 Task: Find a house in Werkendam, Netherlands for 8 guests from 26 Aug to 10 Sep, with Wifi and TV, 6 bedrooms, 6 beds, 6 bathrooms, and a price range of ₹10,000 to ₹15,000.
Action: Mouse moved to (550, 144)
Screenshot: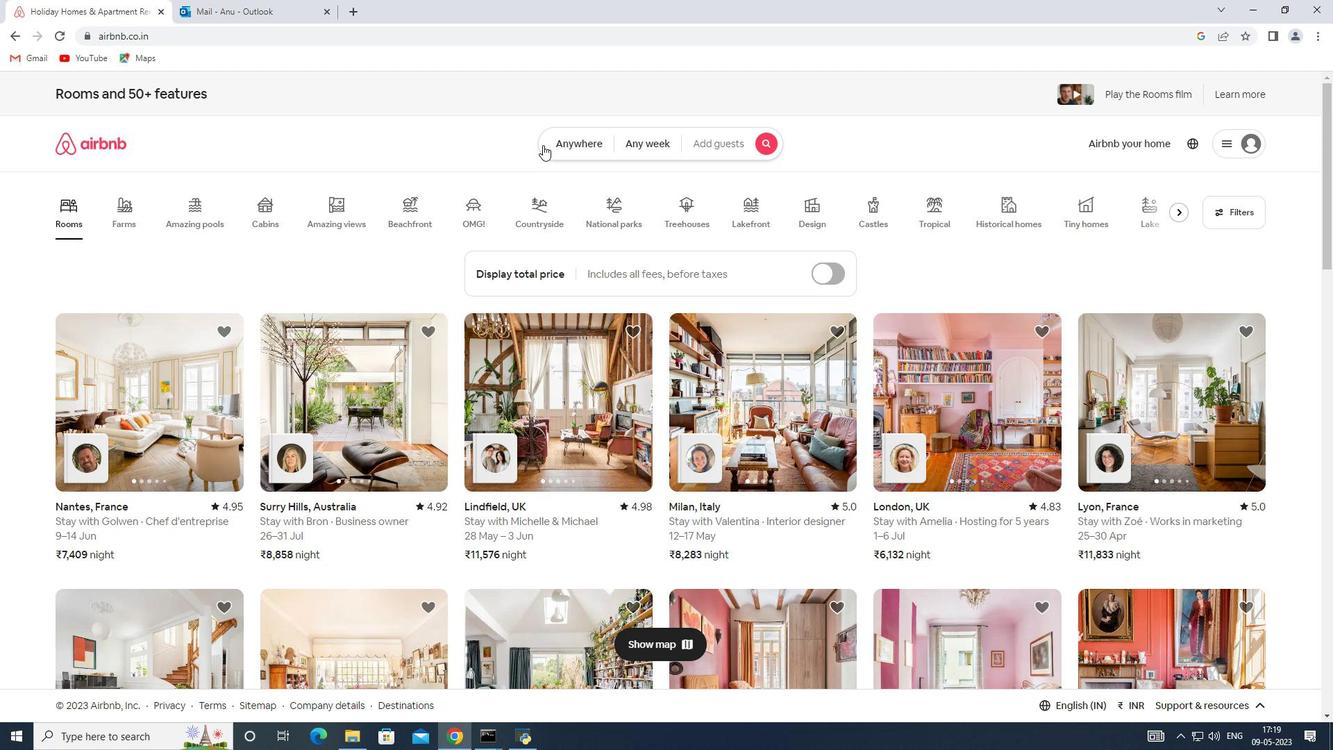 
Action: Mouse pressed left at (550, 144)
Screenshot: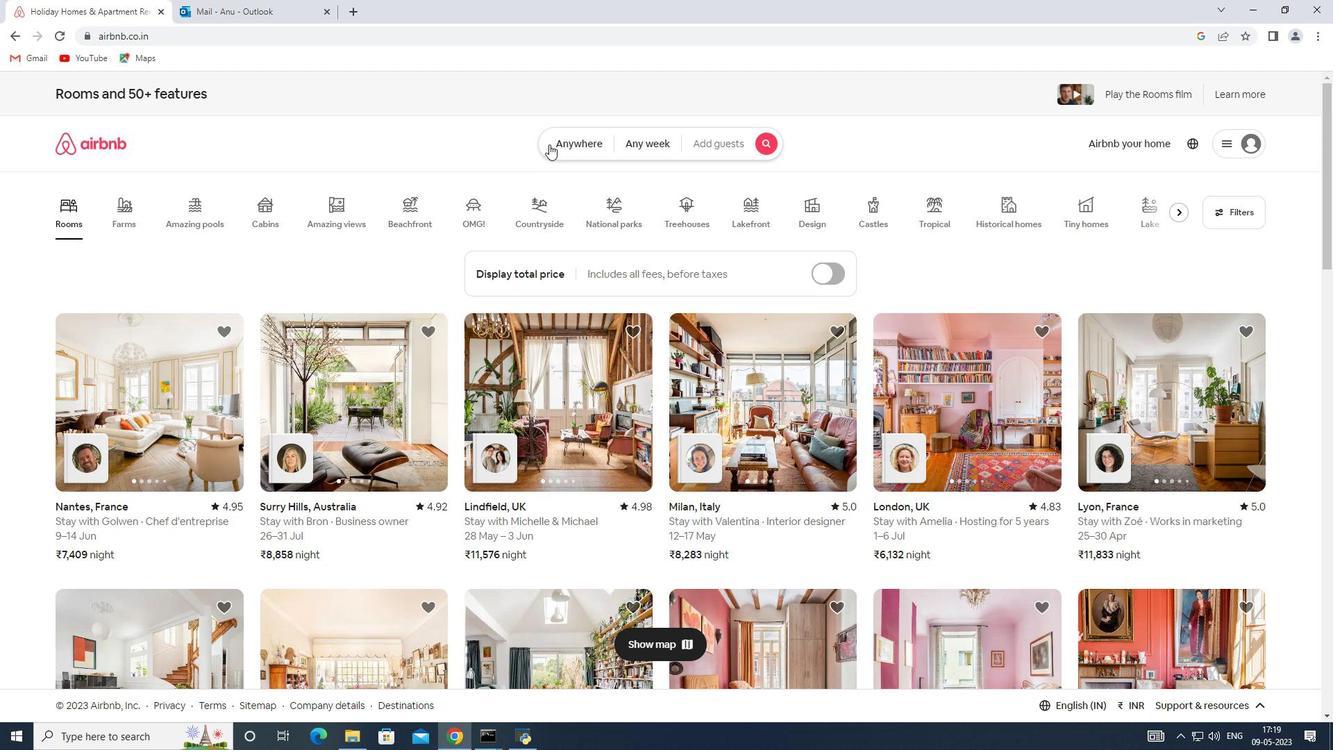 
Action: Mouse moved to (407, 197)
Screenshot: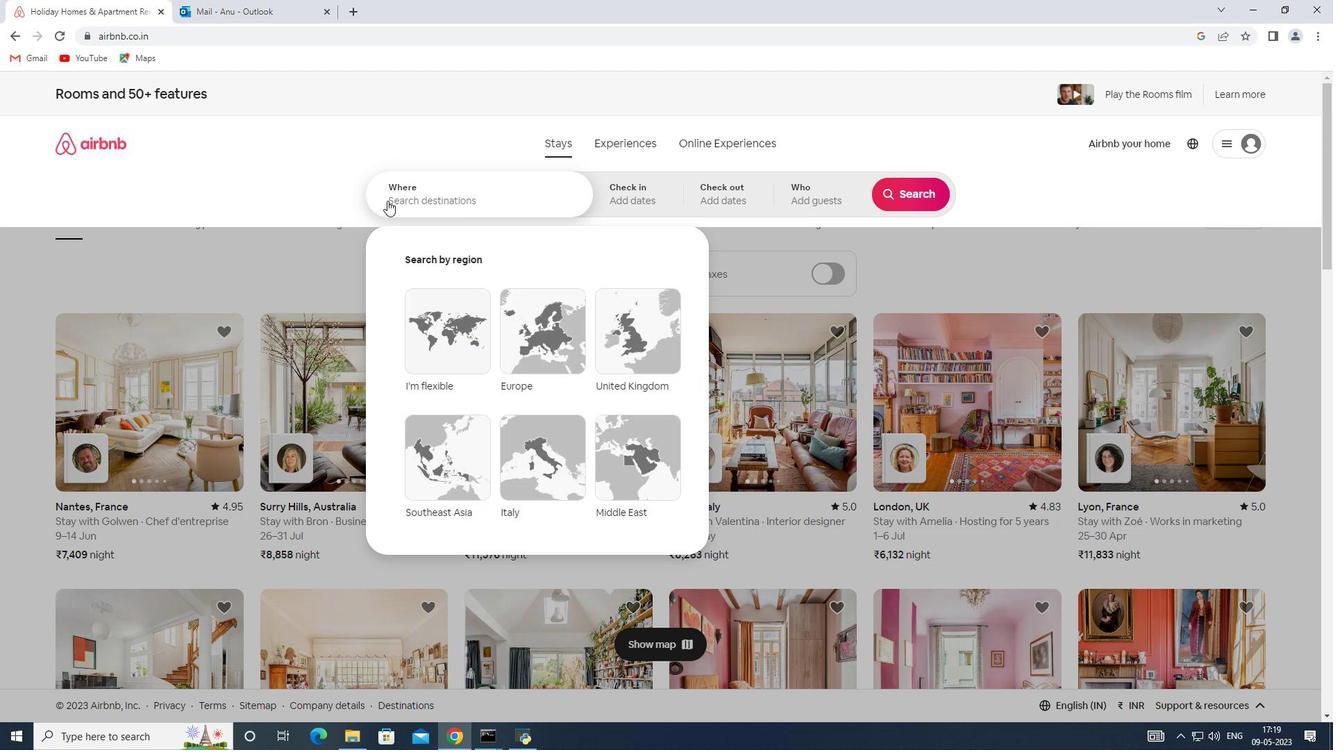 
Action: Mouse pressed left at (407, 197)
Screenshot: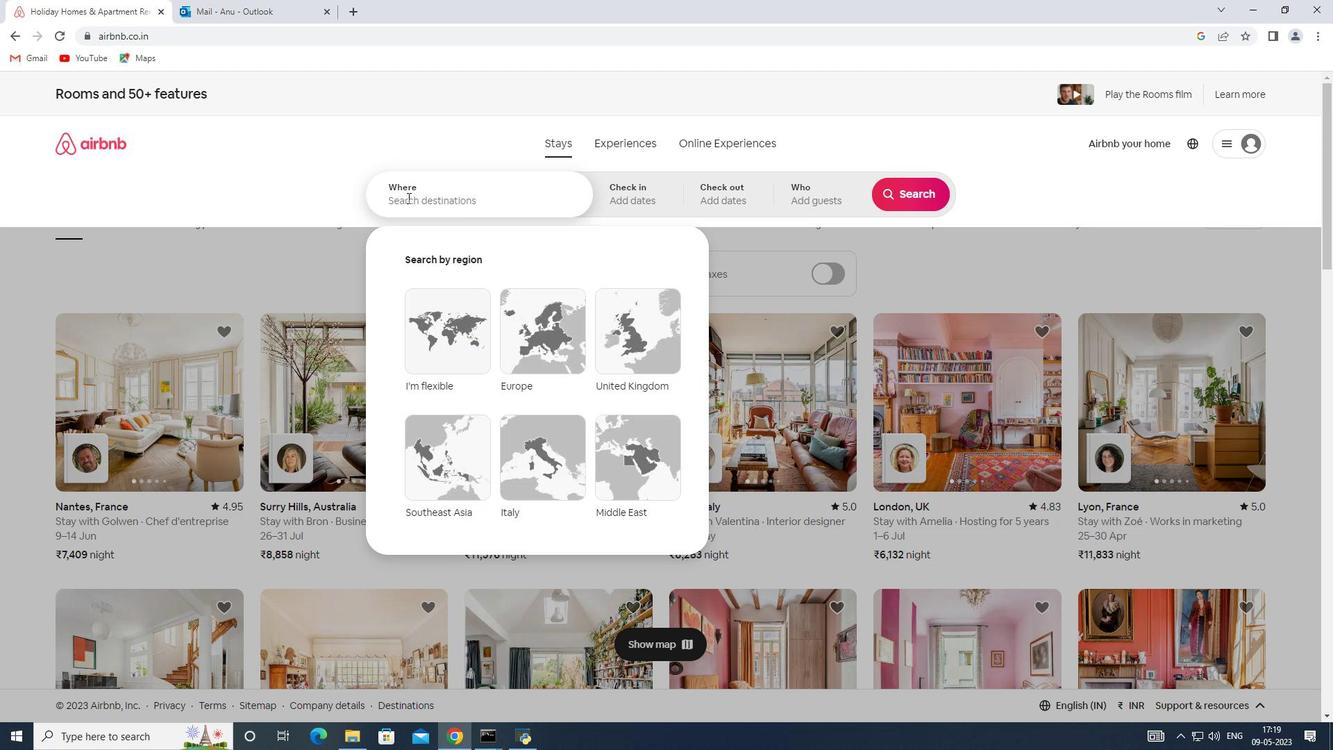 
Action: Key pressed <Key.shift>Werkendam,<Key.shift>No
Screenshot: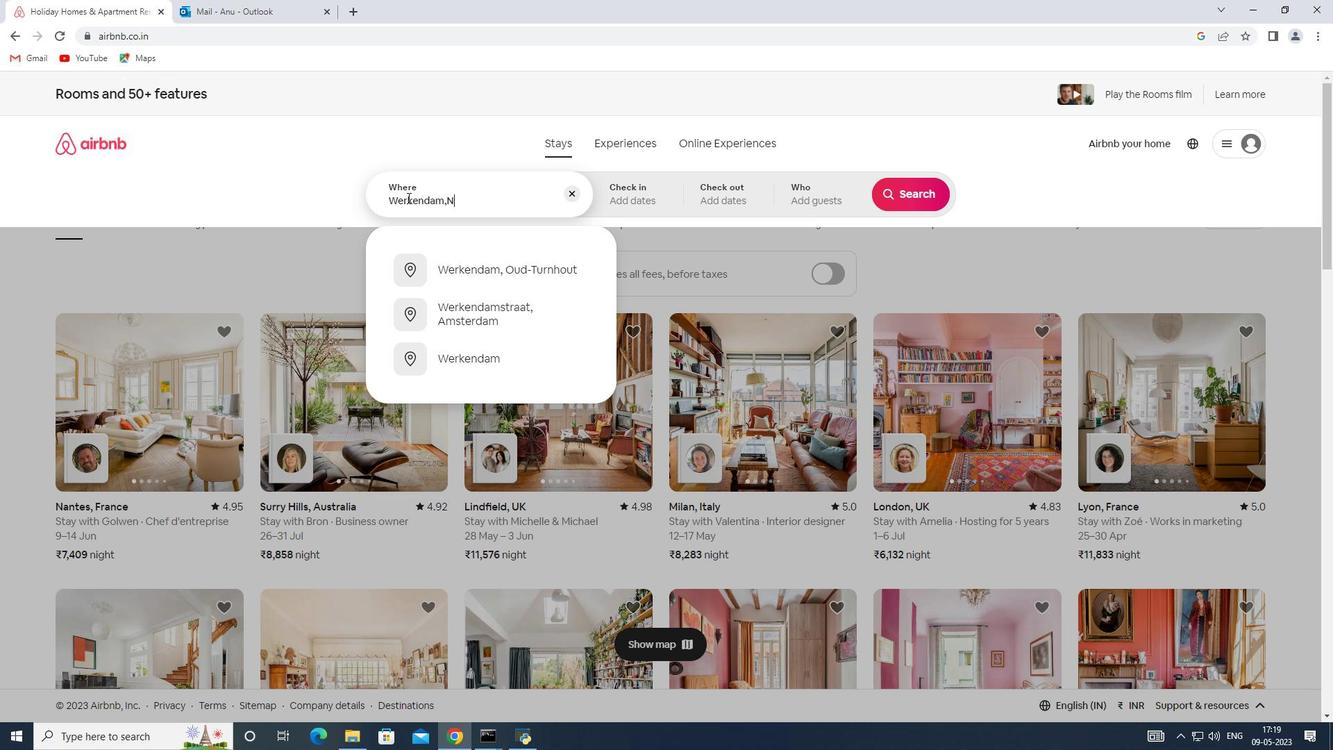 
Action: Mouse moved to (497, 266)
Screenshot: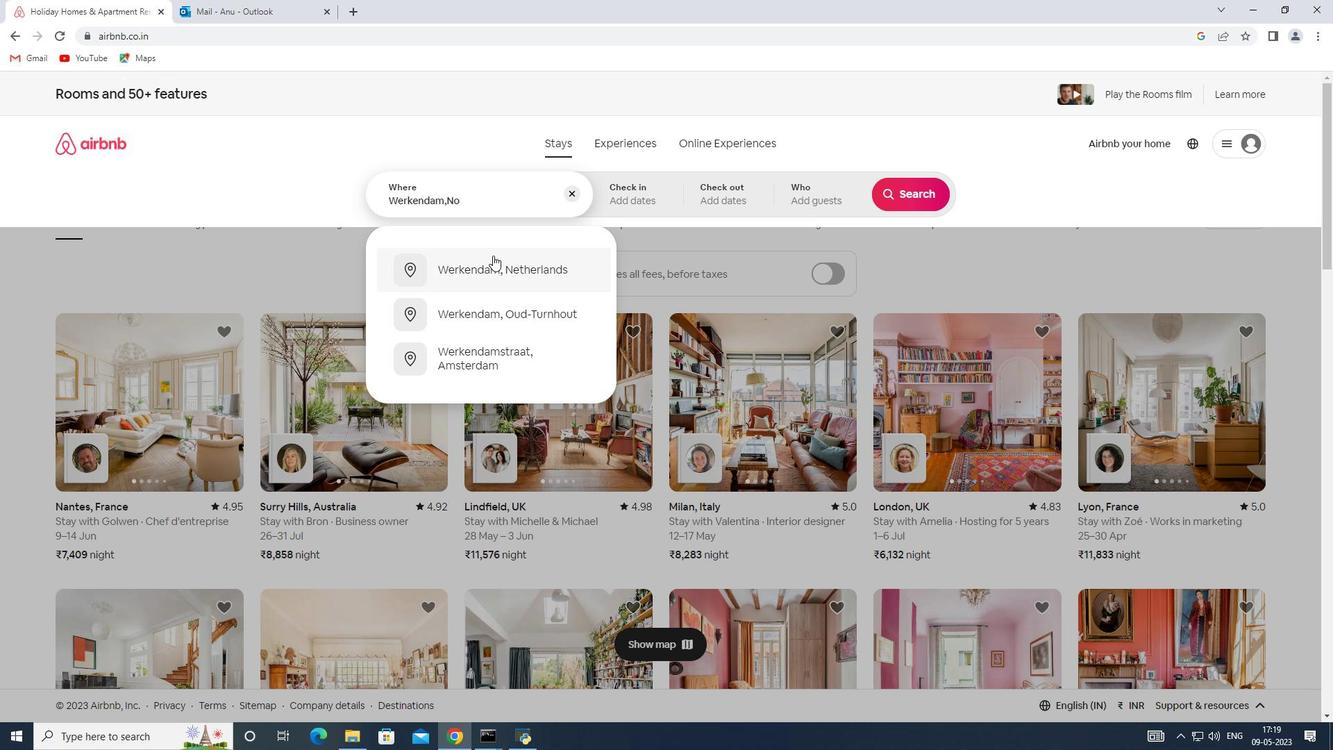 
Action: Mouse pressed left at (497, 266)
Screenshot: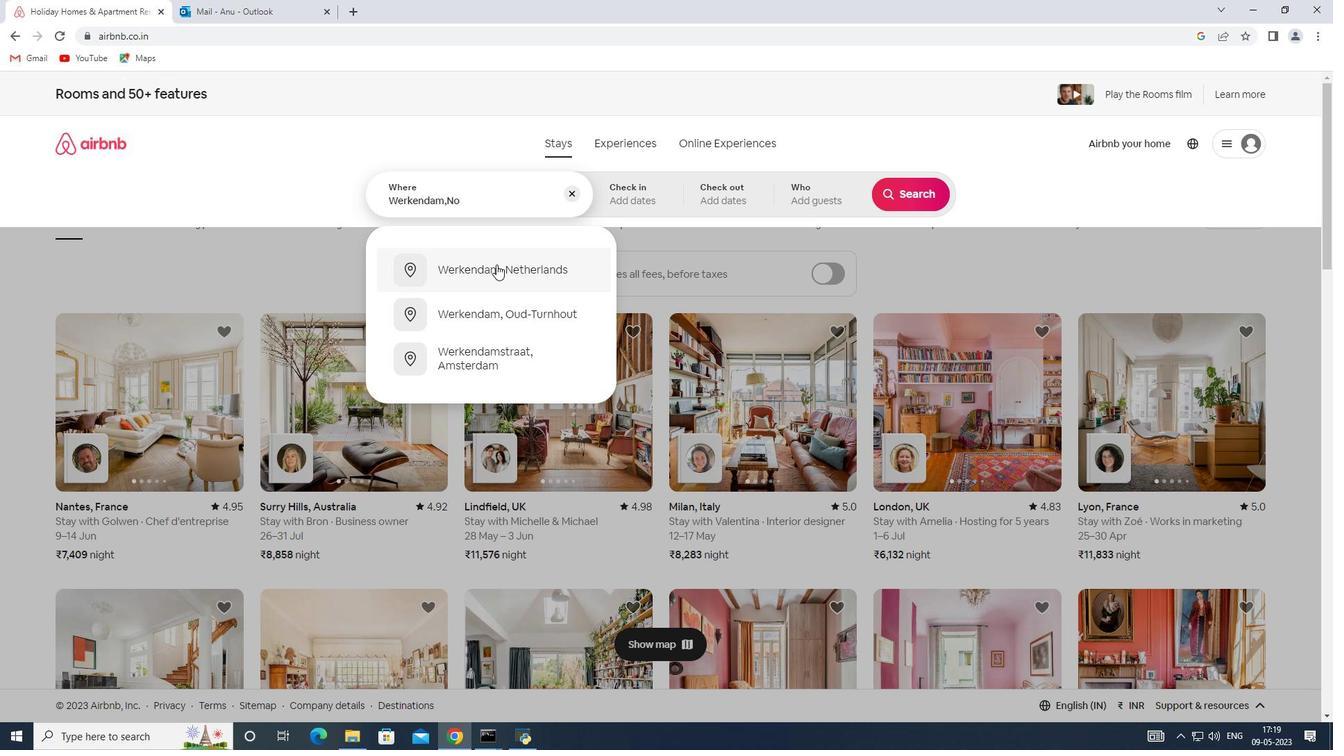
Action: Mouse moved to (902, 304)
Screenshot: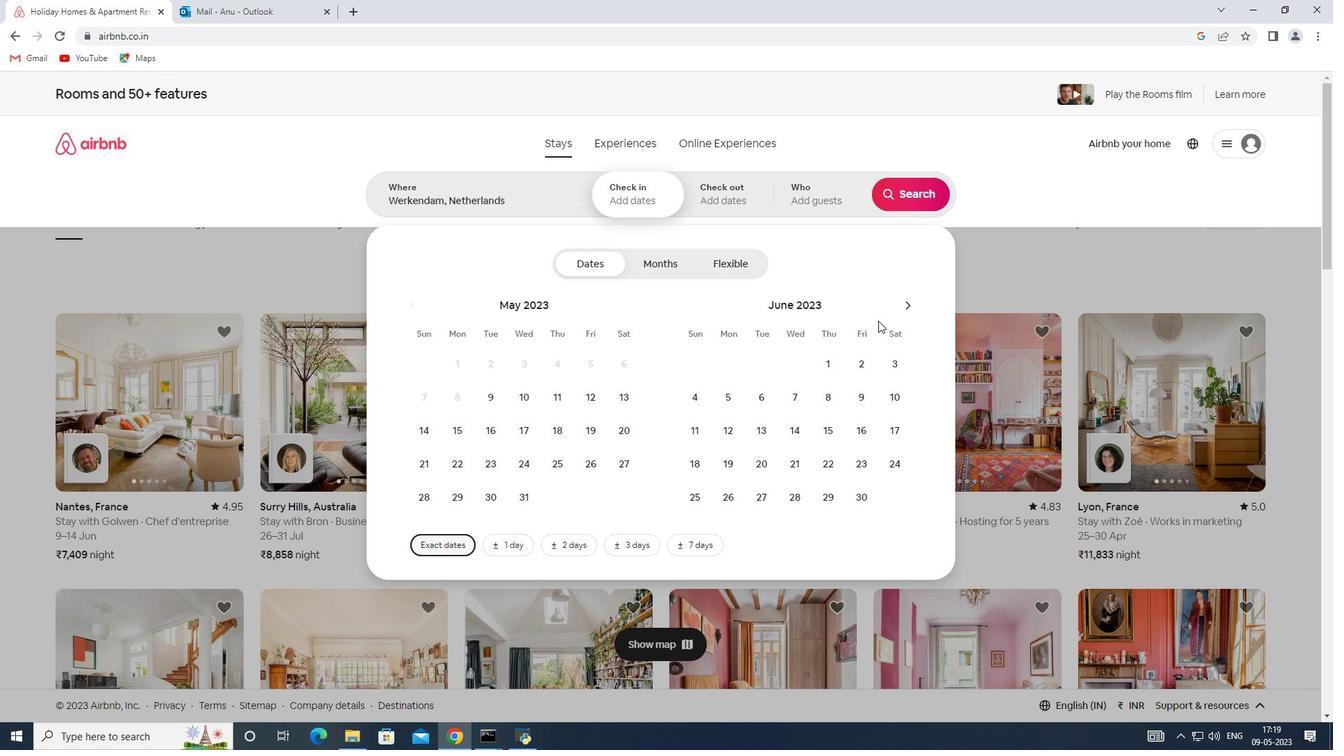 
Action: Mouse pressed left at (902, 304)
Screenshot: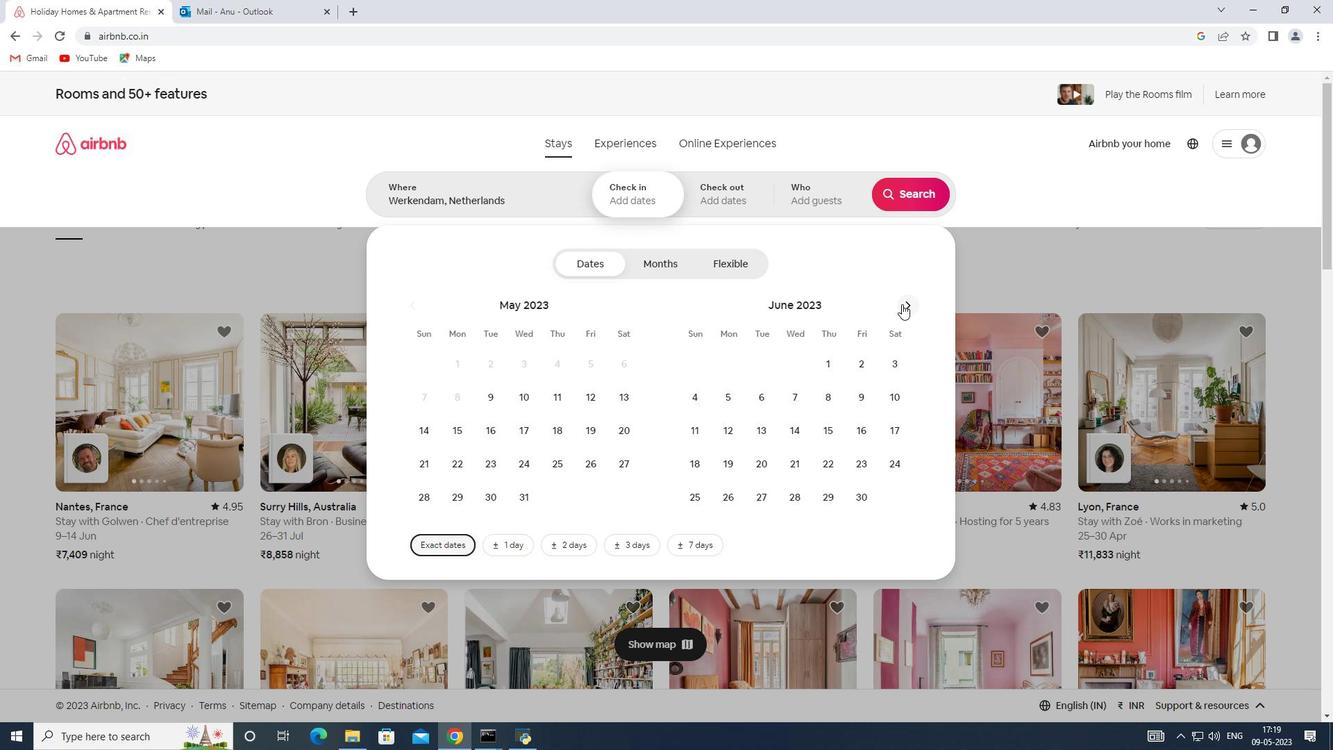 
Action: Mouse pressed left at (902, 304)
Screenshot: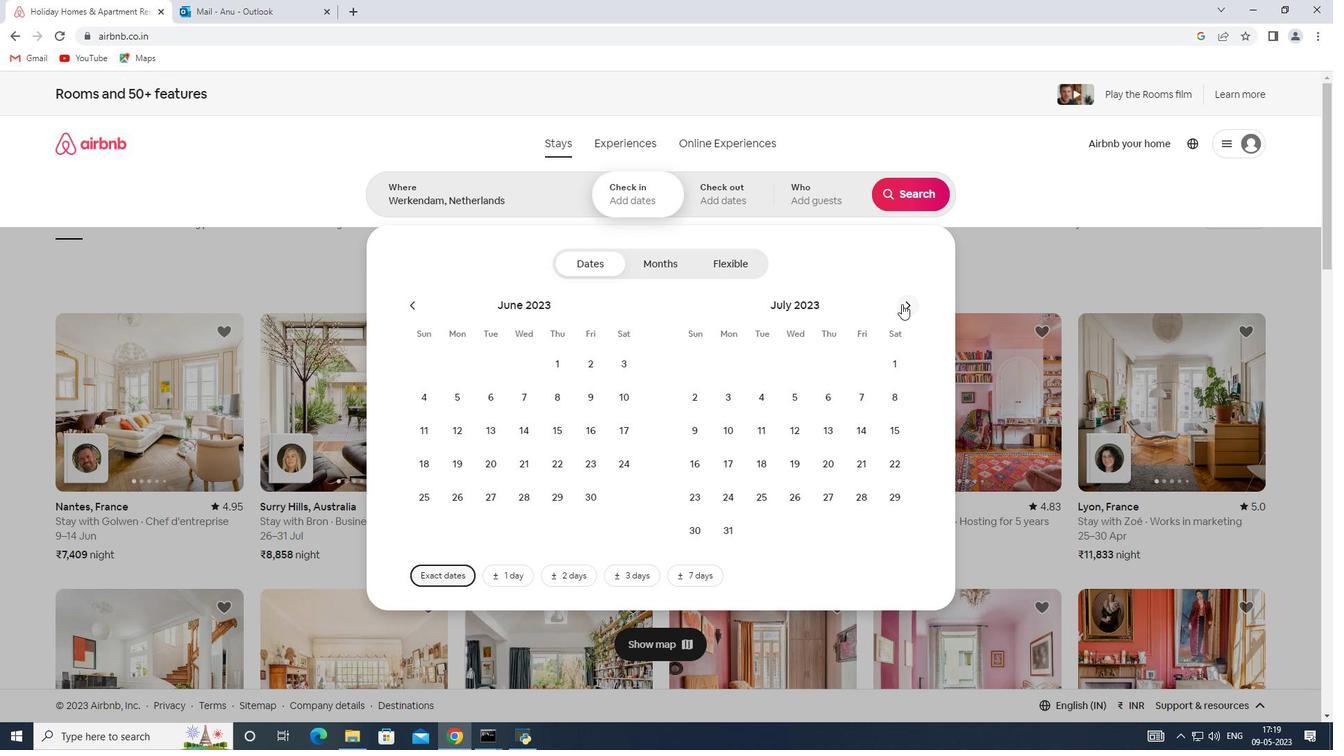 
Action: Mouse moved to (882, 457)
Screenshot: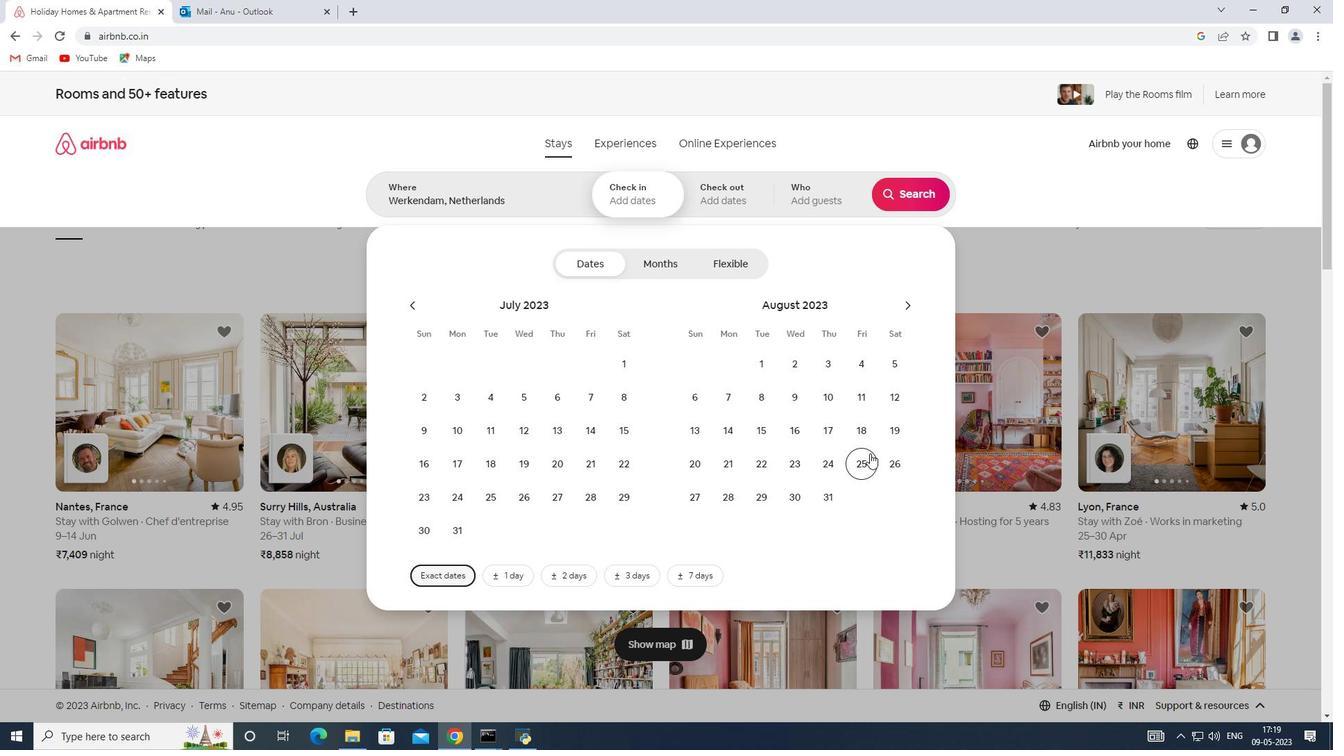 
Action: Mouse pressed left at (882, 457)
Screenshot: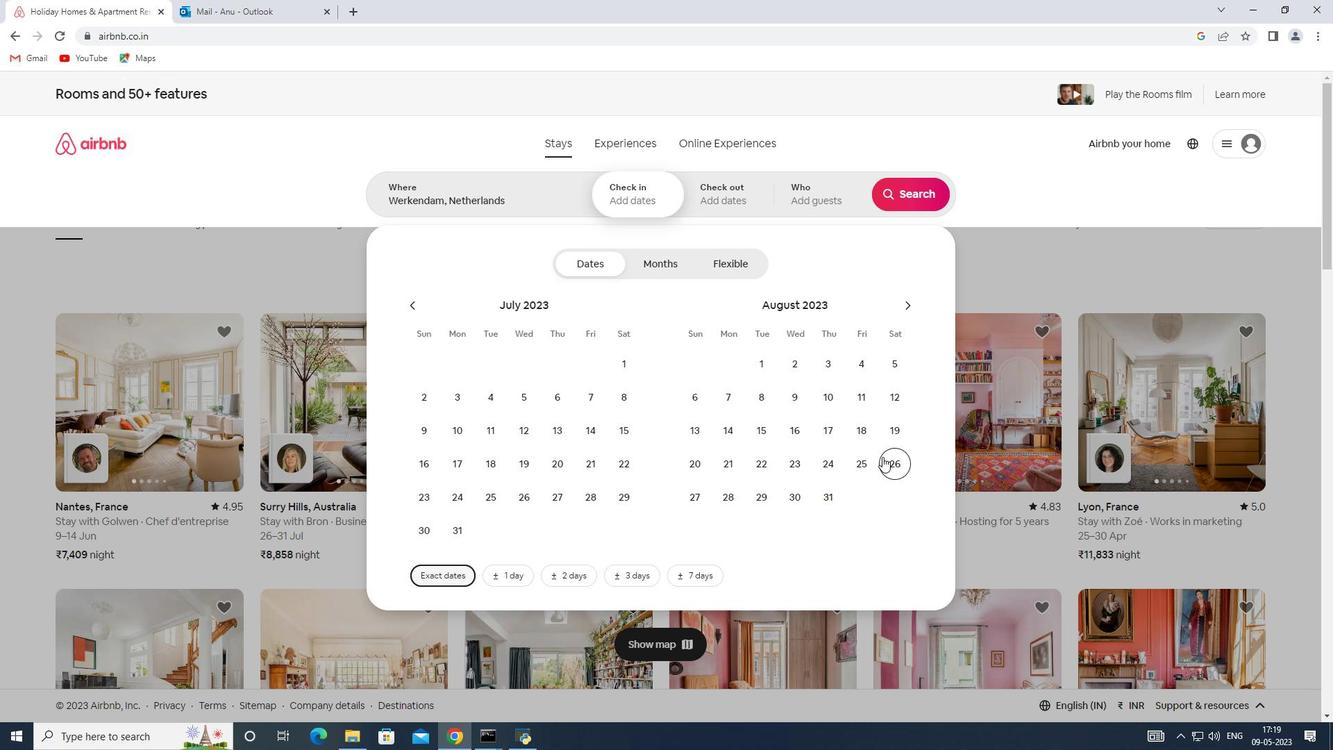 
Action: Mouse moved to (900, 308)
Screenshot: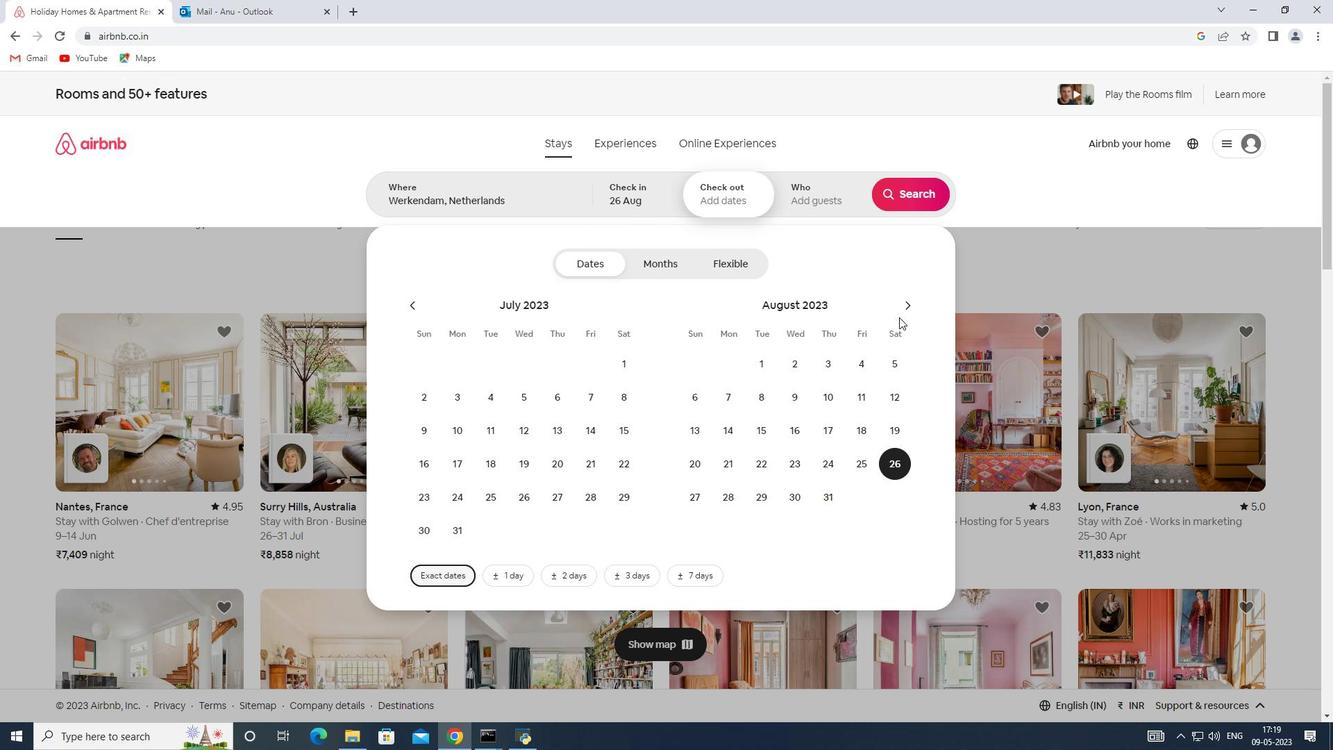 
Action: Mouse pressed left at (900, 308)
Screenshot: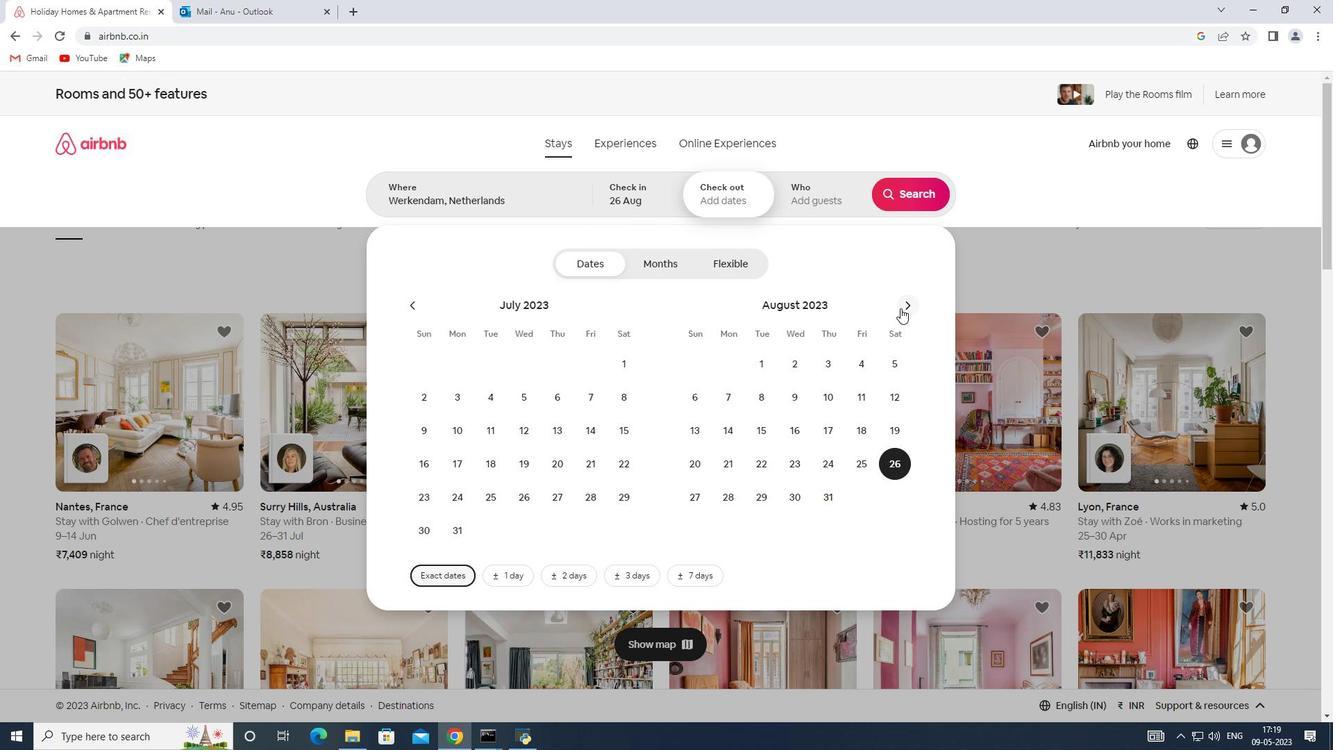 
Action: Mouse moved to (686, 432)
Screenshot: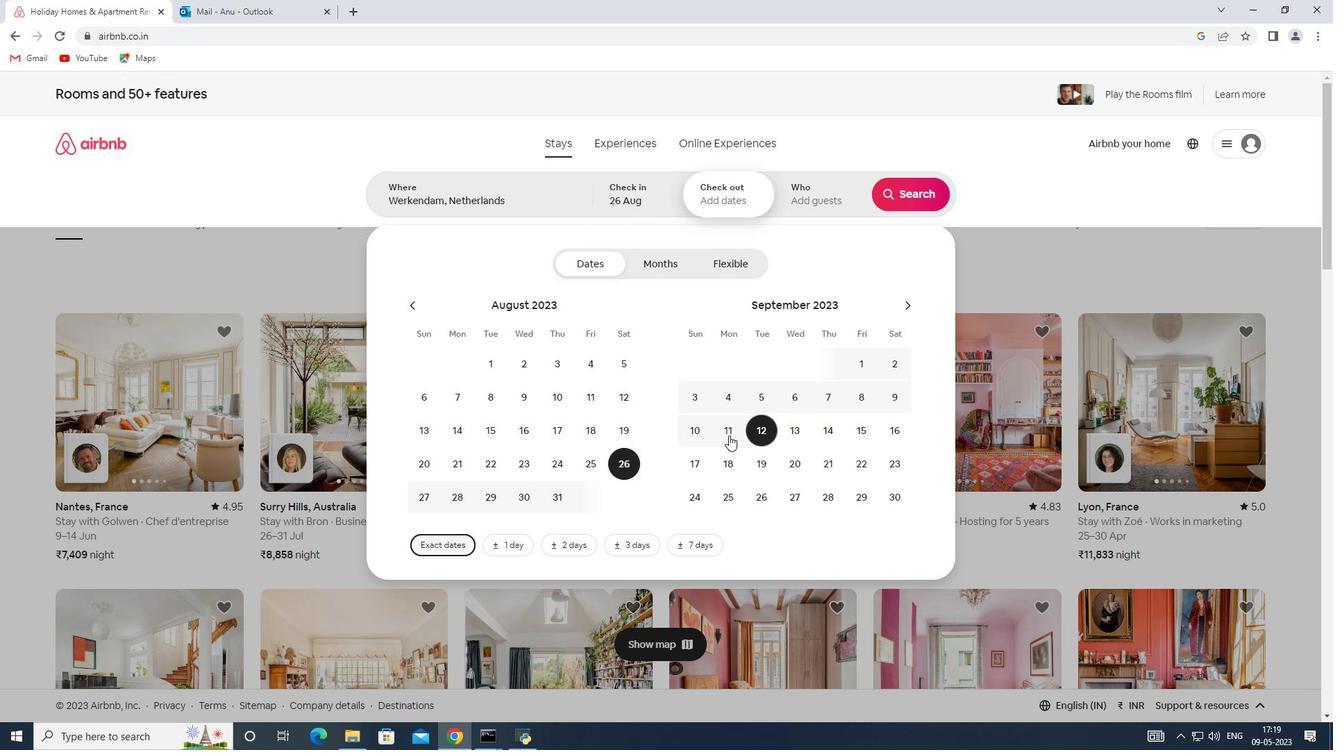 
Action: Mouse pressed left at (686, 432)
Screenshot: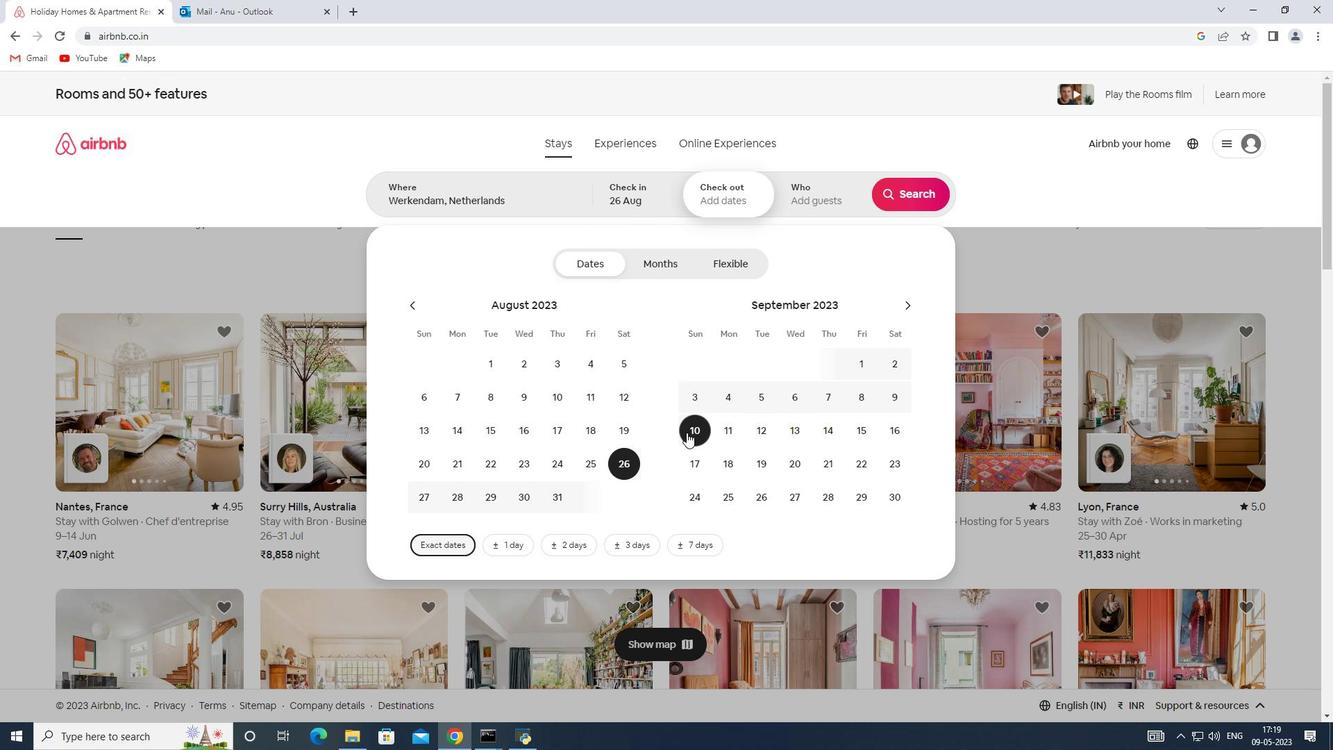
Action: Mouse moved to (796, 199)
Screenshot: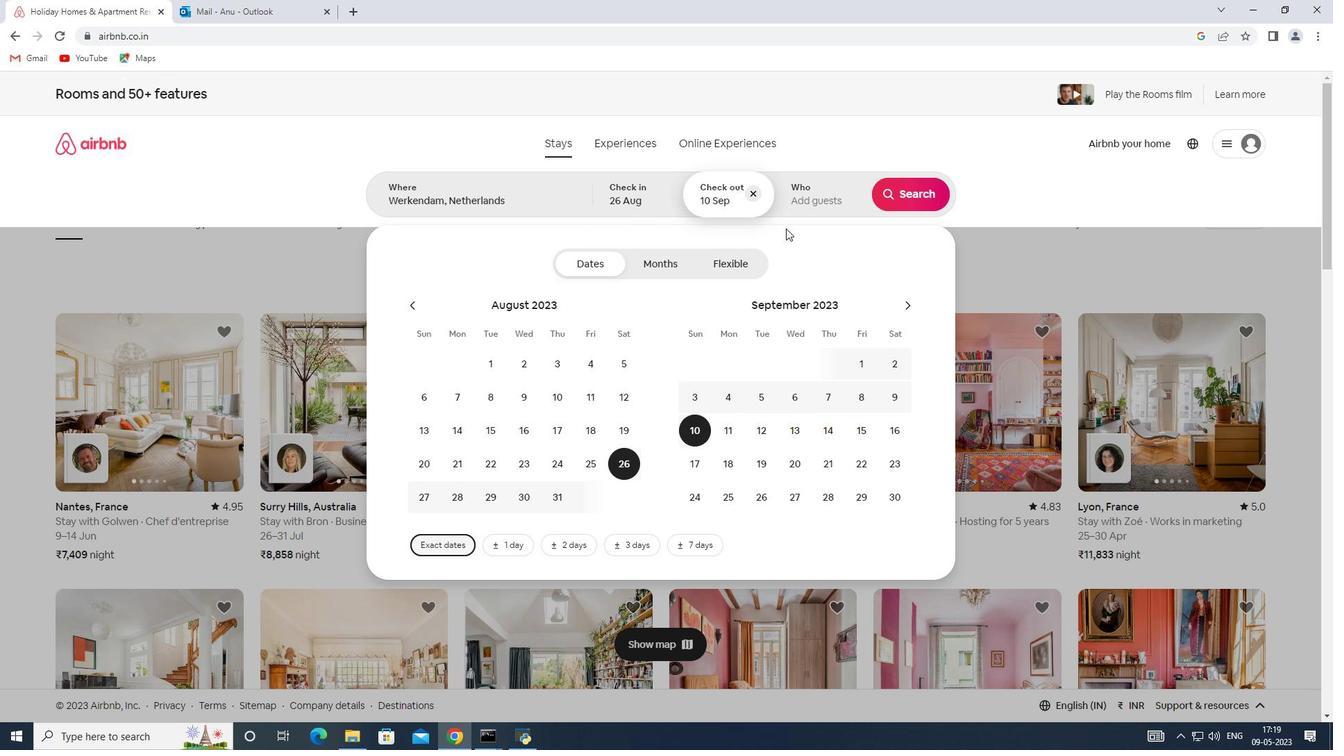 
Action: Mouse pressed left at (796, 199)
Screenshot: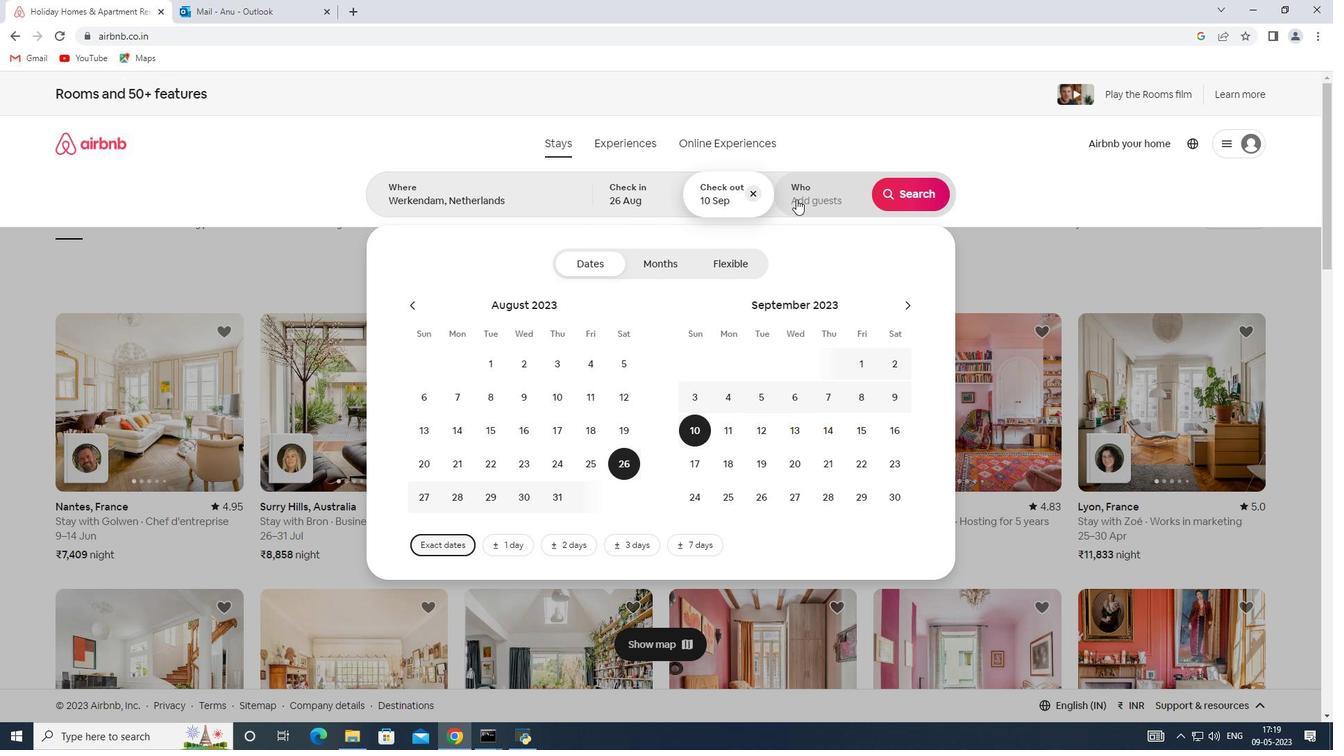 
Action: Mouse moved to (910, 266)
Screenshot: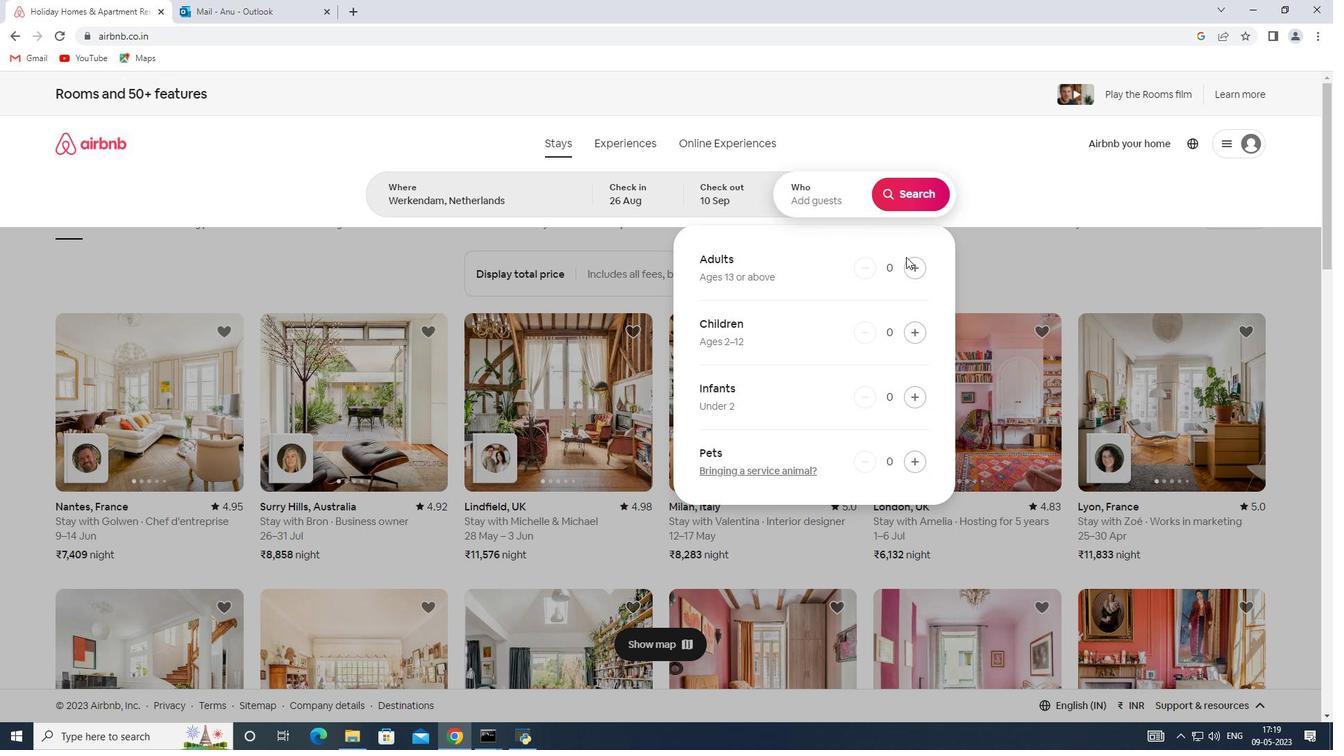 
Action: Mouse pressed left at (910, 266)
Screenshot: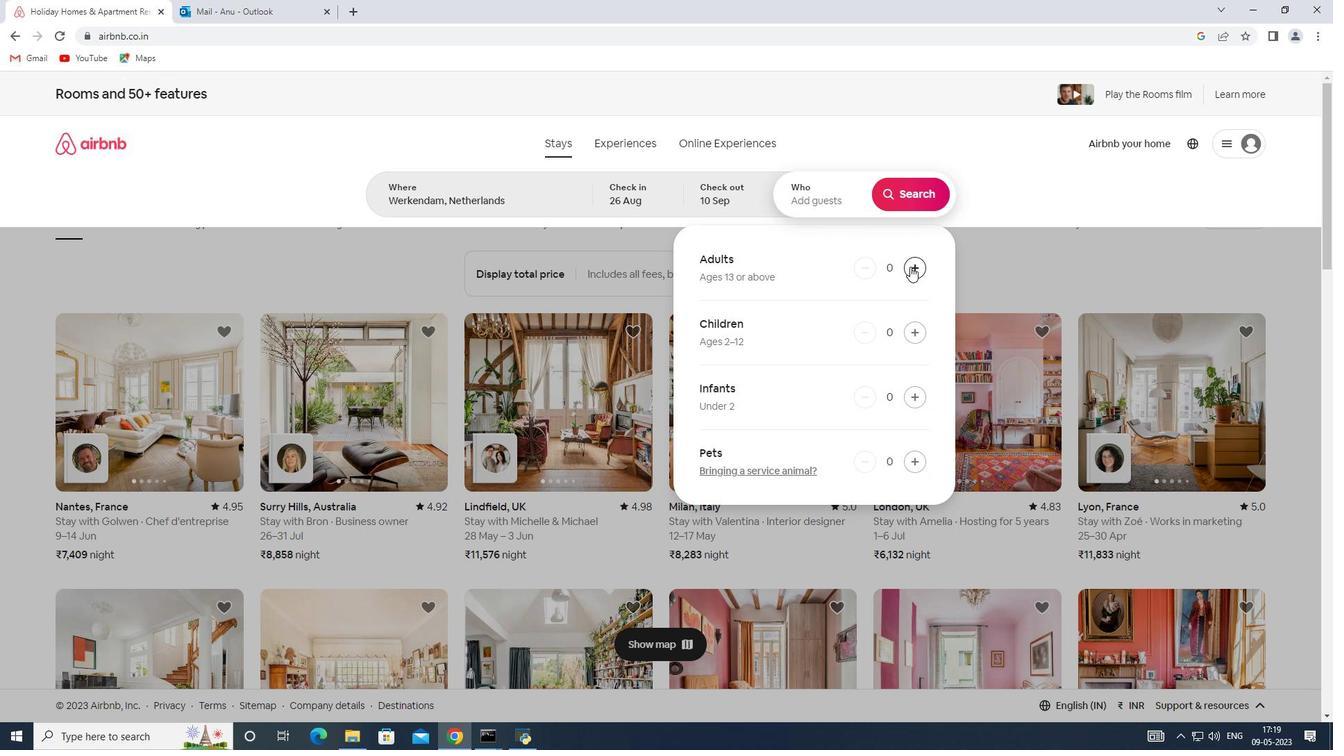 
Action: Mouse pressed left at (910, 266)
Screenshot: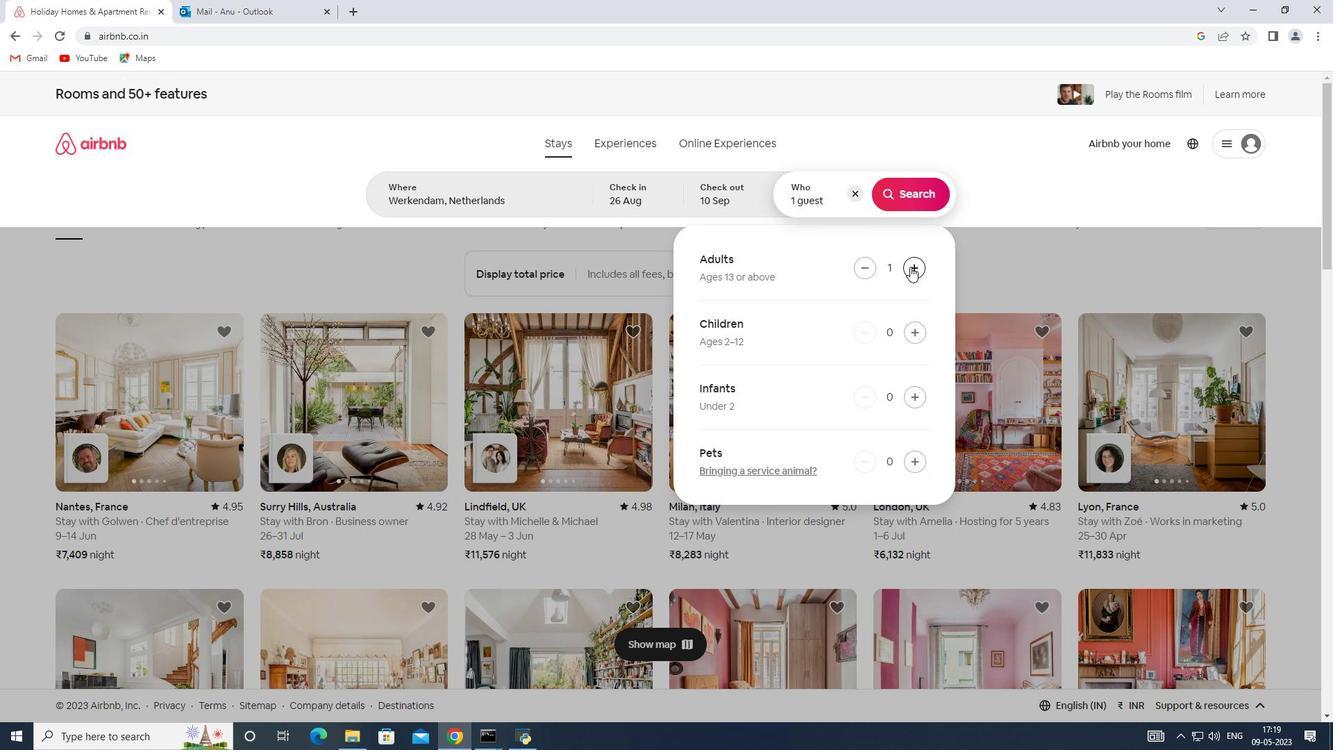 
Action: Mouse pressed left at (910, 266)
Screenshot: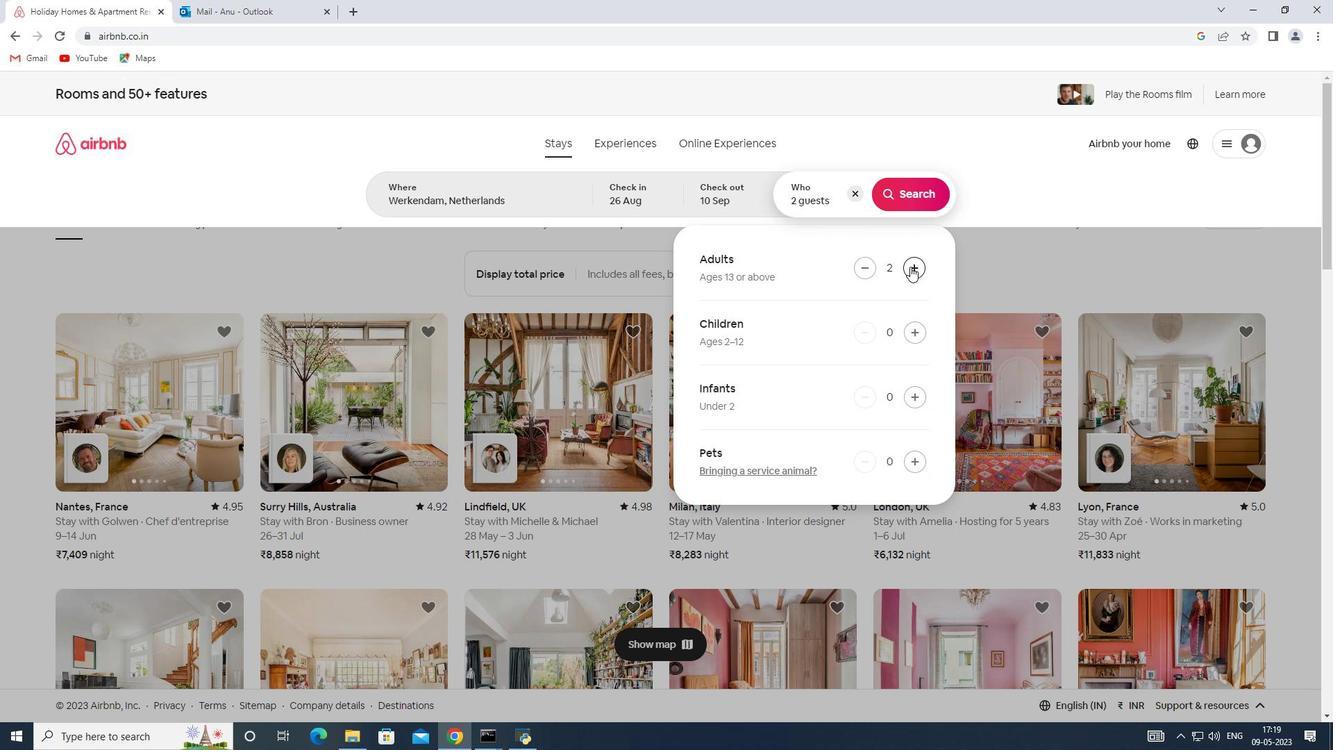 
Action: Mouse pressed left at (910, 266)
Screenshot: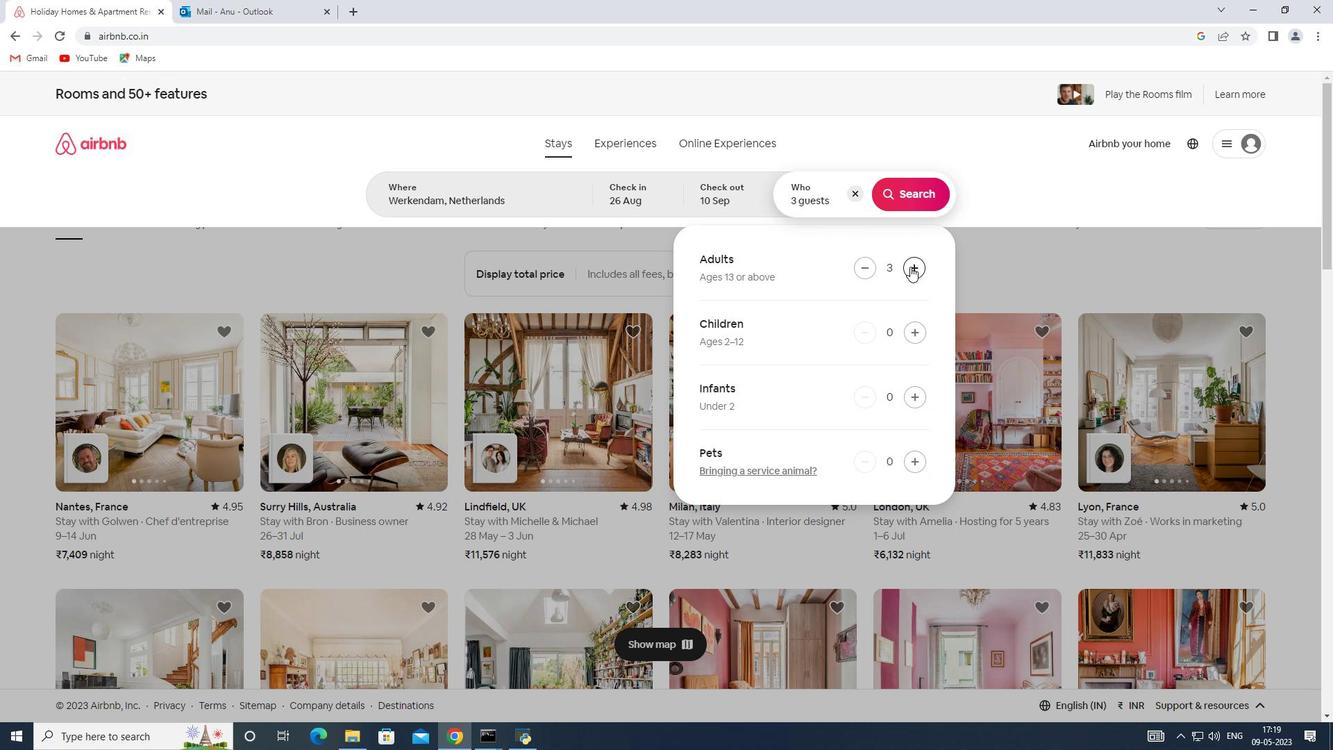 
Action: Mouse pressed left at (910, 266)
Screenshot: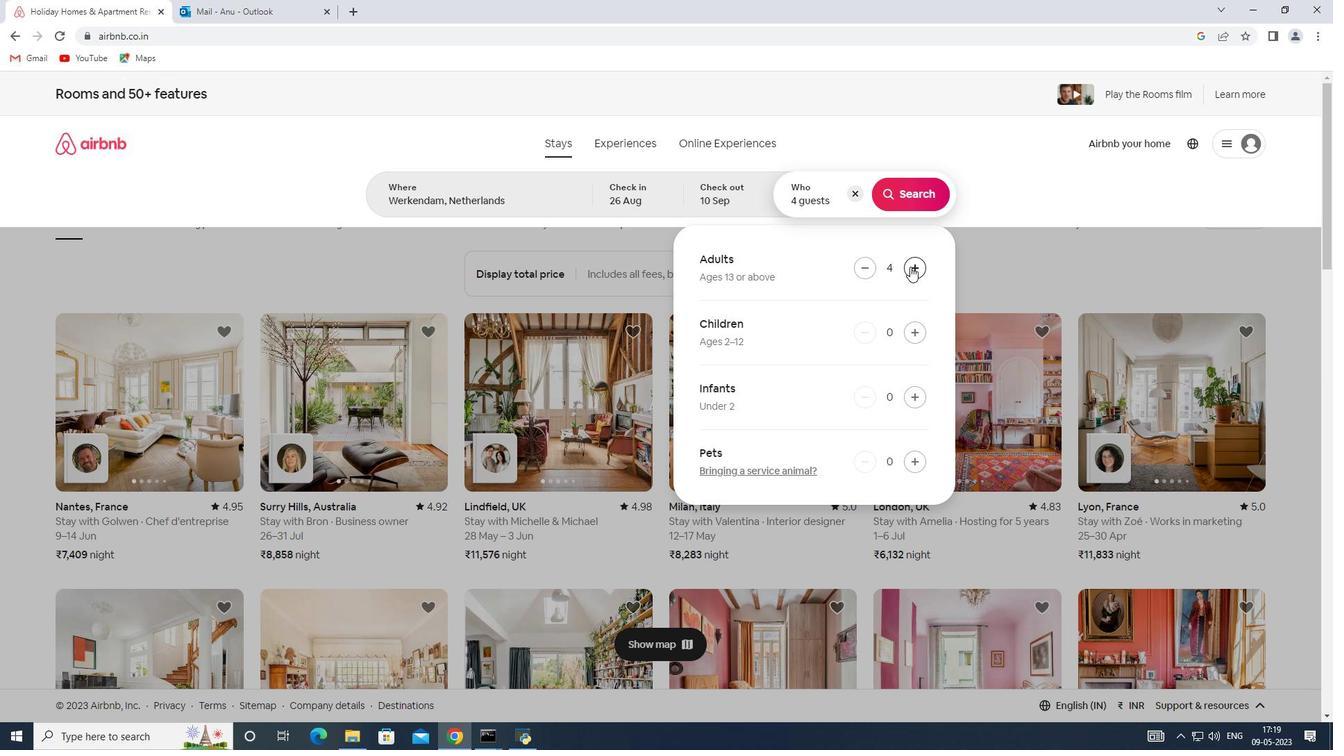 
Action: Mouse pressed left at (910, 266)
Screenshot: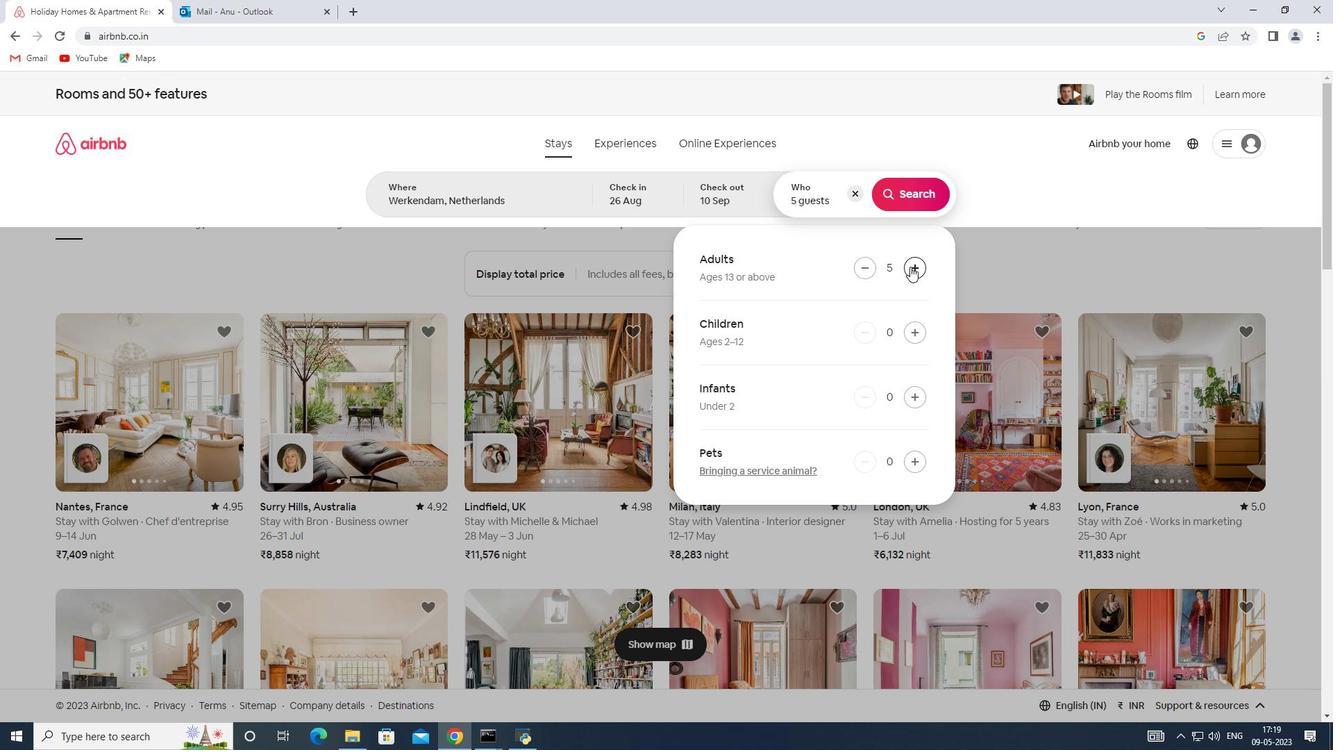 
Action: Mouse moved to (916, 330)
Screenshot: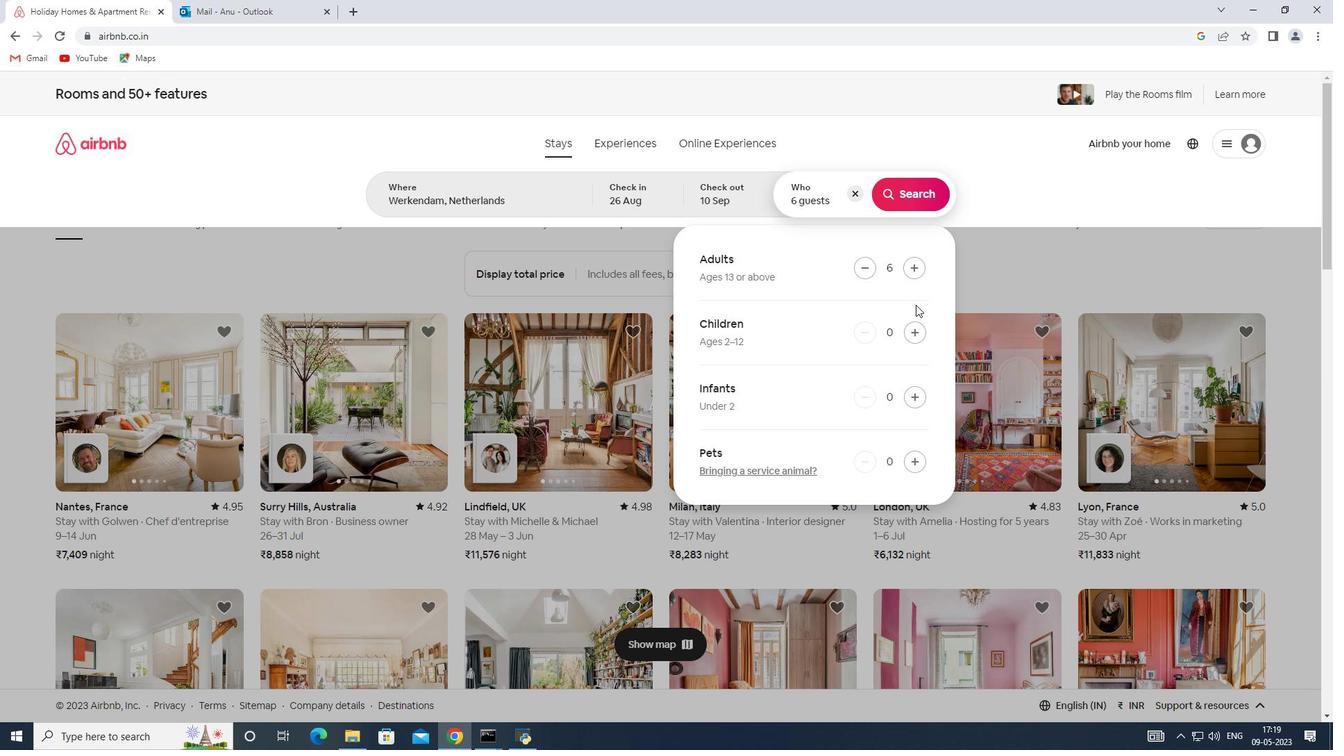 
Action: Mouse pressed left at (916, 330)
Screenshot: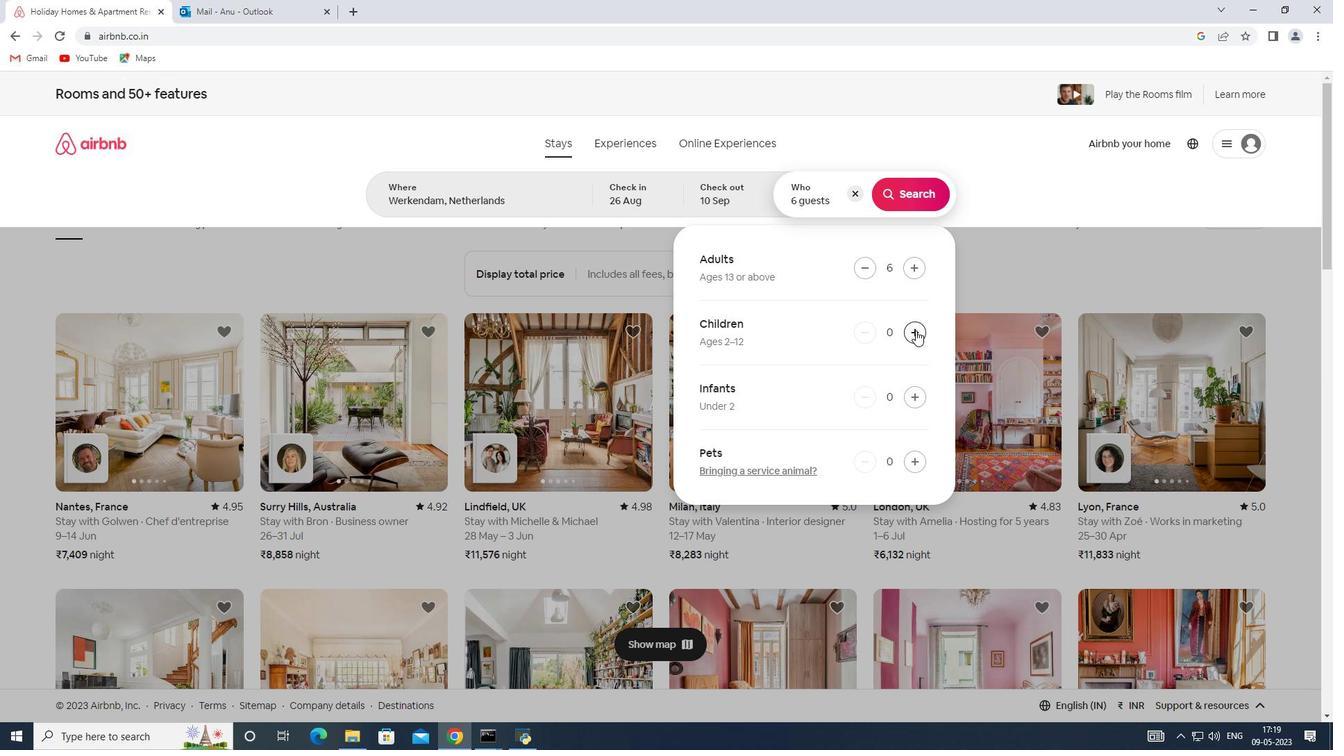 
Action: Mouse pressed left at (916, 330)
Screenshot: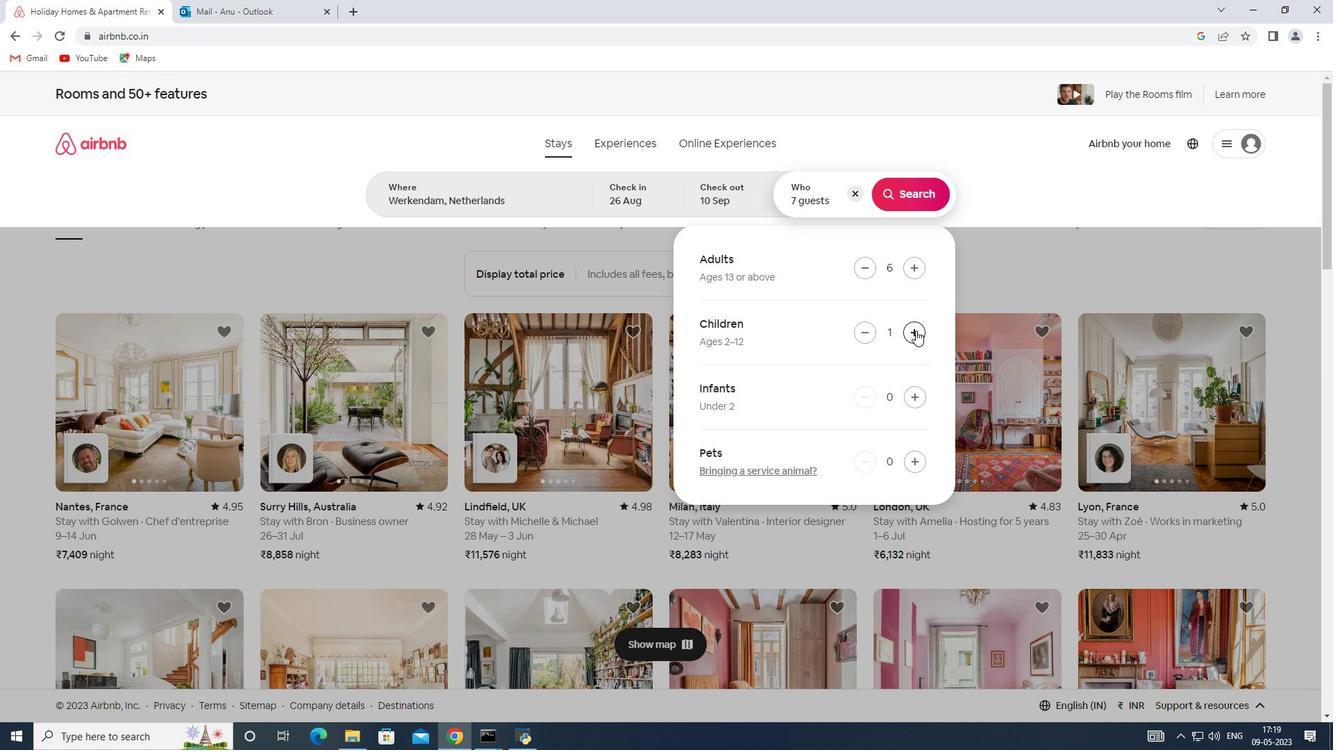 
Action: Mouse moved to (912, 202)
Screenshot: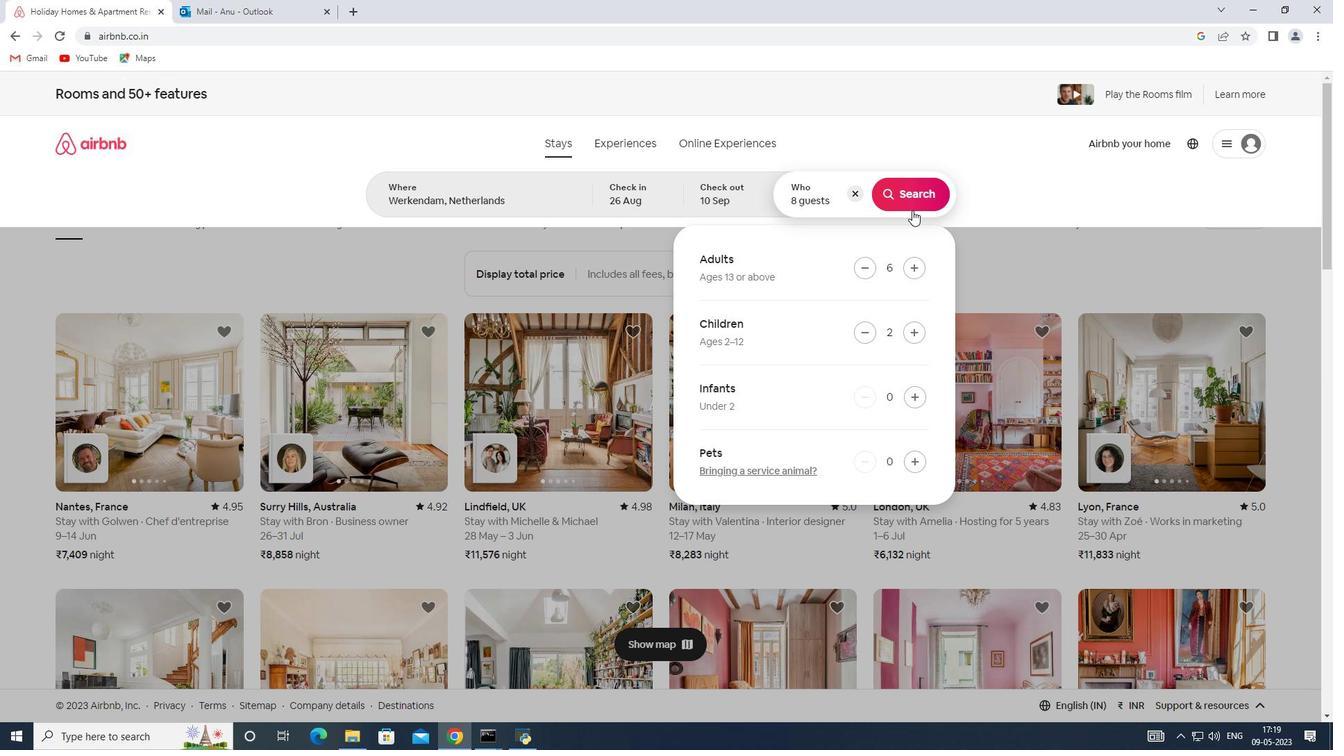 
Action: Mouse pressed left at (912, 202)
Screenshot: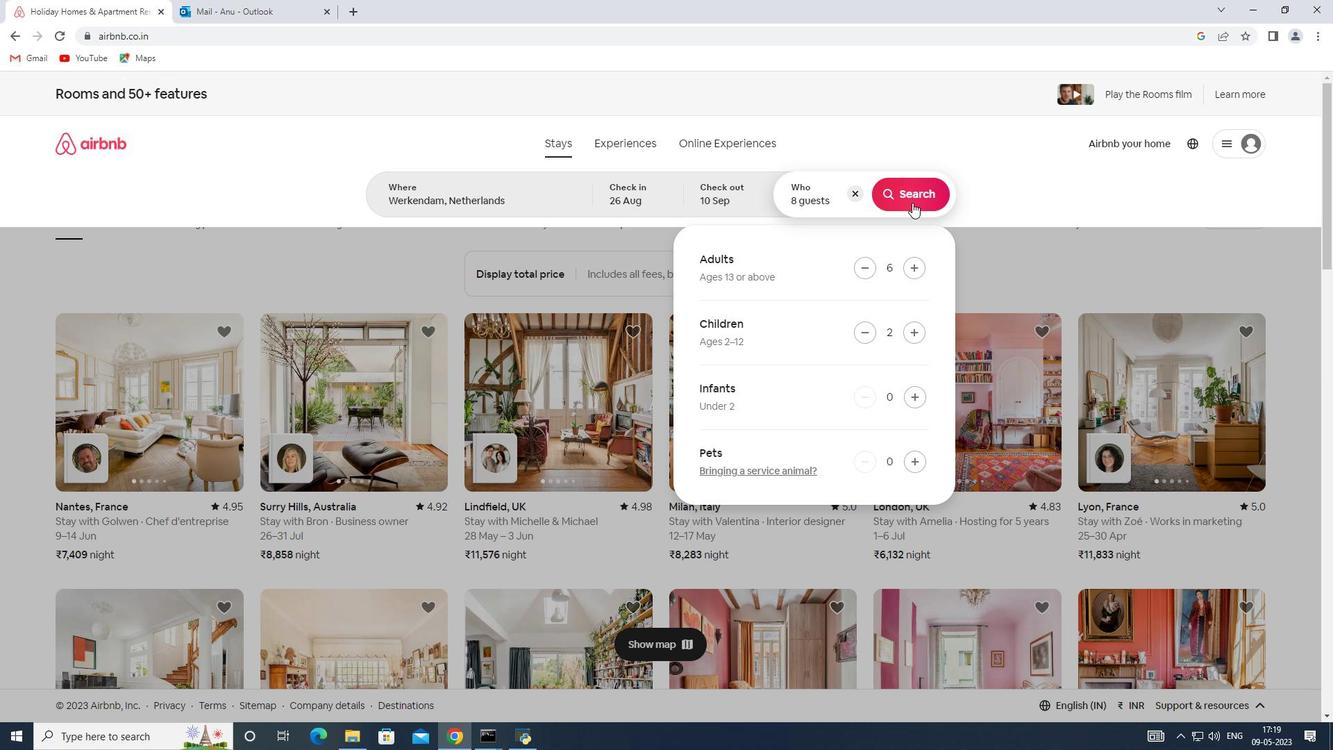 
Action: Mouse moved to (1276, 146)
Screenshot: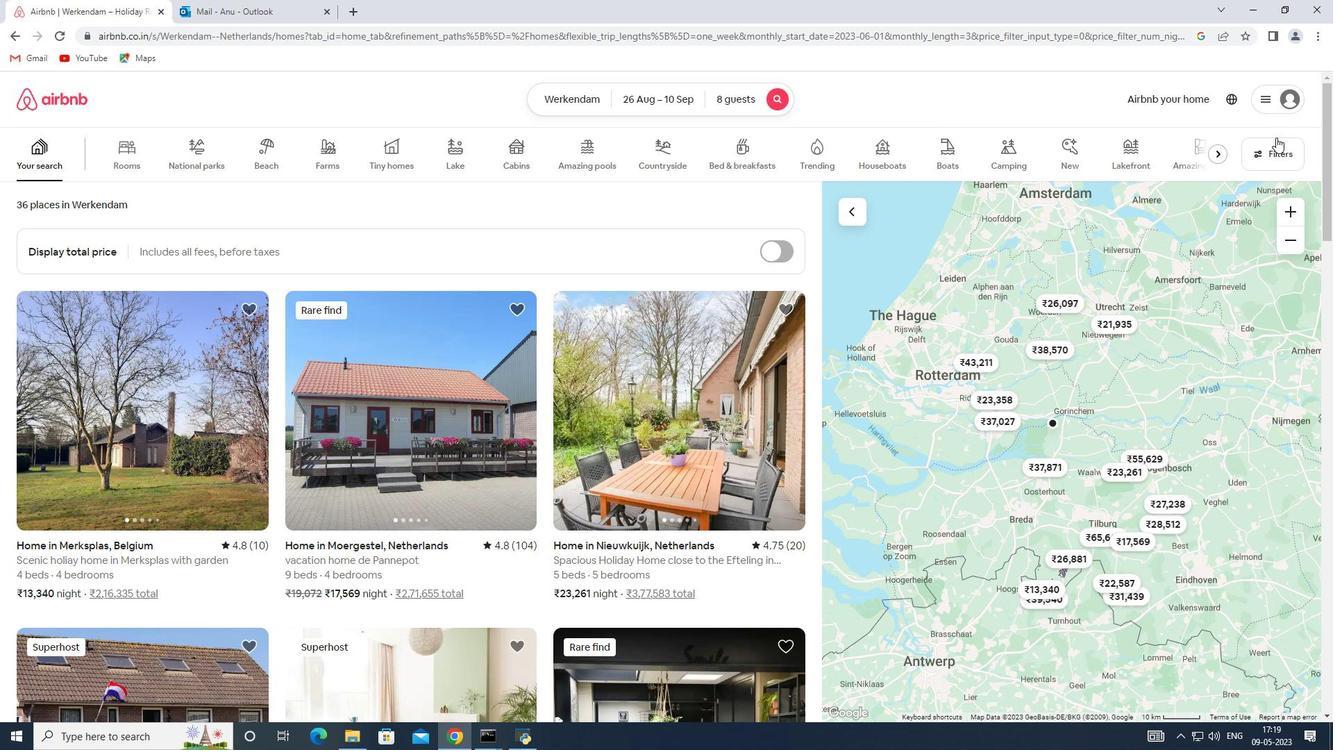 
Action: Mouse pressed left at (1276, 146)
Screenshot: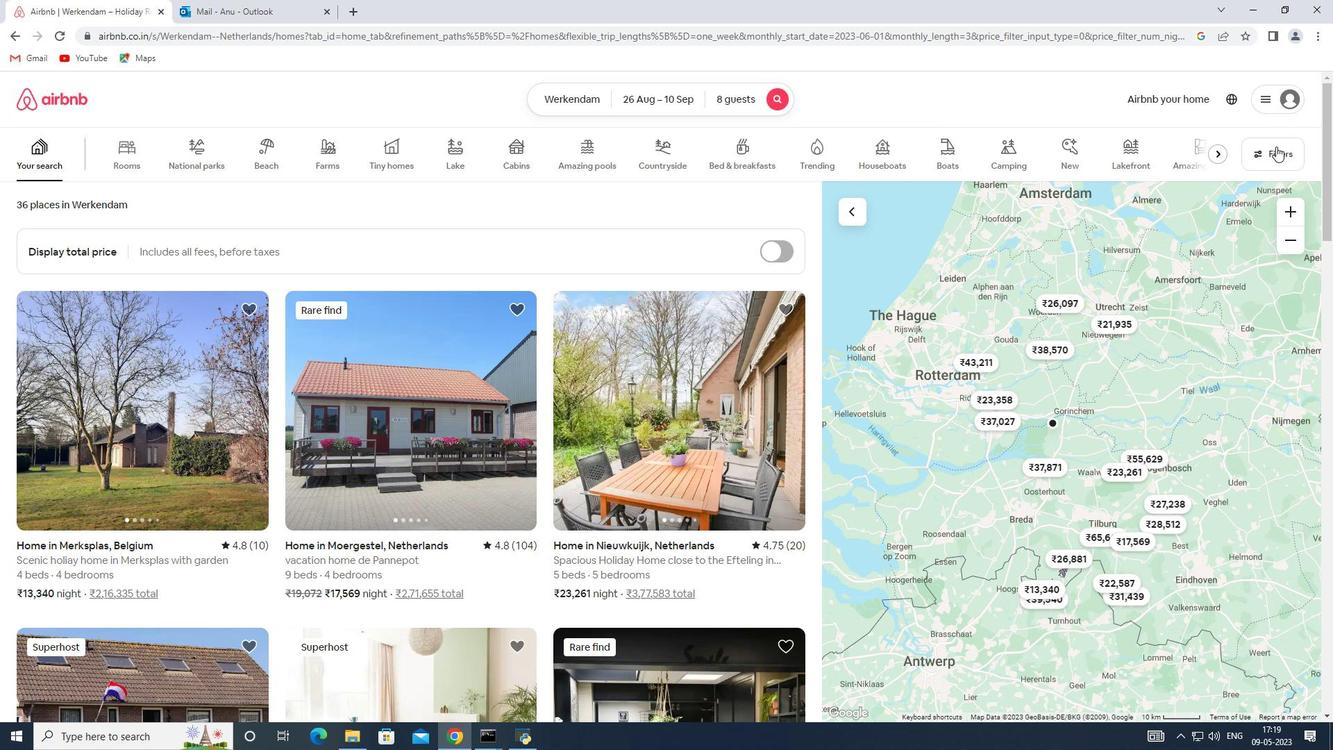 
Action: Mouse moved to (492, 497)
Screenshot: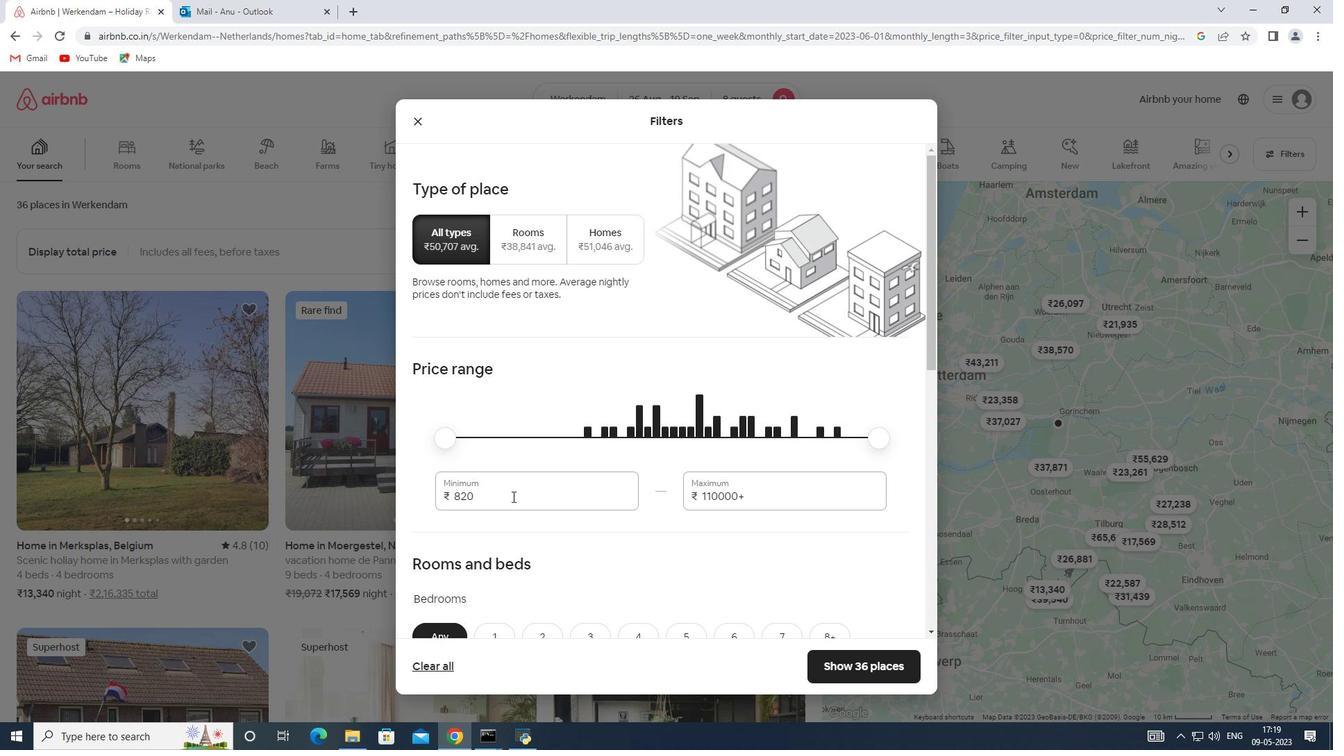 
Action: Mouse pressed left at (492, 497)
Screenshot: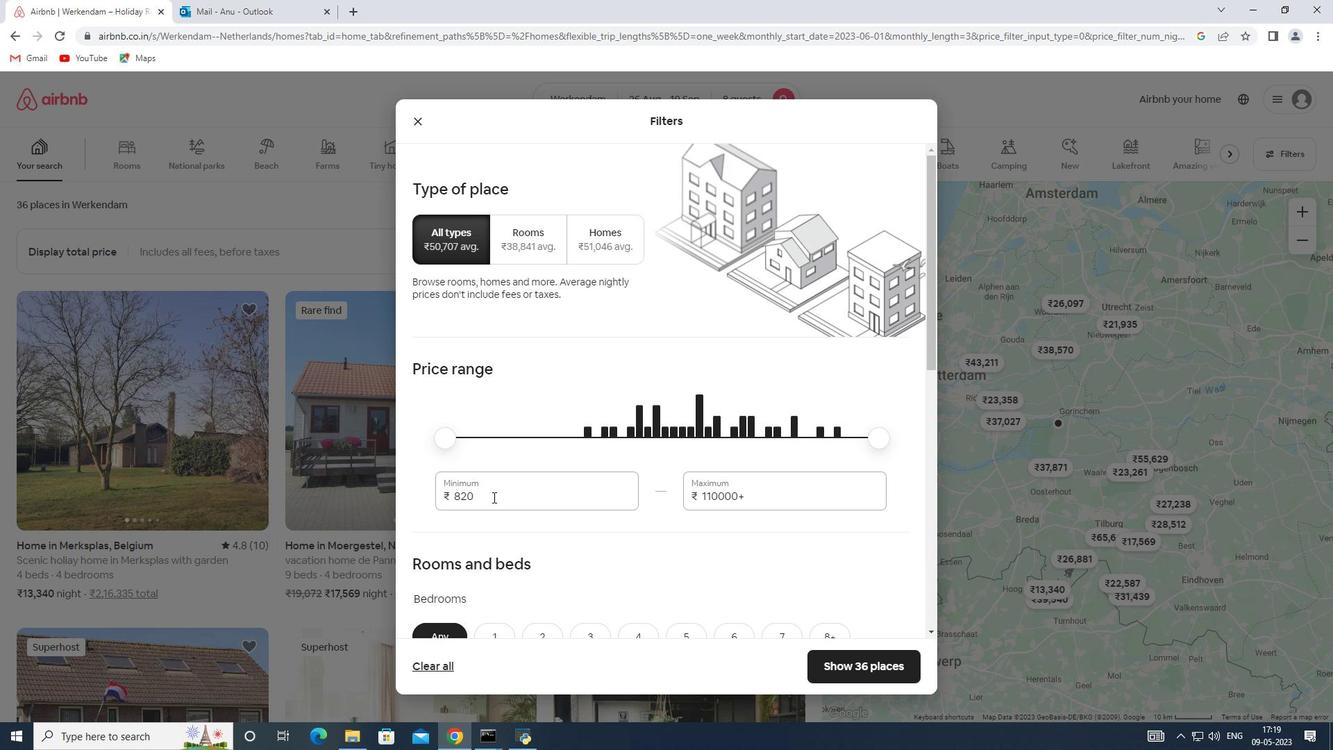 
Action: Mouse moved to (434, 504)
Screenshot: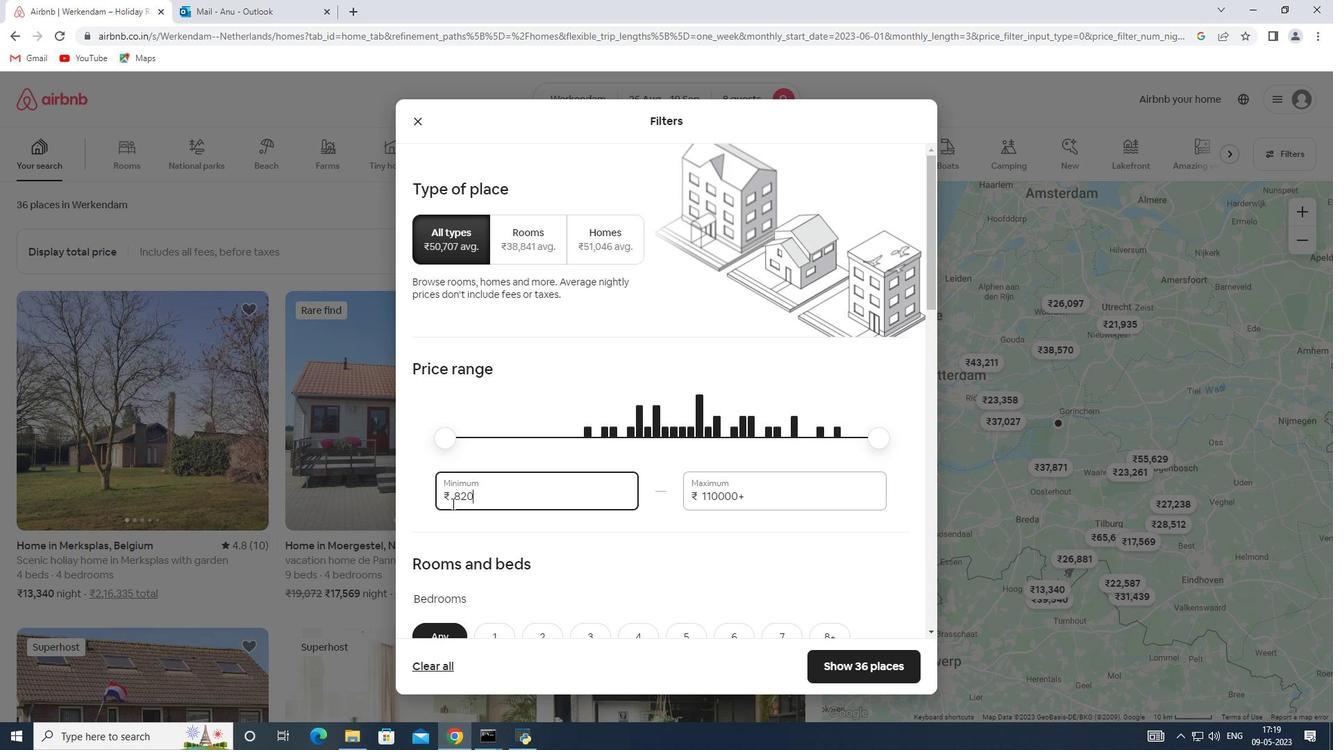 
Action: Key pressed 10000
Screenshot: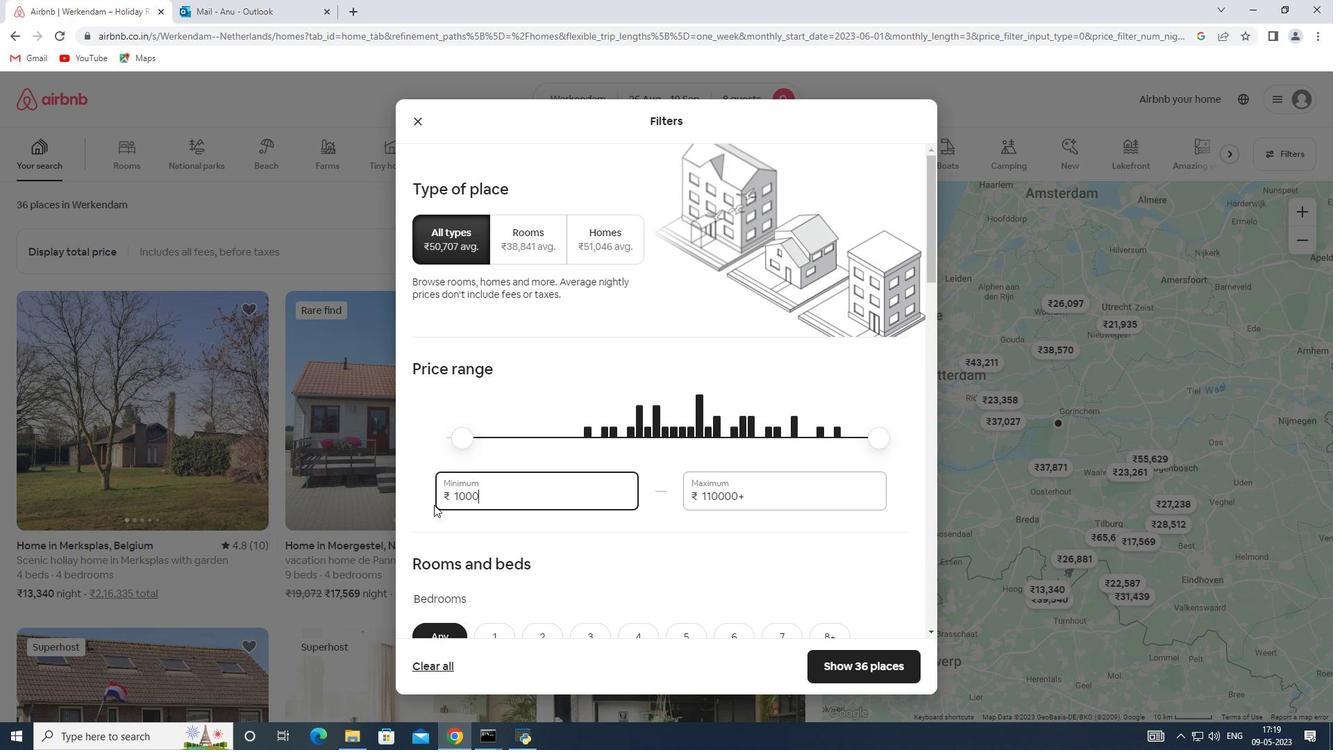 
Action: Mouse moved to (748, 498)
Screenshot: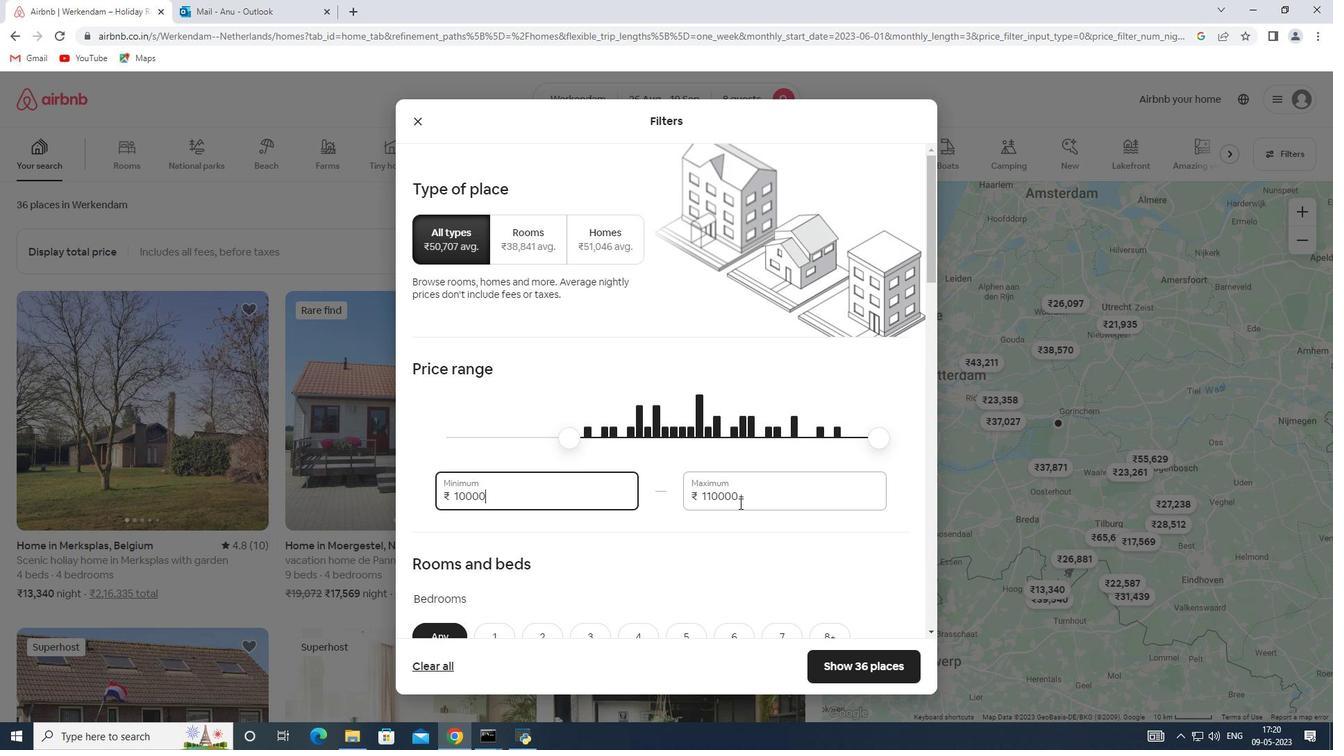 
Action: Mouse pressed left at (748, 498)
Screenshot: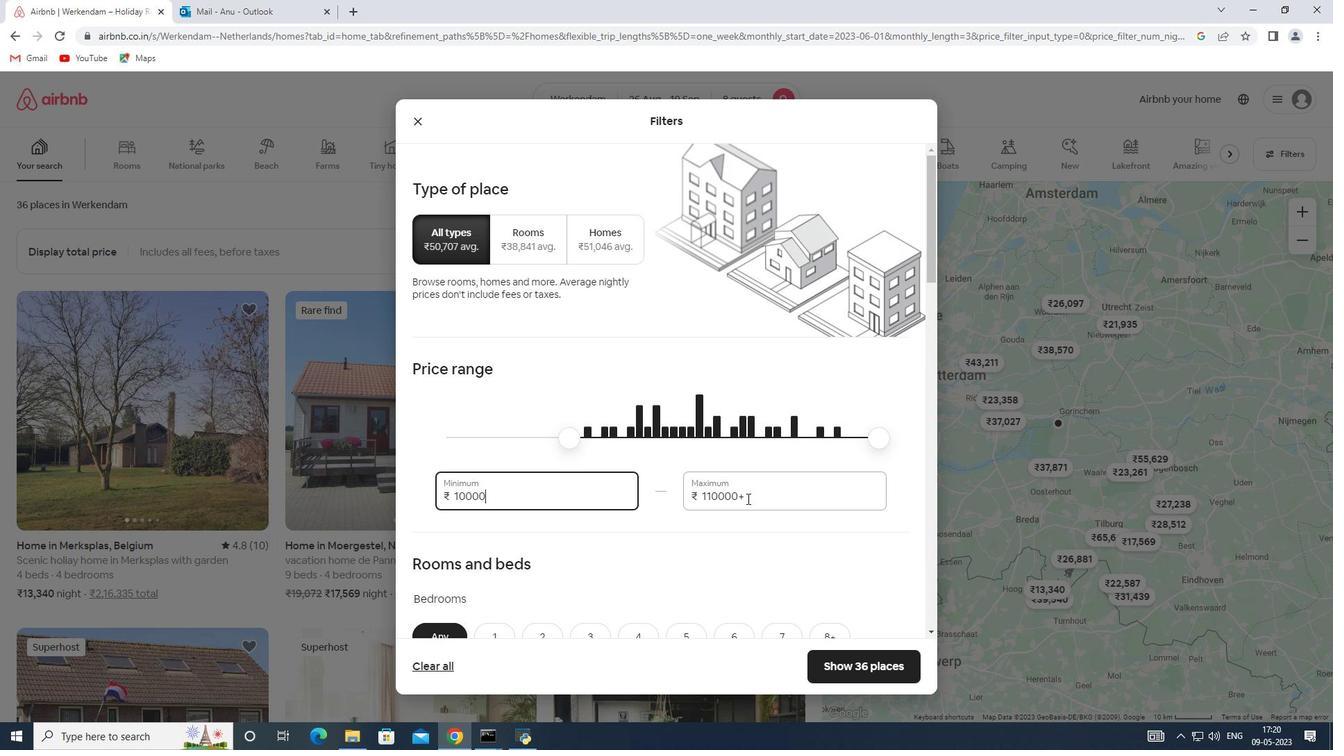 
Action: Mouse moved to (669, 498)
Screenshot: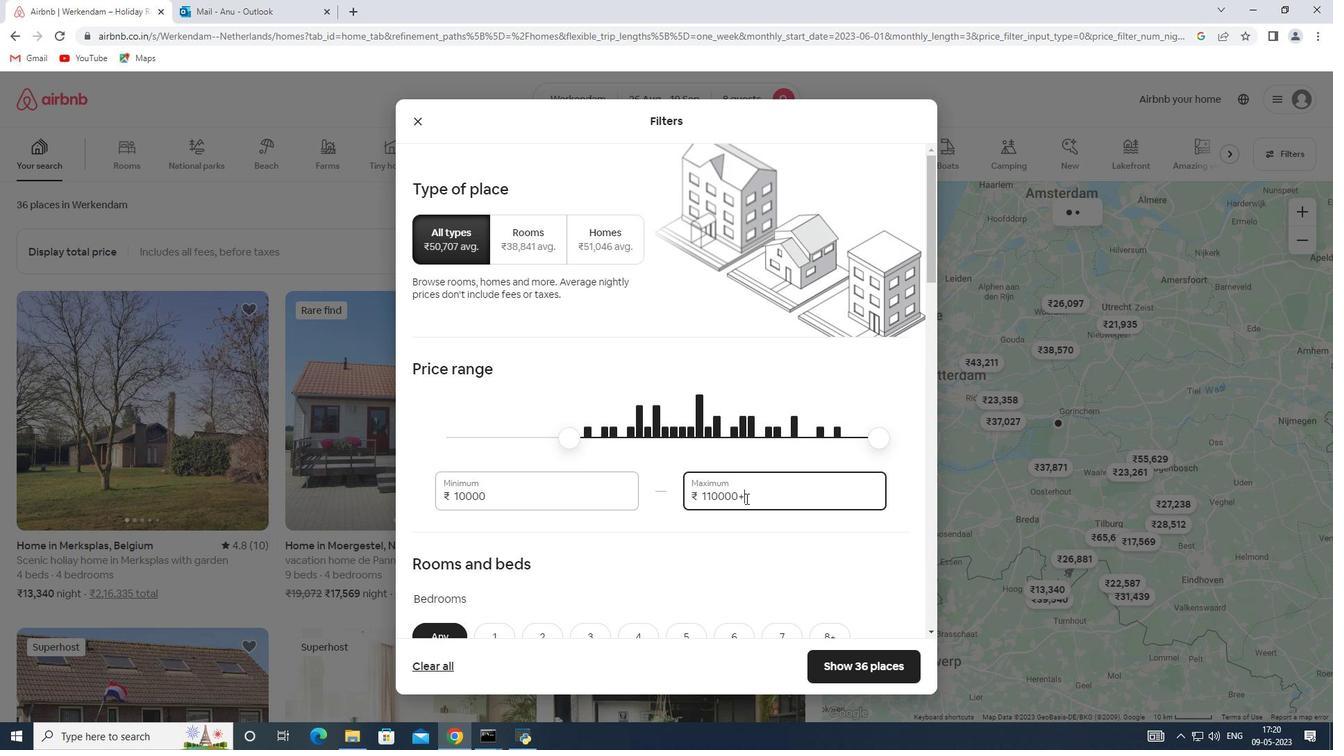 
Action: Key pressed 15000
Screenshot: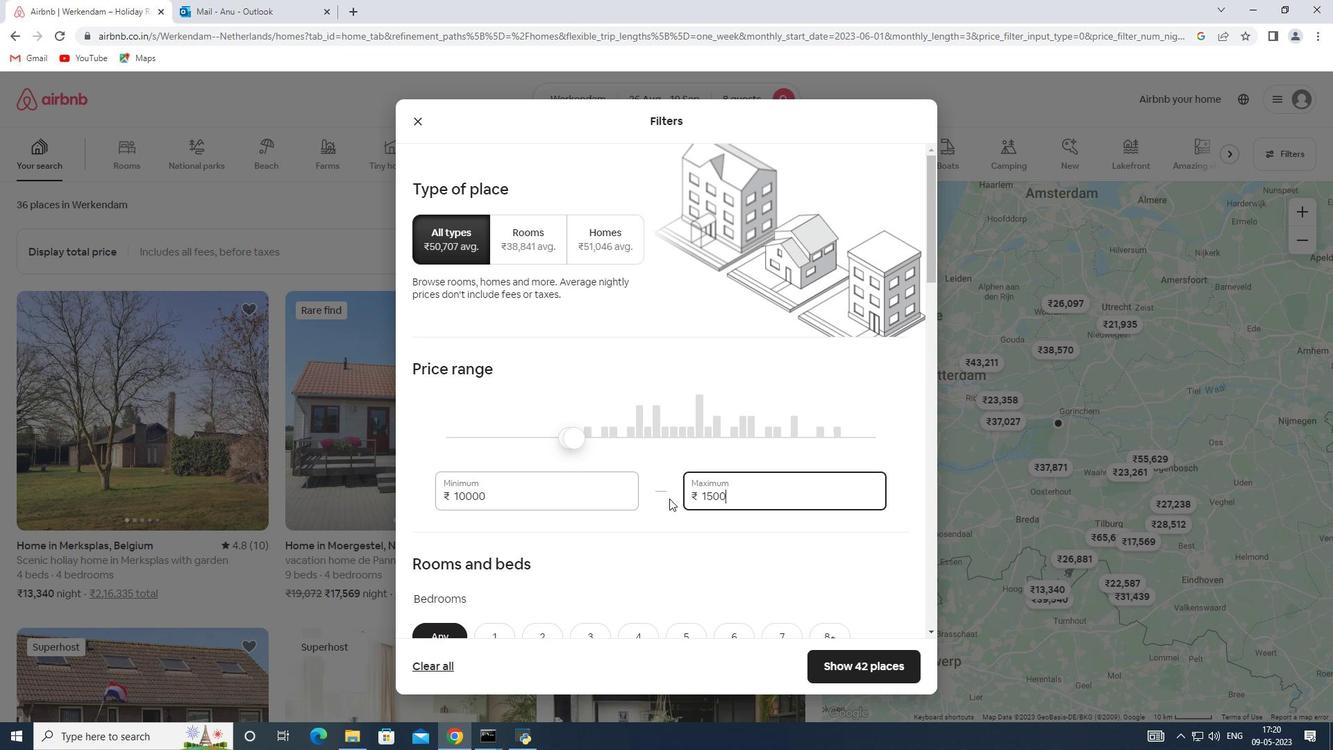 
Action: Mouse scrolled (669, 497) with delta (0, 0)
Screenshot: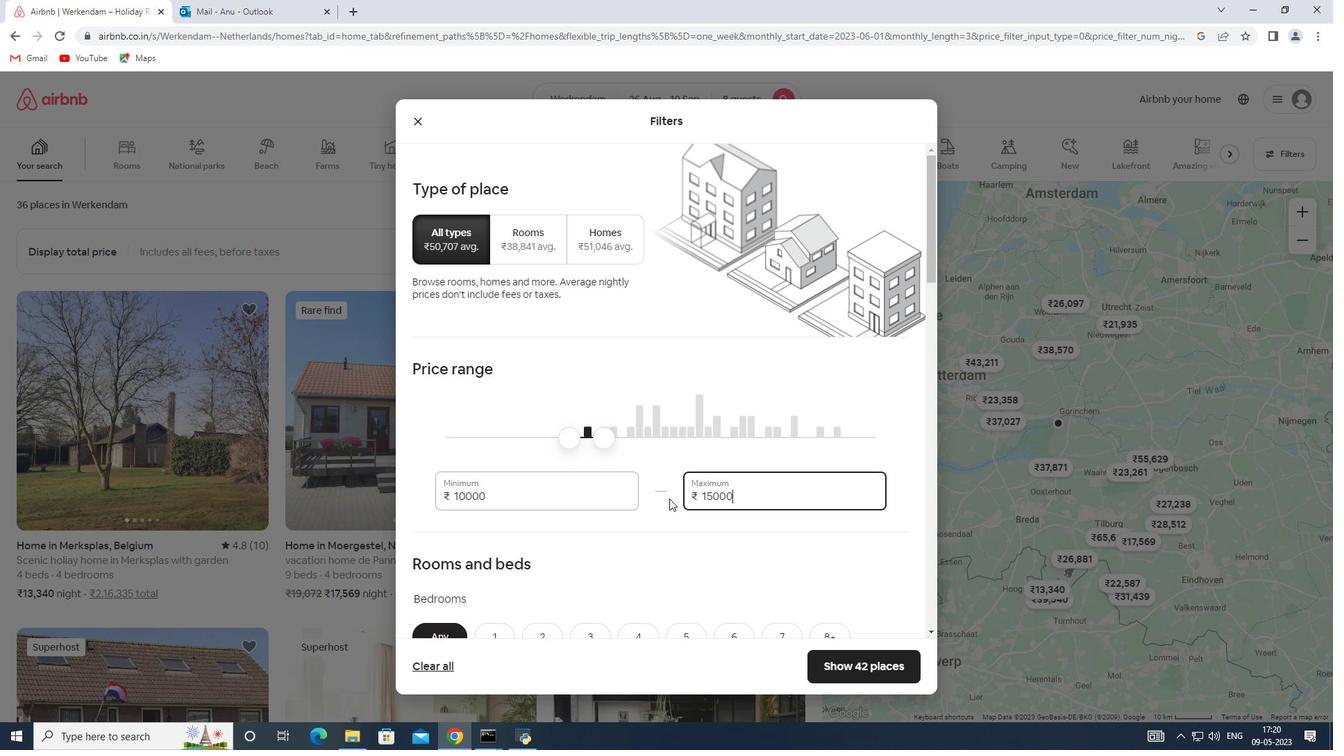 
Action: Mouse scrolled (669, 497) with delta (0, 0)
Screenshot: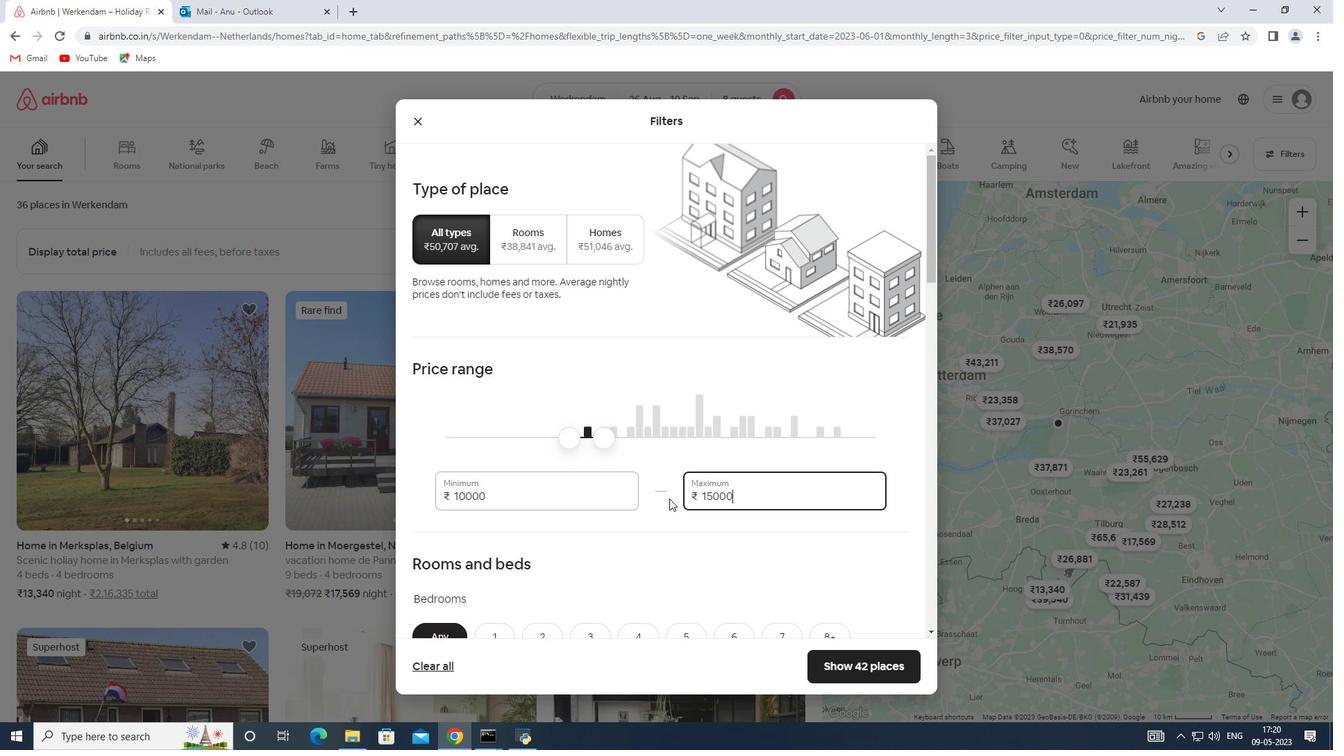 
Action: Mouse scrolled (669, 497) with delta (0, 0)
Screenshot: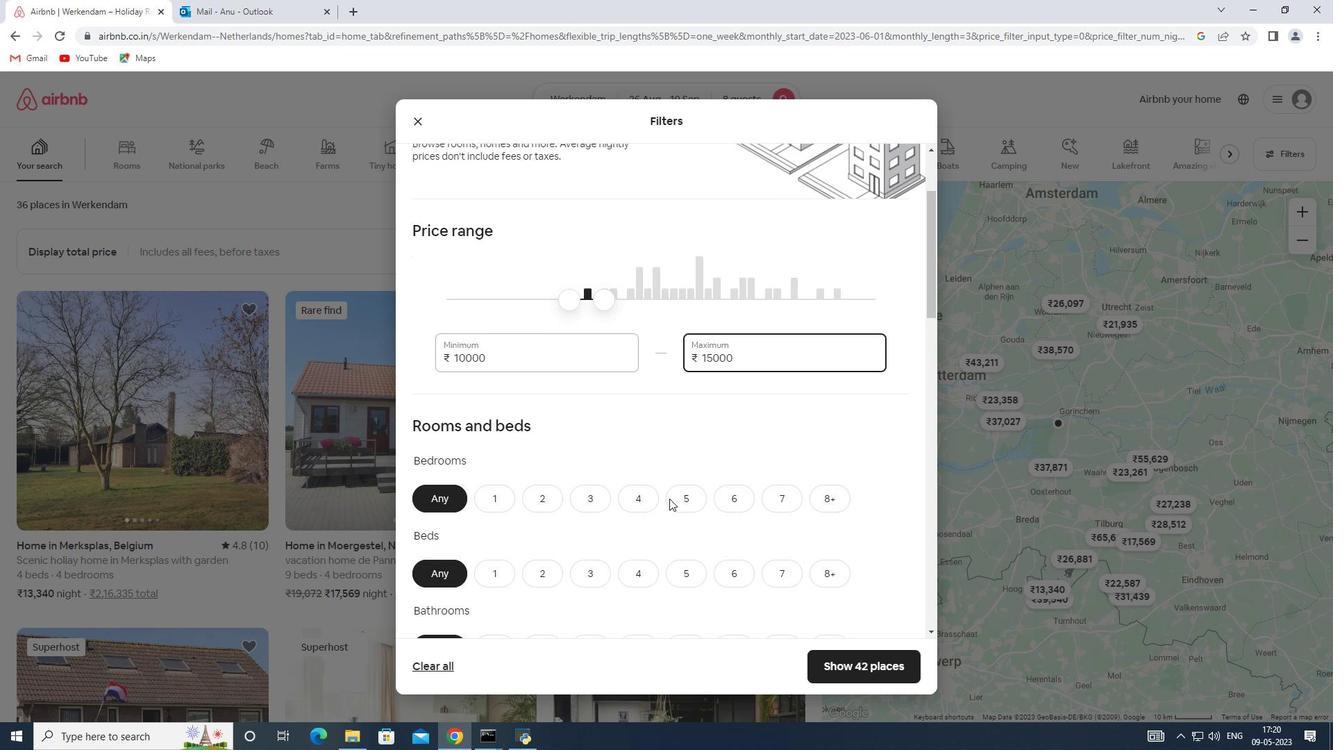 
Action: Mouse scrolled (669, 497) with delta (0, 0)
Screenshot: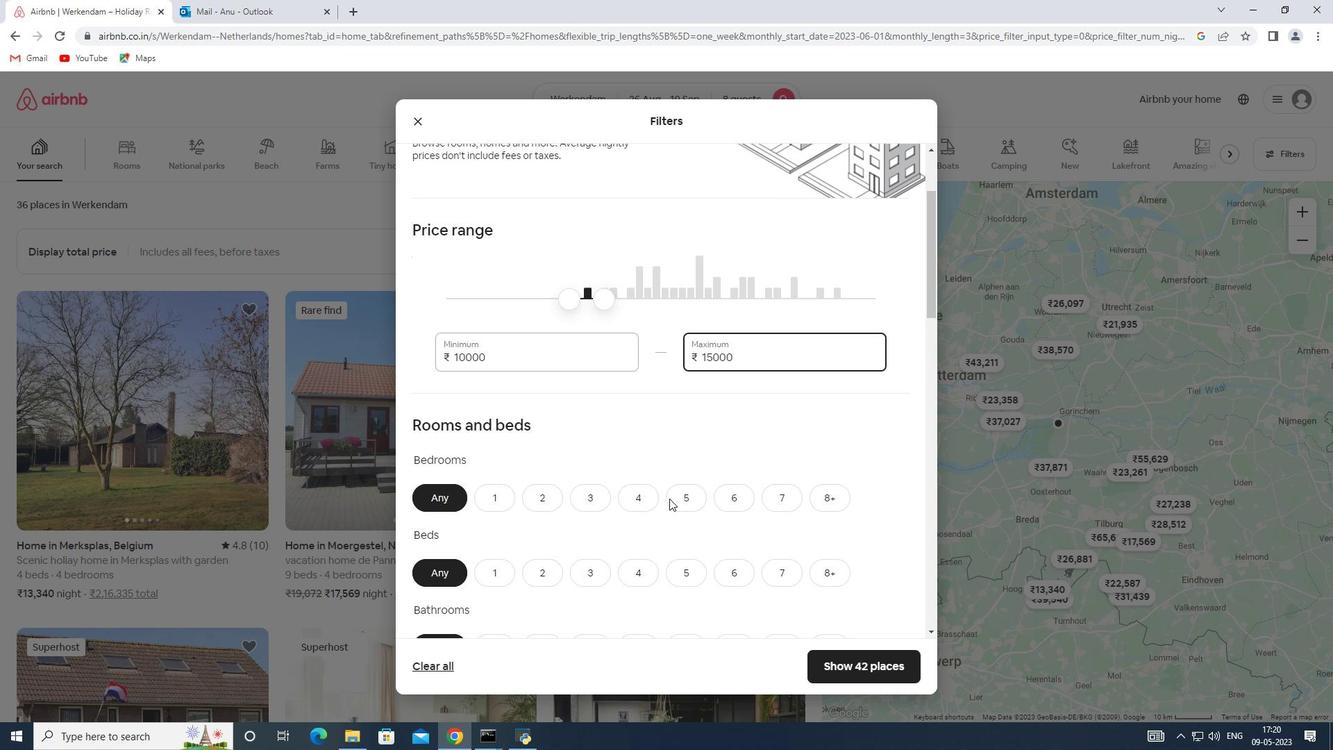 
Action: Mouse moved to (725, 362)
Screenshot: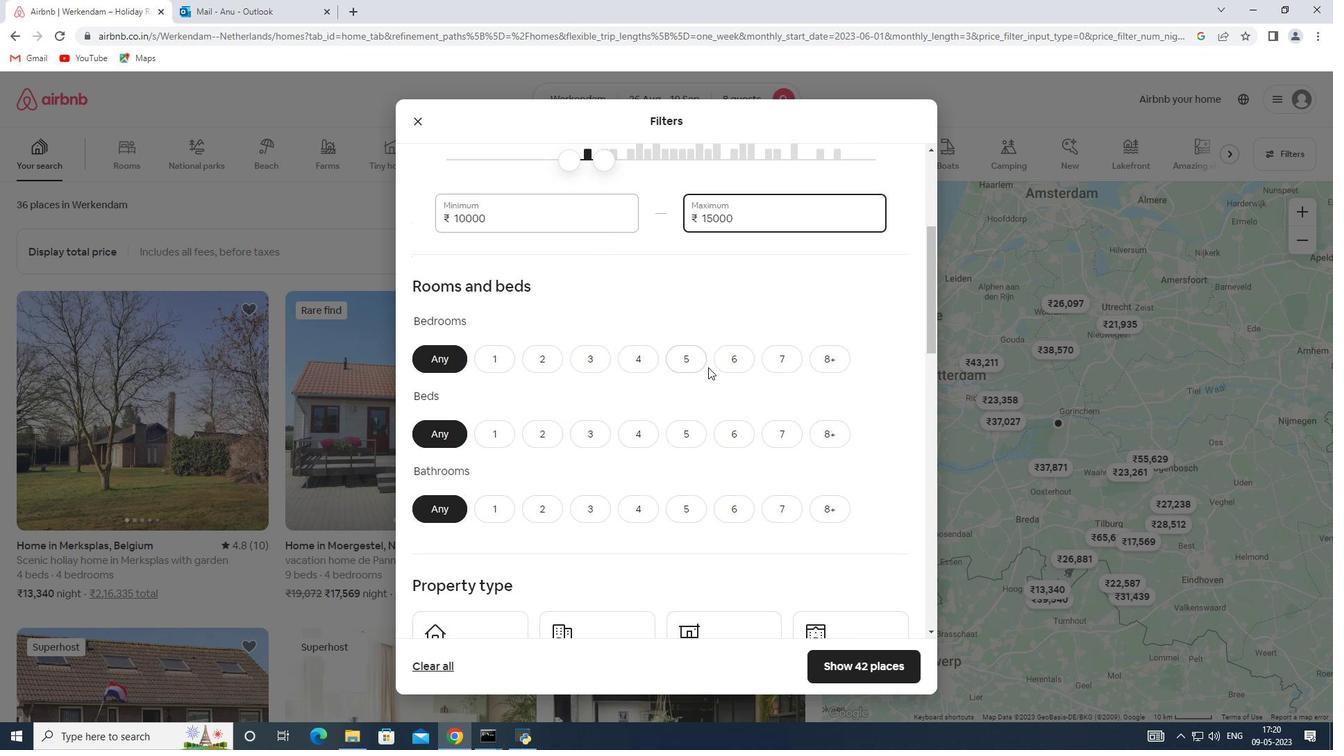 
Action: Mouse pressed left at (725, 362)
Screenshot: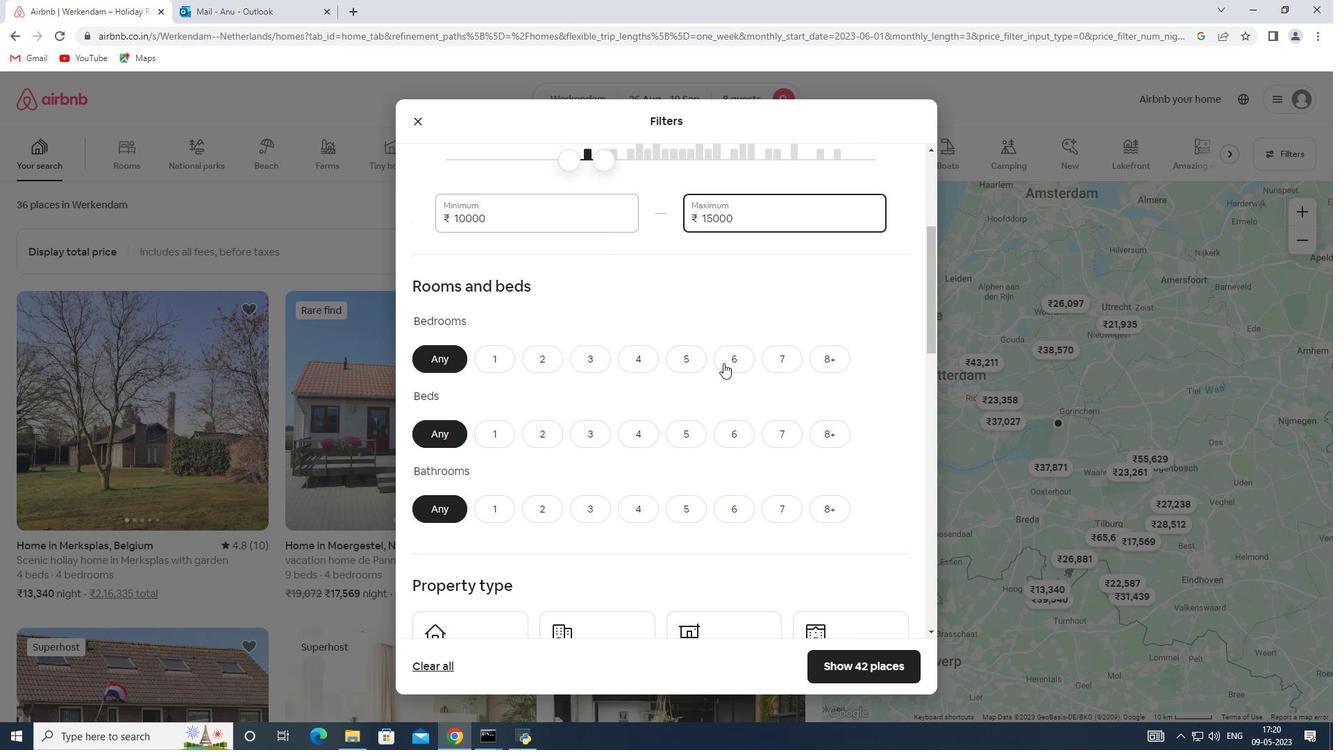 
Action: Mouse moved to (734, 426)
Screenshot: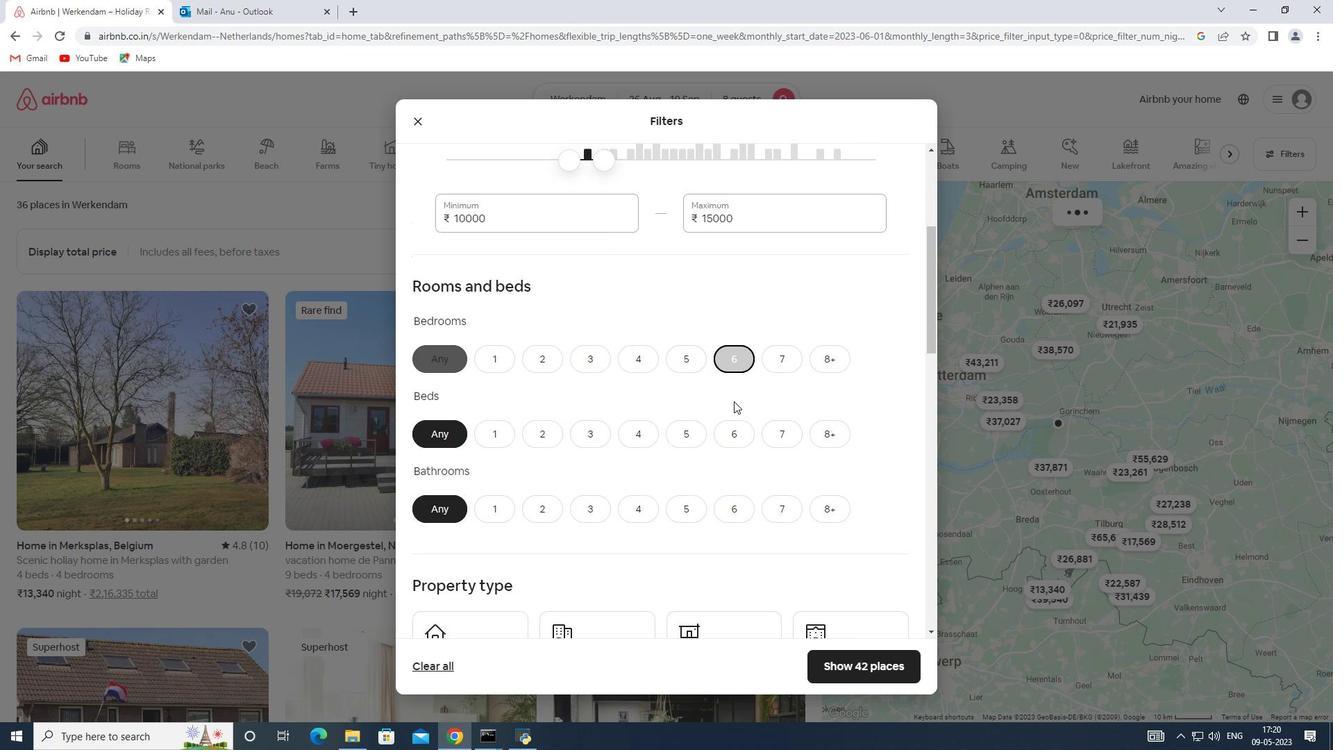 
Action: Mouse pressed left at (734, 426)
Screenshot: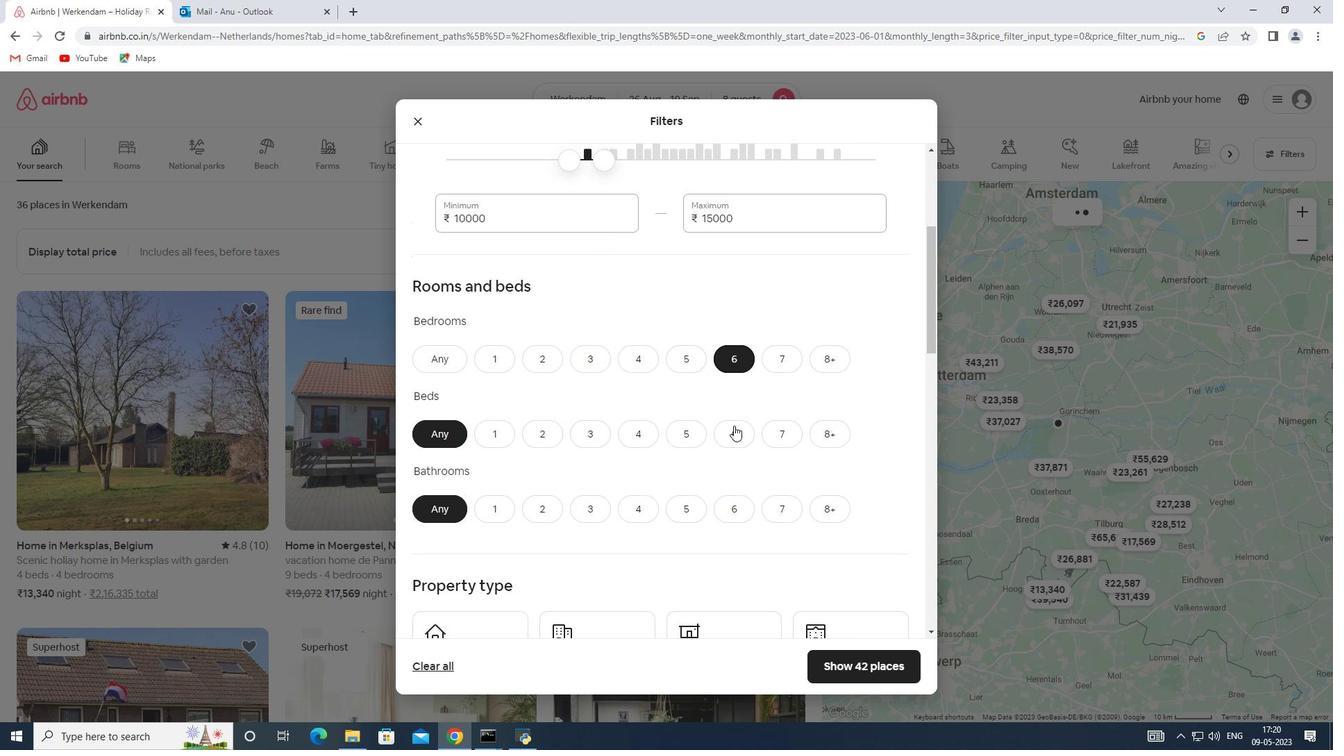 
Action: Mouse moved to (735, 507)
Screenshot: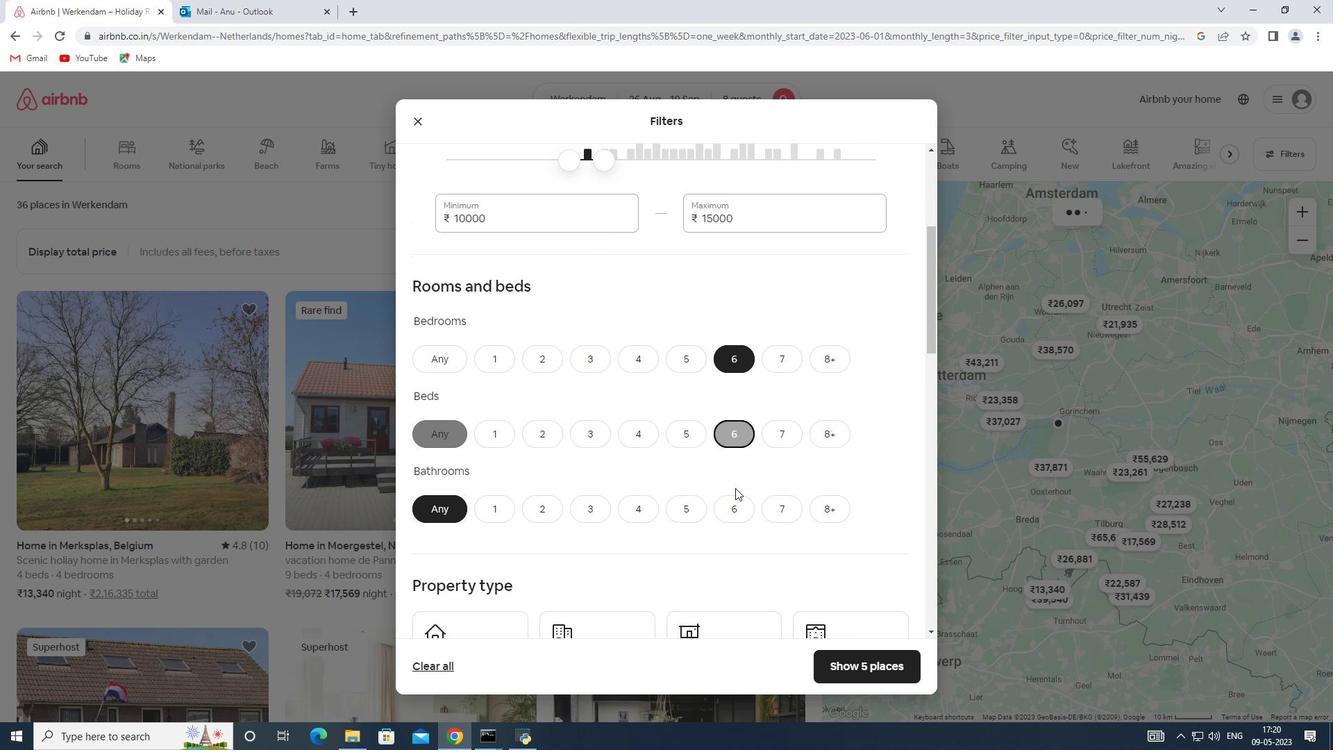 
Action: Mouse pressed left at (735, 507)
Screenshot: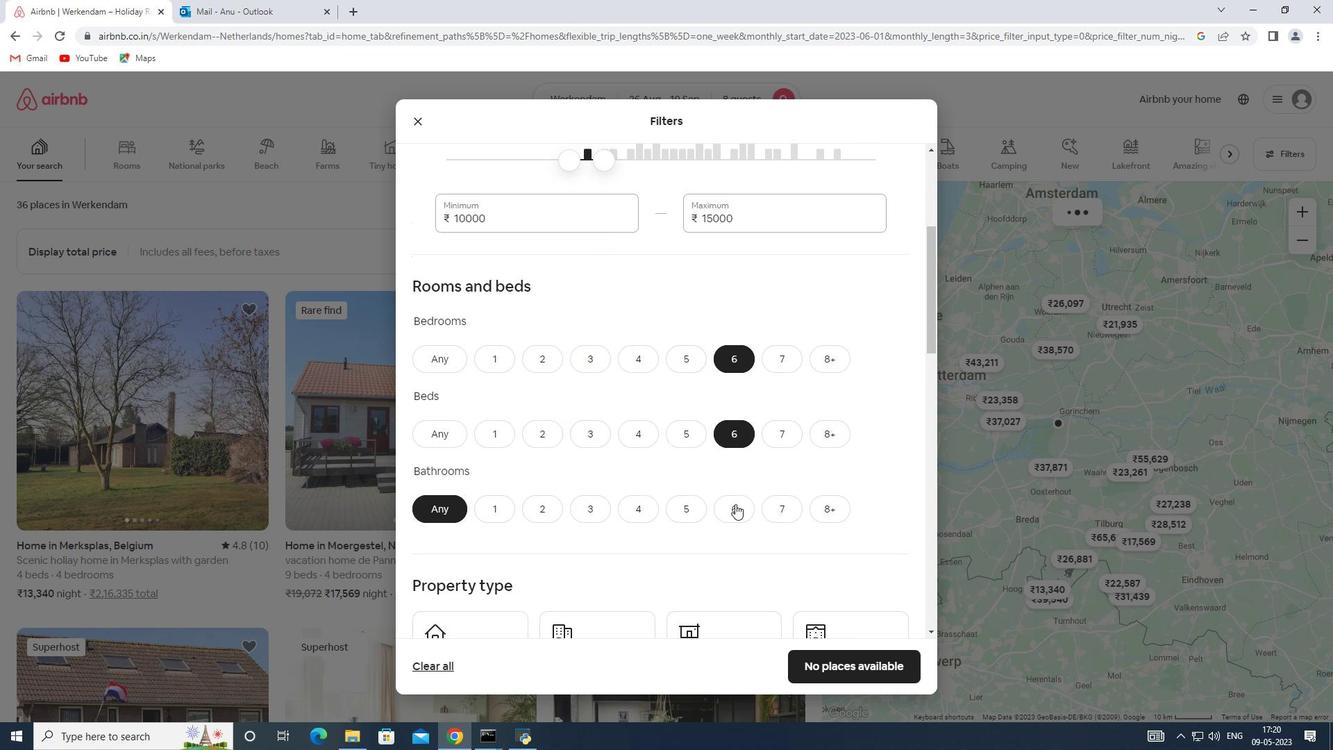 
Action: Mouse moved to (630, 460)
Screenshot: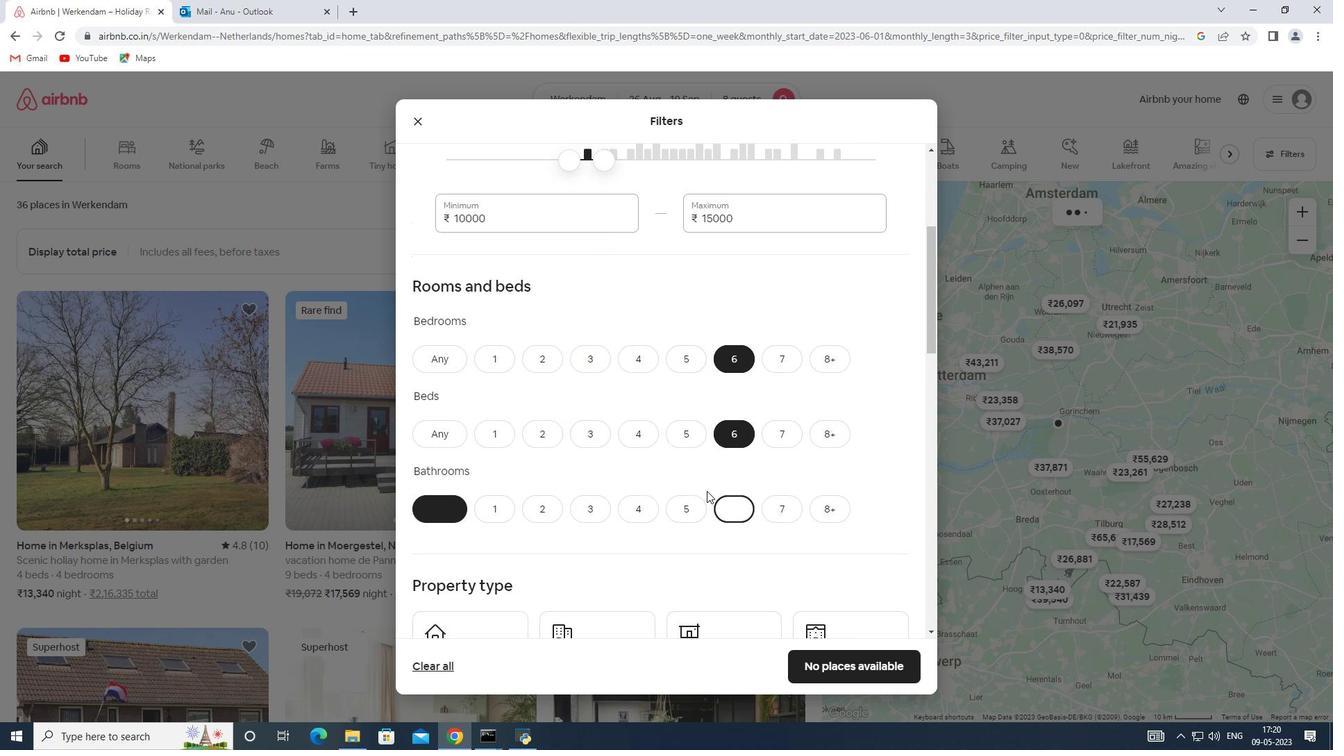 
Action: Mouse scrolled (630, 459) with delta (0, 0)
Screenshot: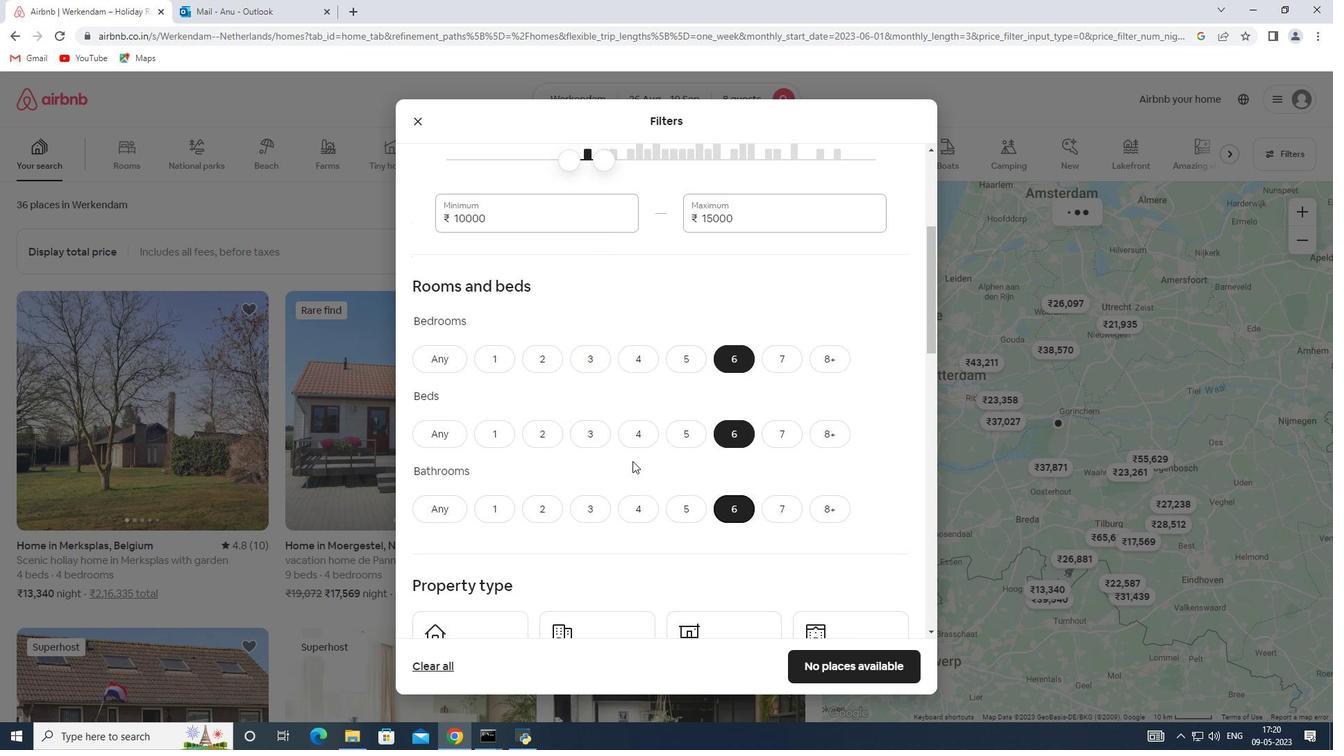 
Action: Mouse scrolled (630, 459) with delta (0, 0)
Screenshot: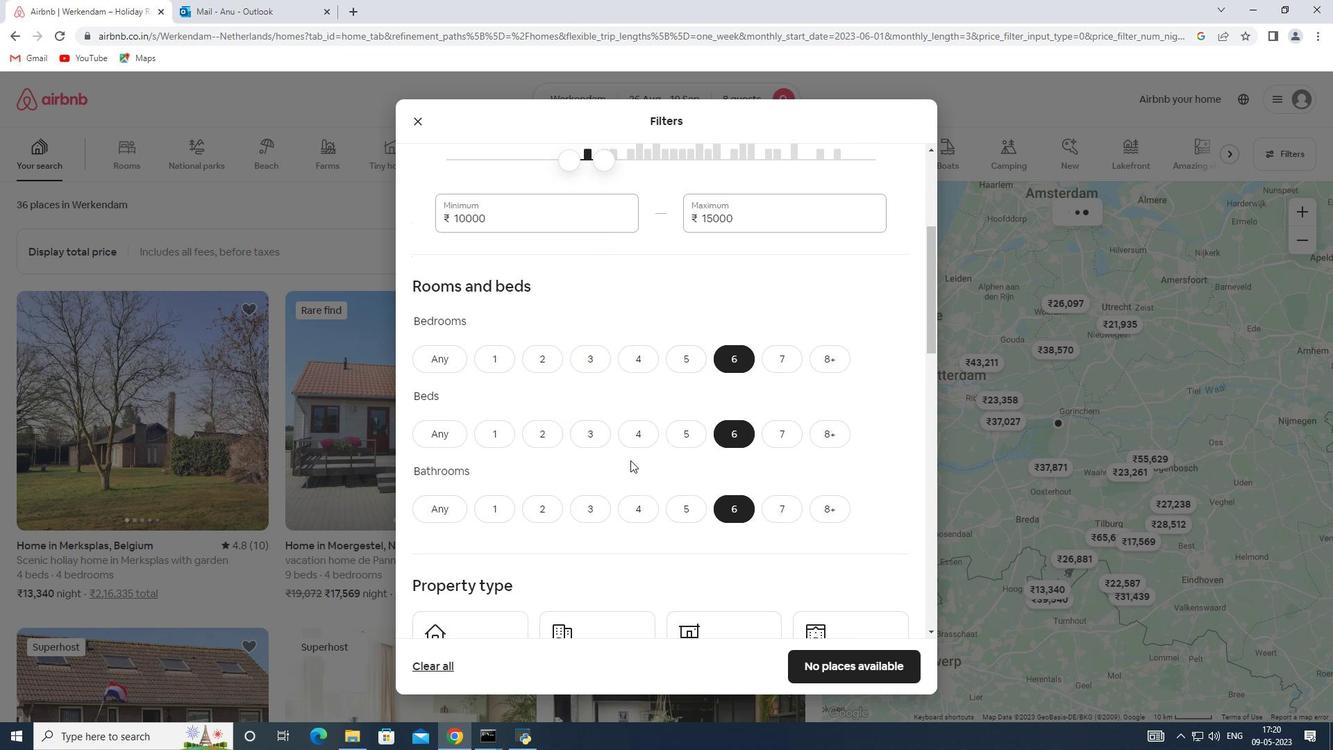 
Action: Mouse scrolled (630, 459) with delta (0, 0)
Screenshot: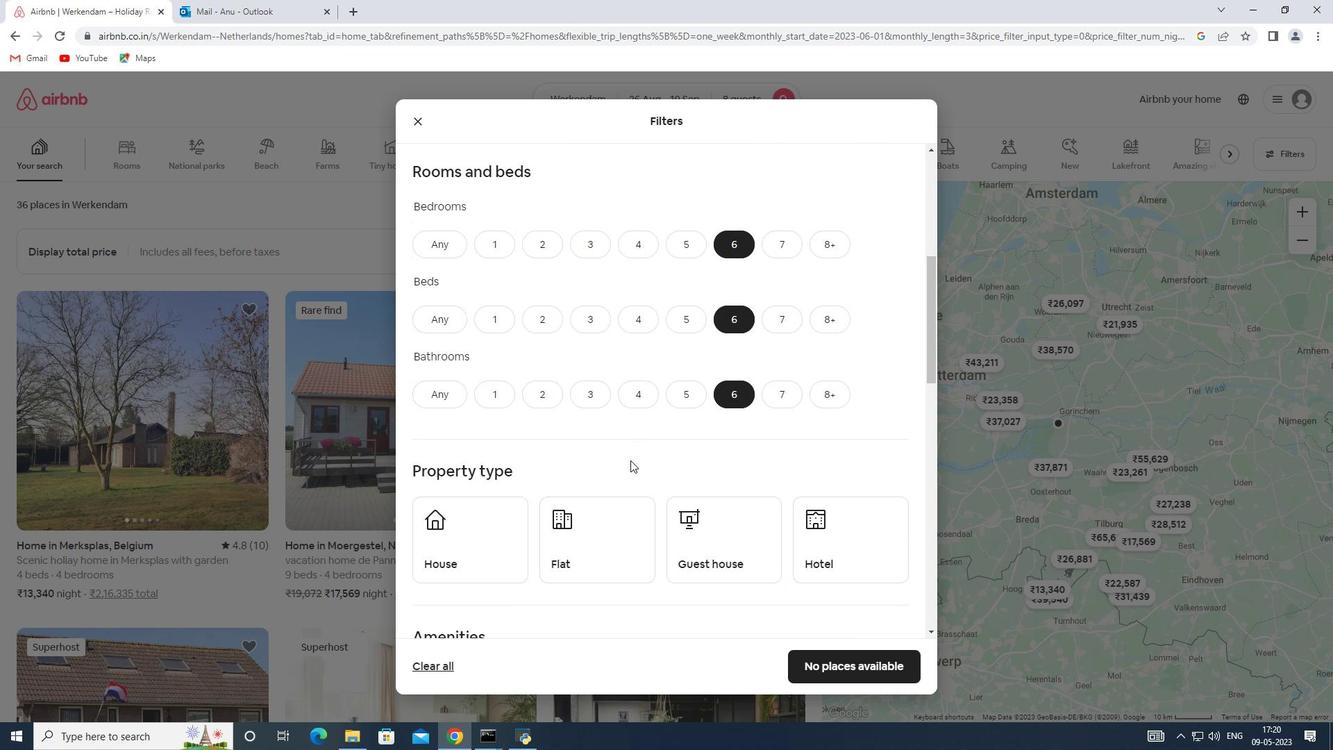 
Action: Mouse moved to (491, 438)
Screenshot: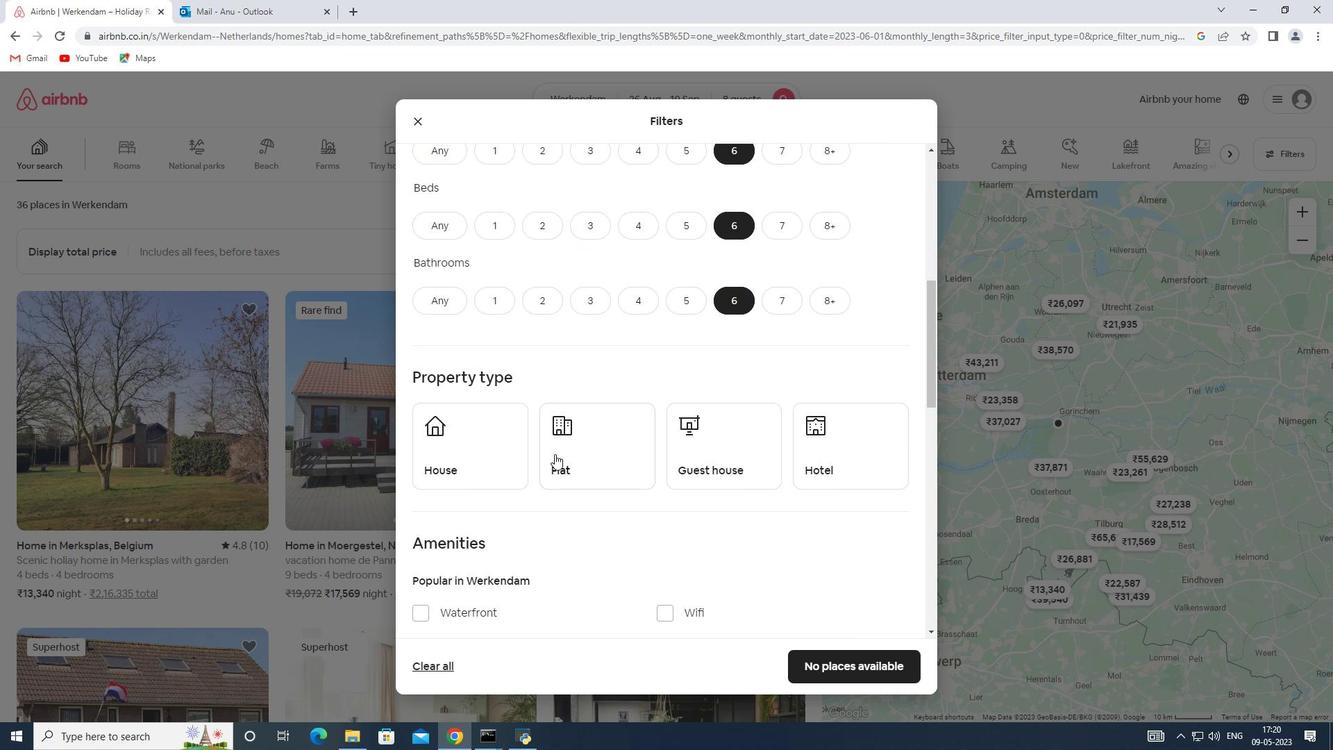 
Action: Mouse pressed left at (491, 438)
Screenshot: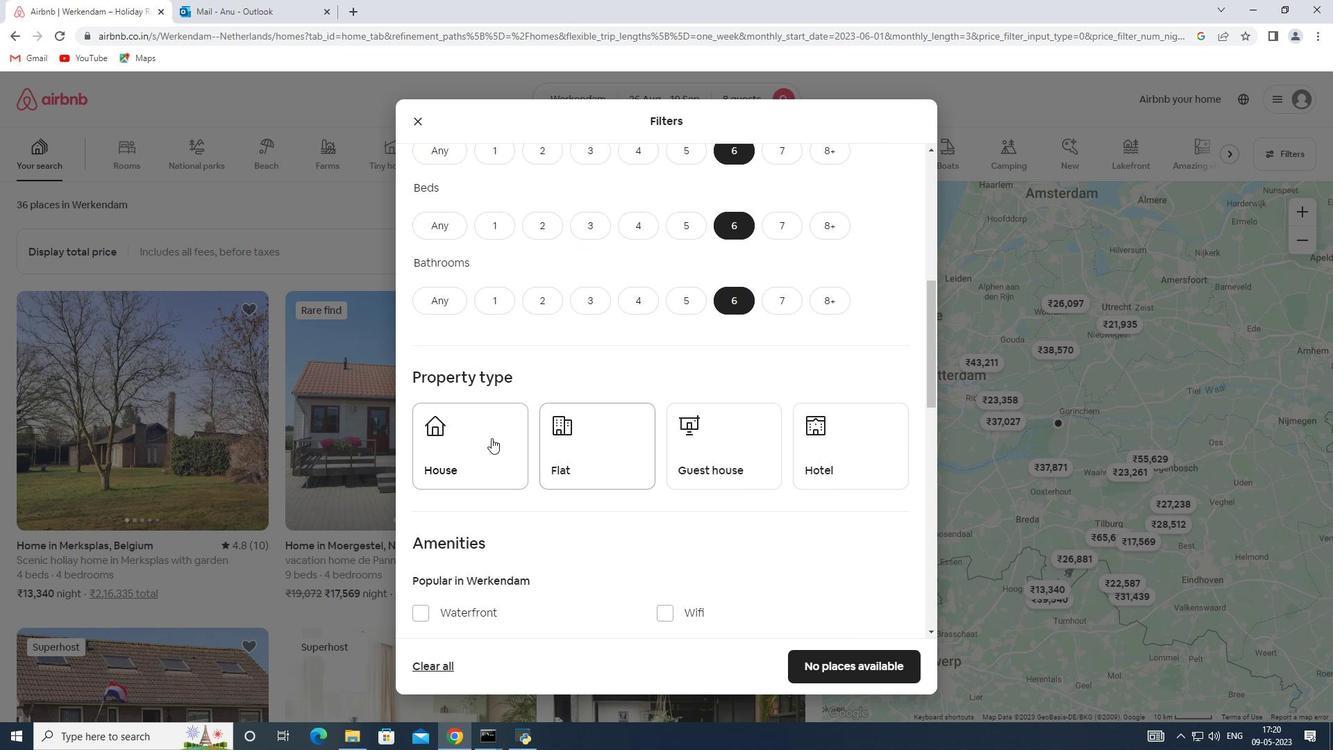 
Action: Mouse moved to (607, 445)
Screenshot: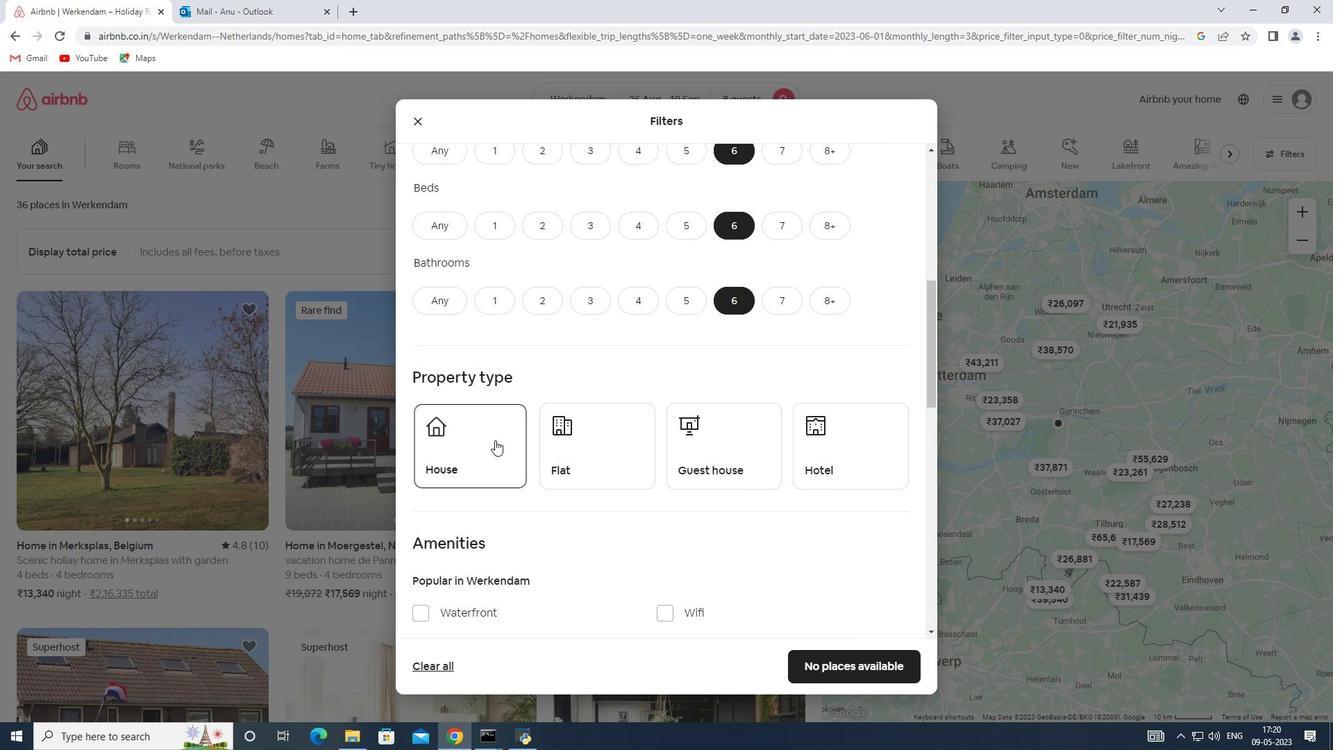 
Action: Mouse pressed left at (607, 445)
Screenshot: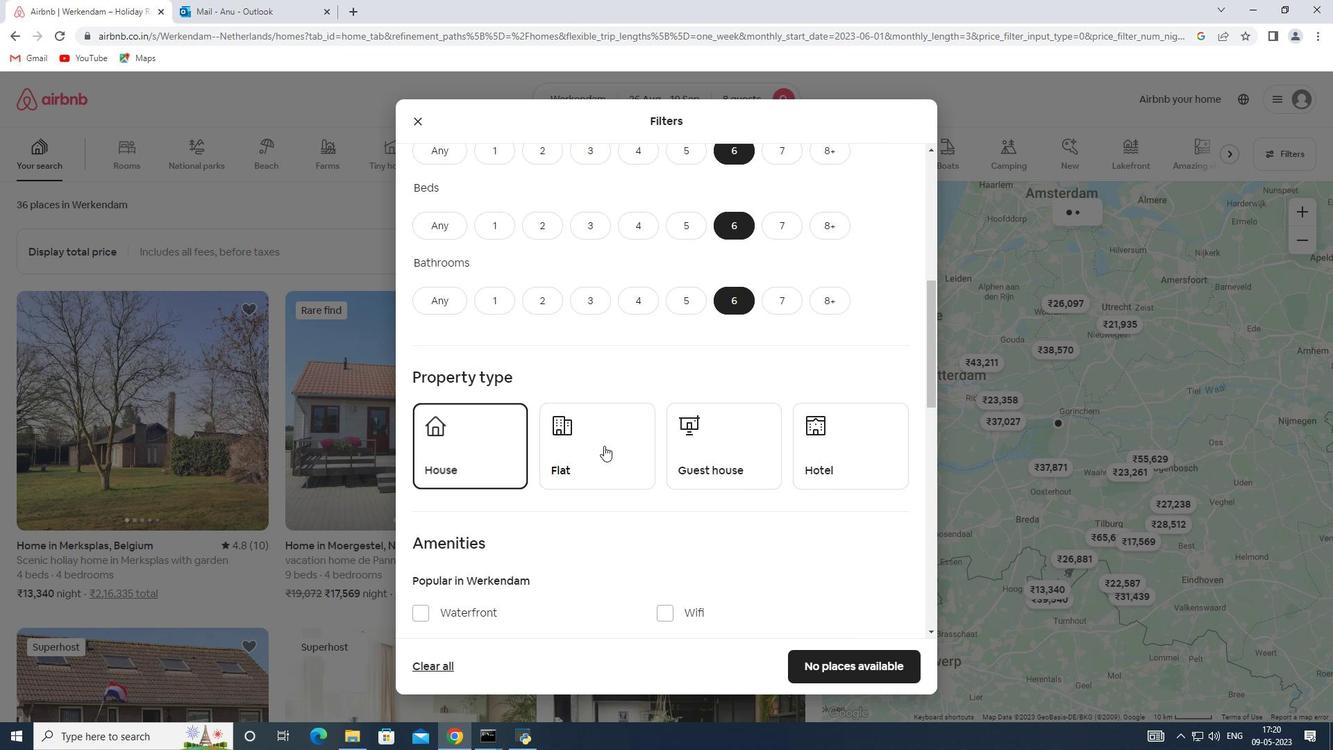 
Action: Mouse moved to (697, 445)
Screenshot: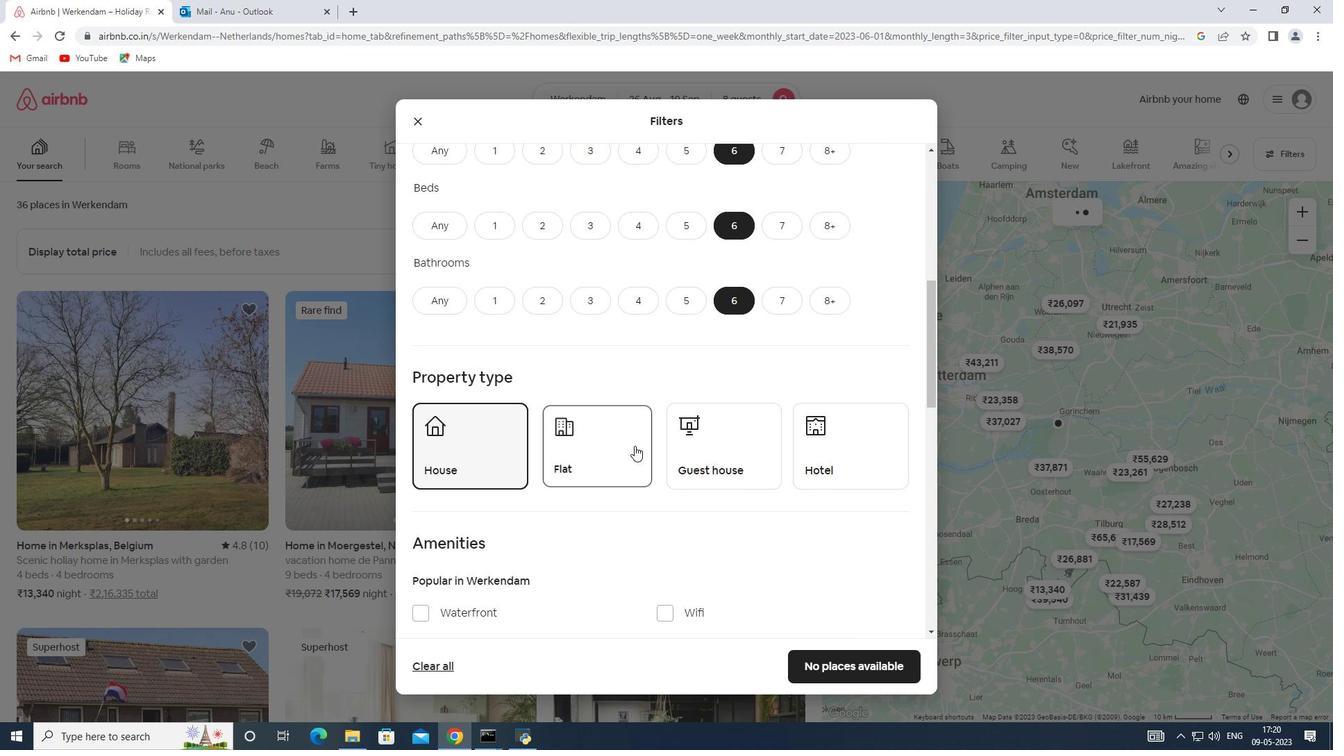 
Action: Mouse pressed left at (697, 445)
Screenshot: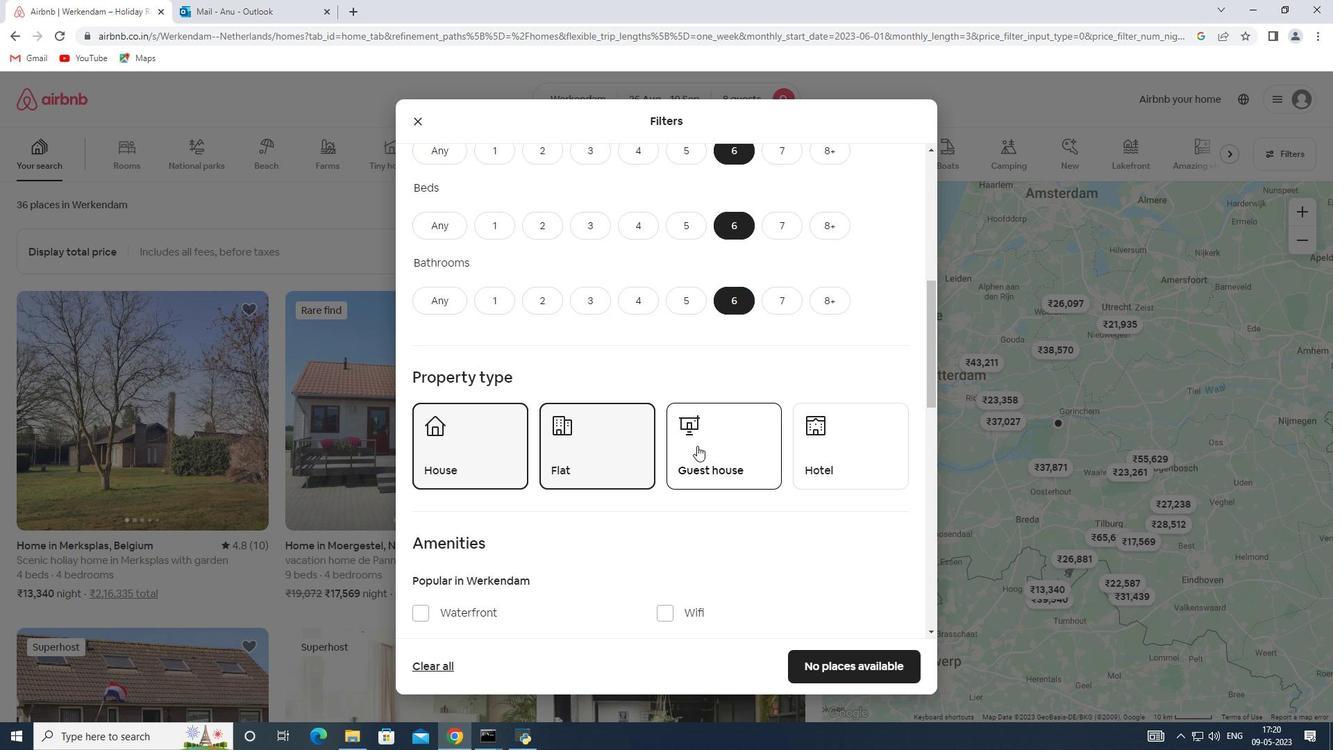 
Action: Mouse moved to (556, 475)
Screenshot: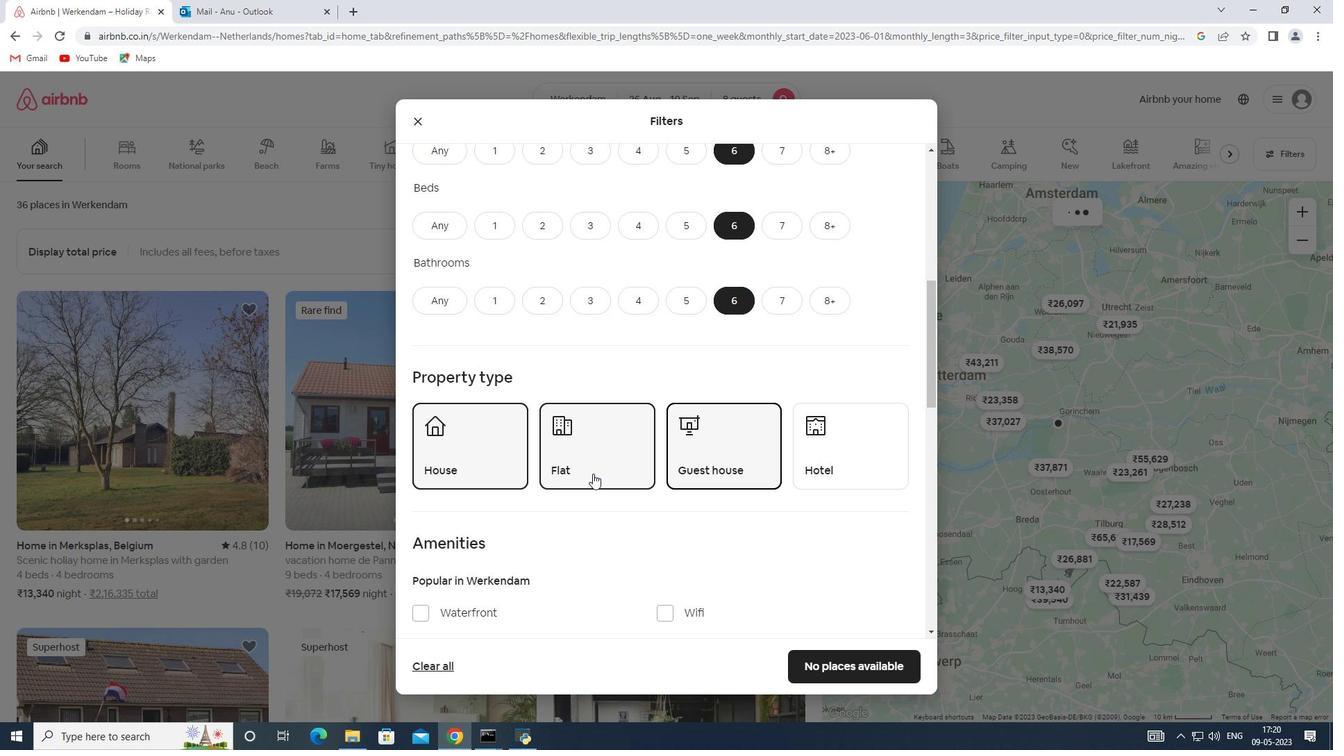 
Action: Mouse scrolled (556, 475) with delta (0, 0)
Screenshot: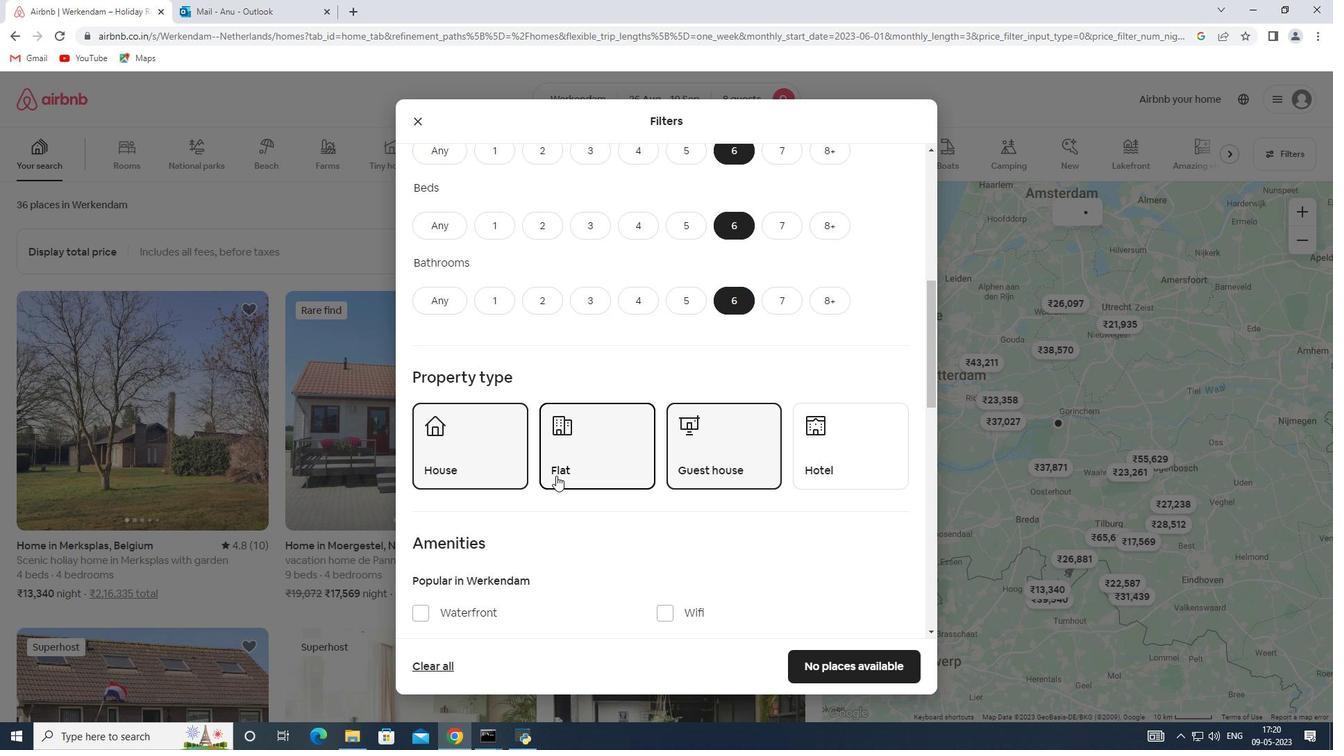
Action: Mouse scrolled (556, 475) with delta (0, 0)
Screenshot: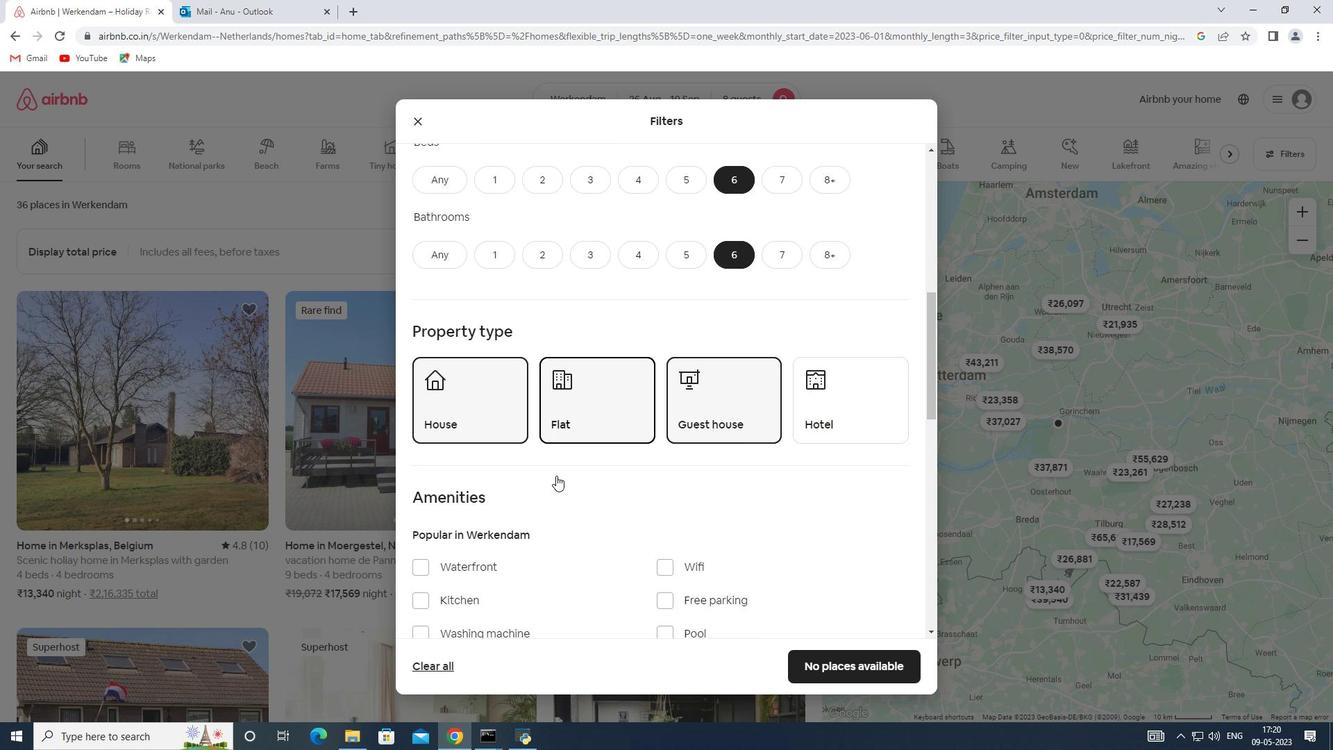 
Action: Mouse moved to (437, 574)
Screenshot: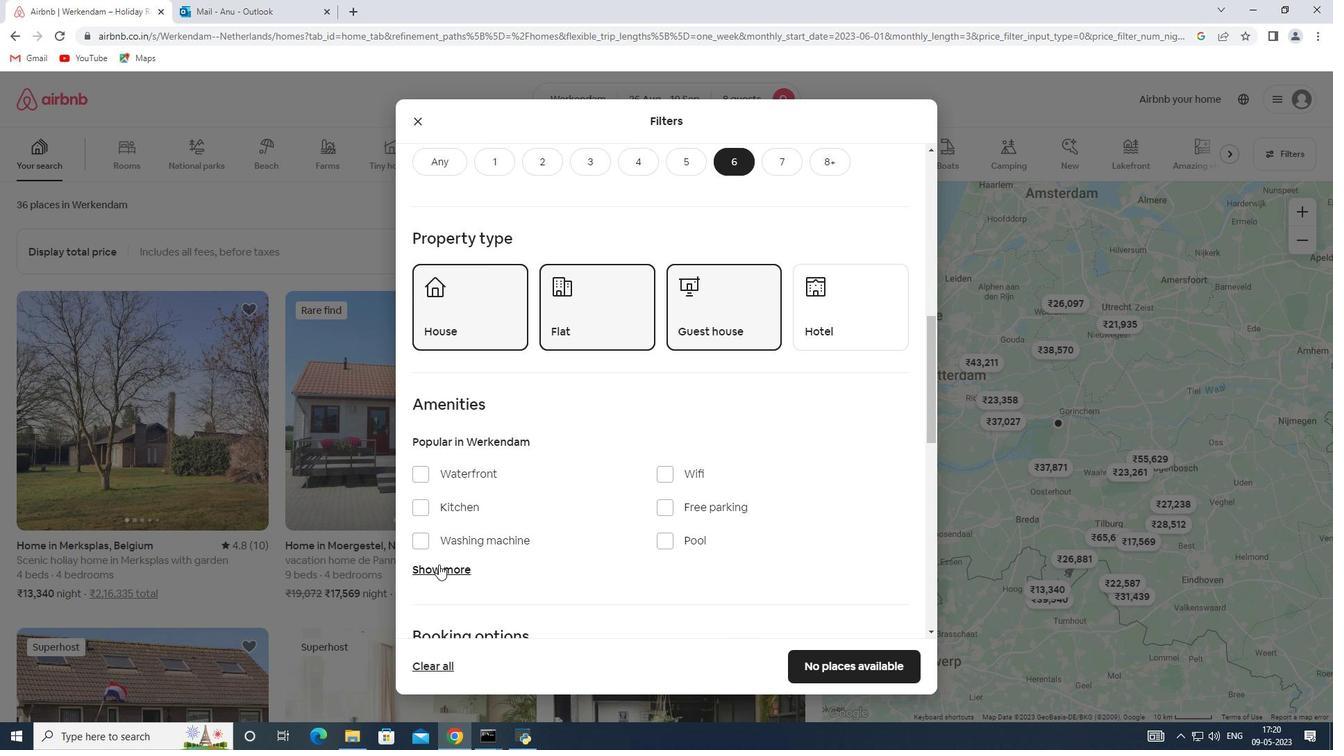 
Action: Mouse pressed left at (437, 574)
Screenshot: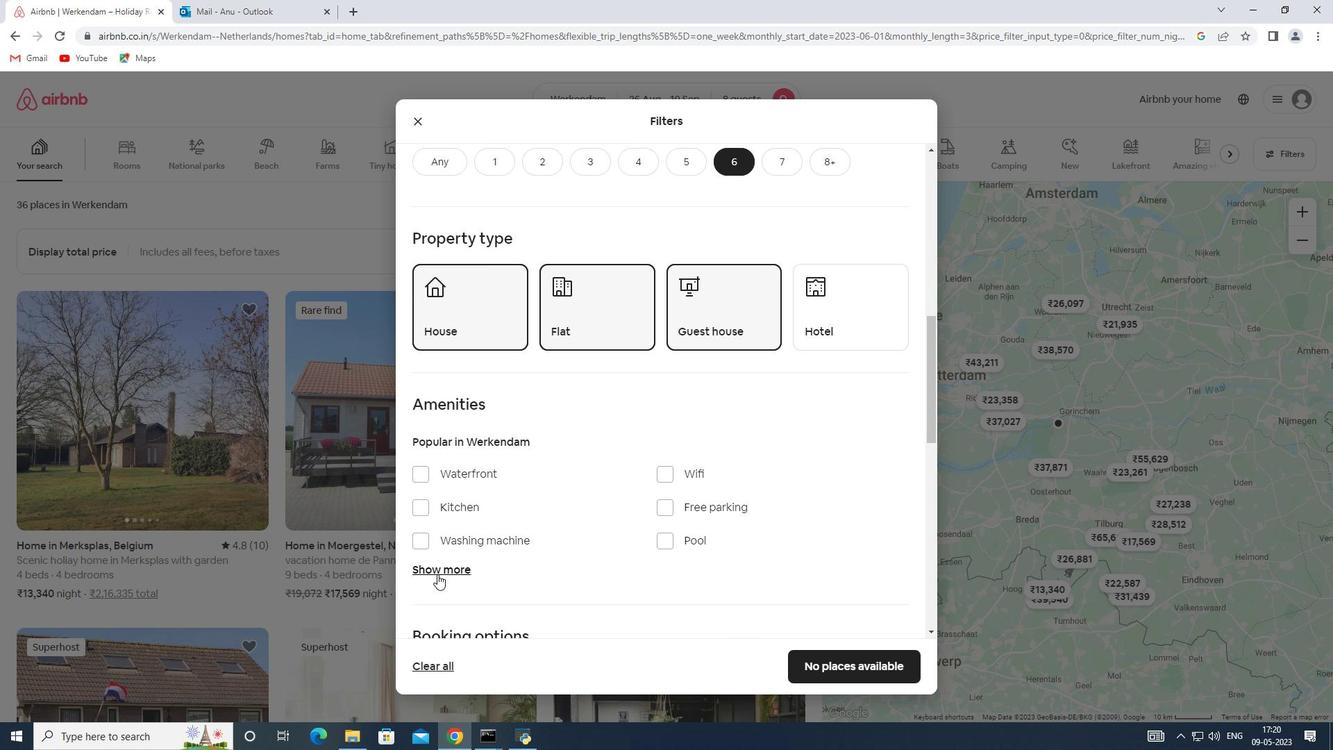 
Action: Mouse moved to (665, 469)
Screenshot: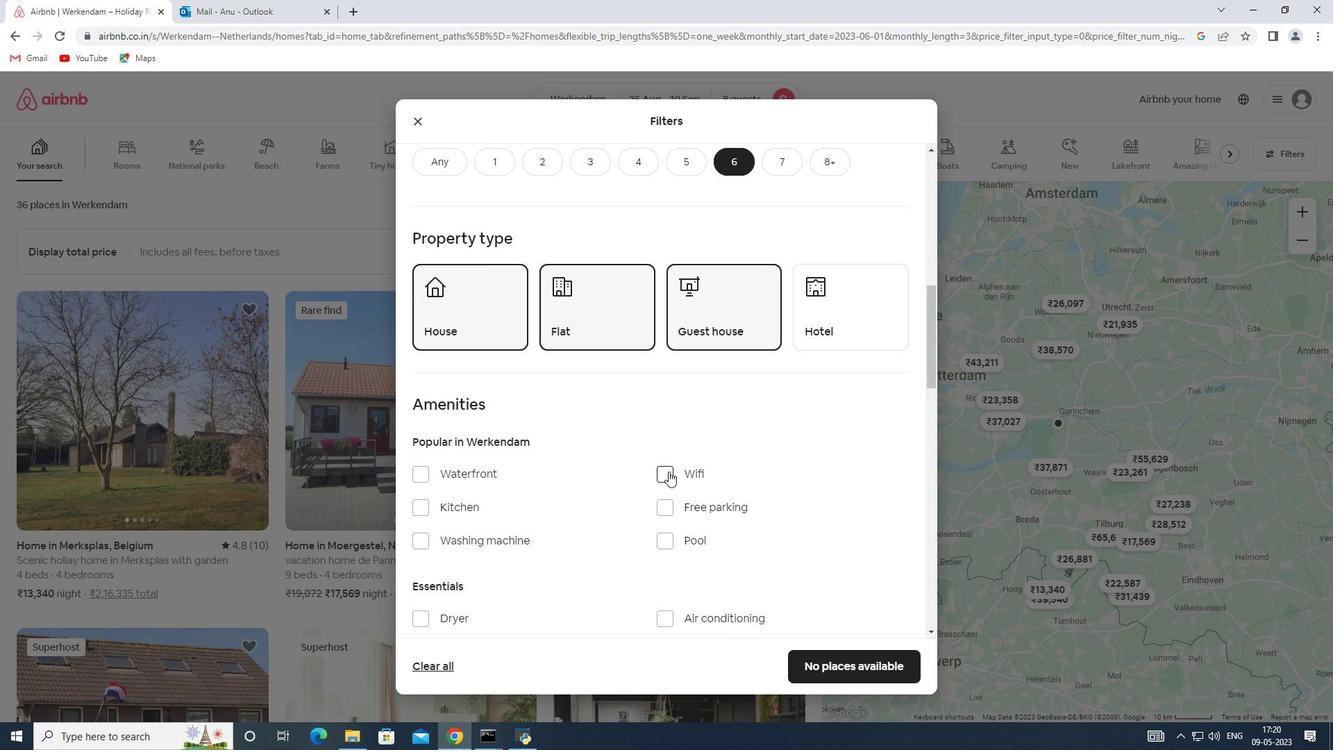 
Action: Mouse pressed left at (665, 469)
Screenshot: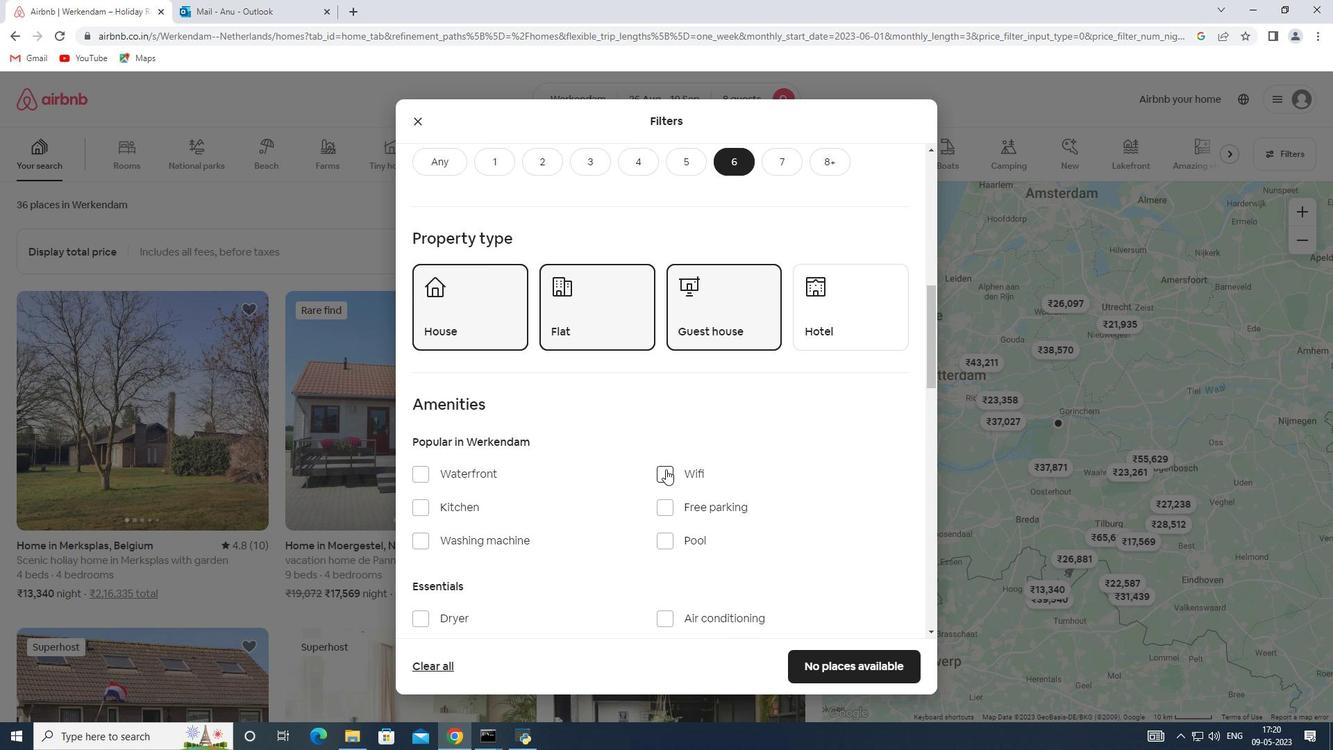 
Action: Mouse moved to (656, 478)
Screenshot: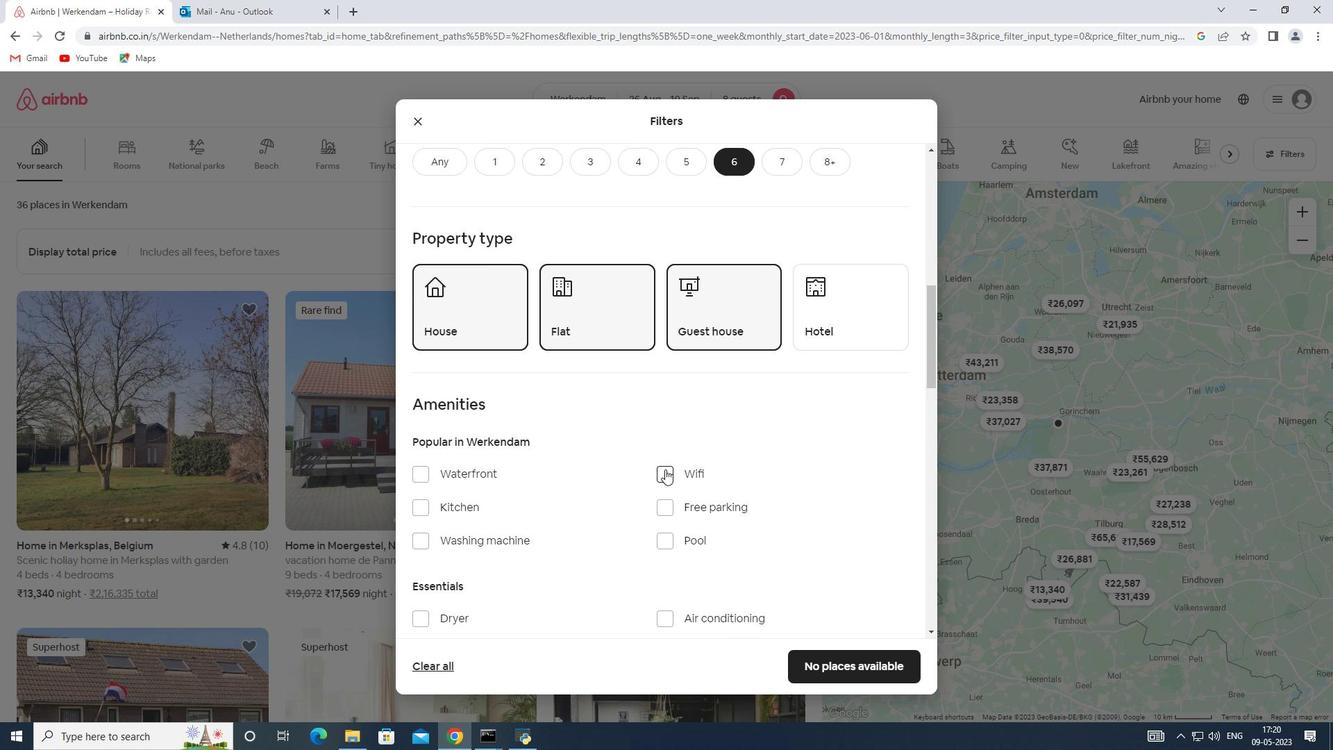 
Action: Mouse scrolled (656, 477) with delta (0, 0)
Screenshot: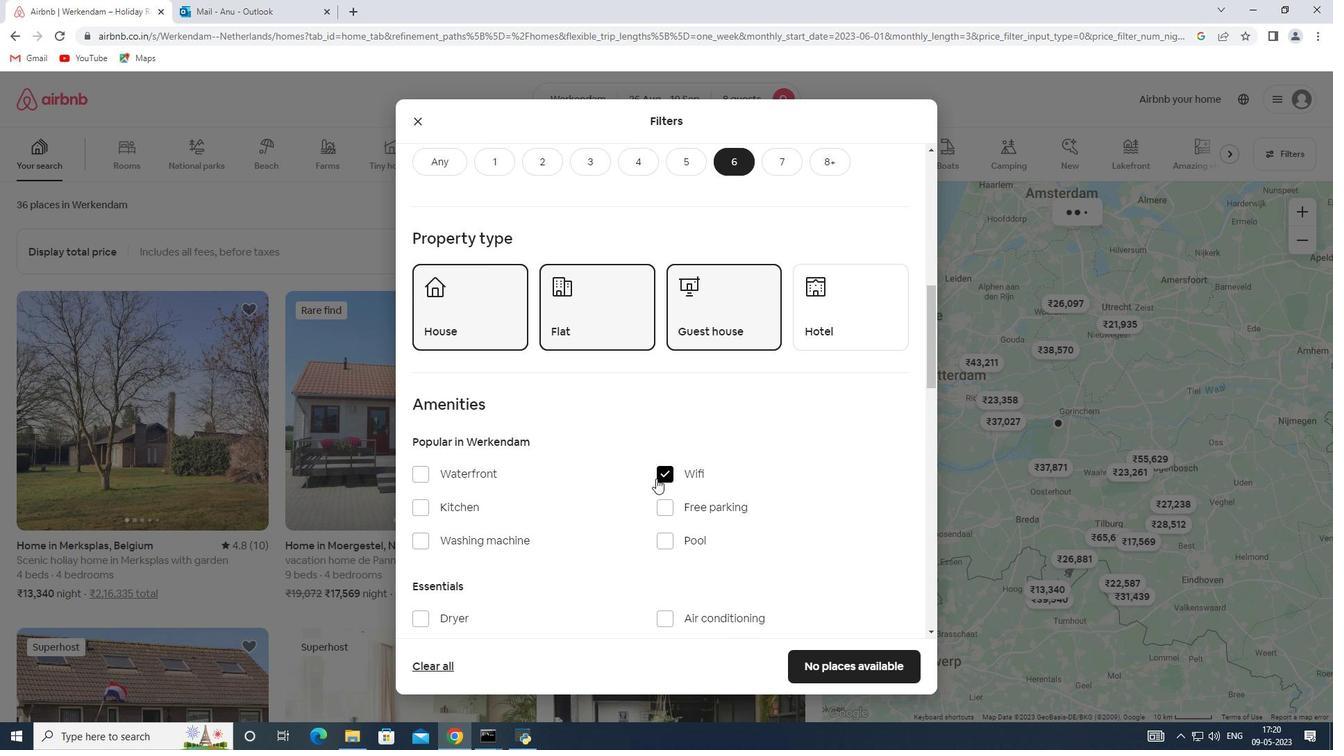 
Action: Mouse scrolled (656, 477) with delta (0, 0)
Screenshot: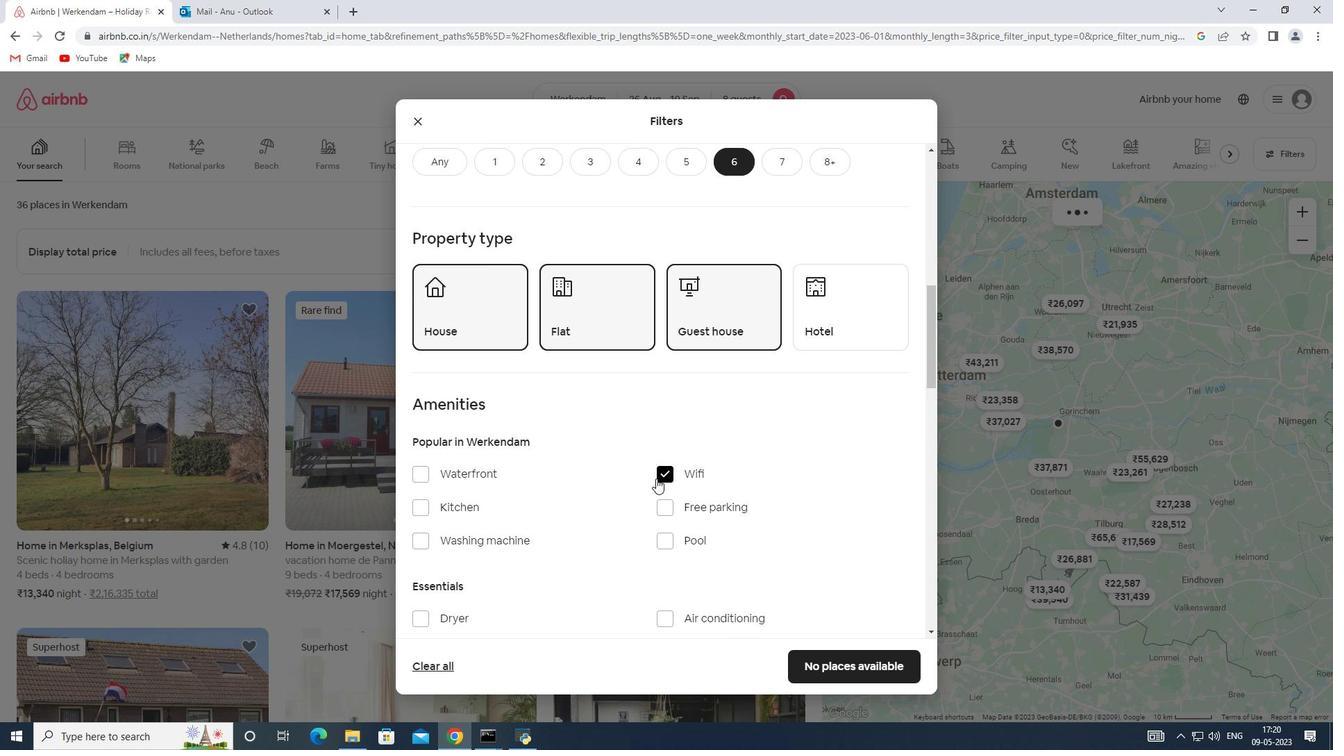 
Action: Mouse moved to (415, 545)
Screenshot: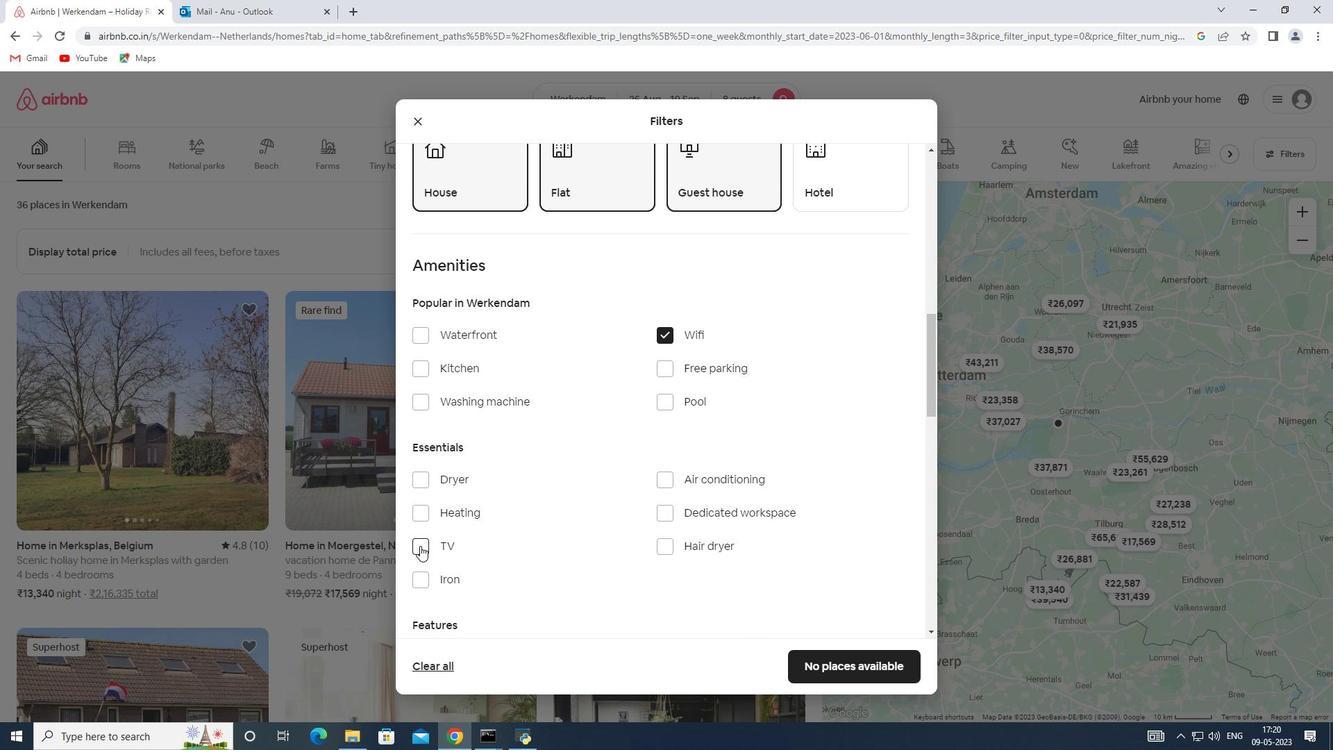 
Action: Mouse pressed left at (415, 545)
Screenshot: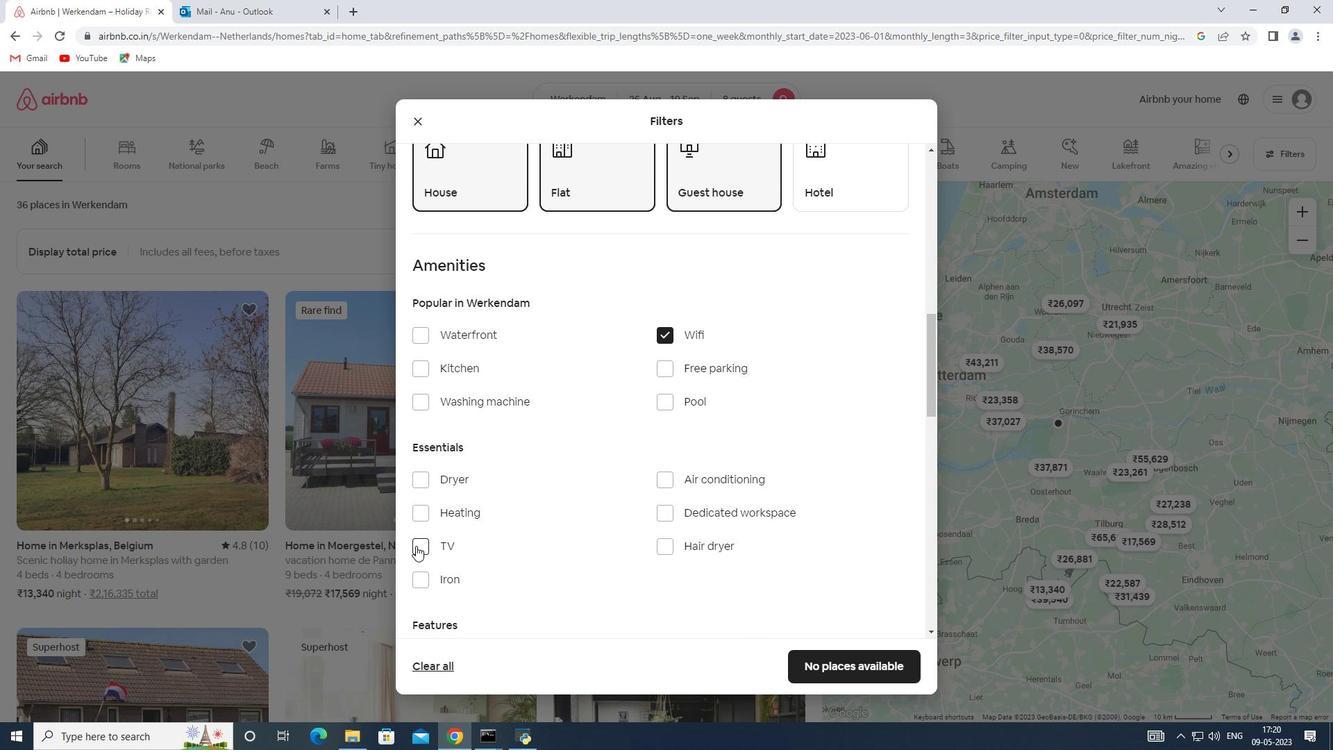 
Action: Mouse moved to (666, 361)
Screenshot: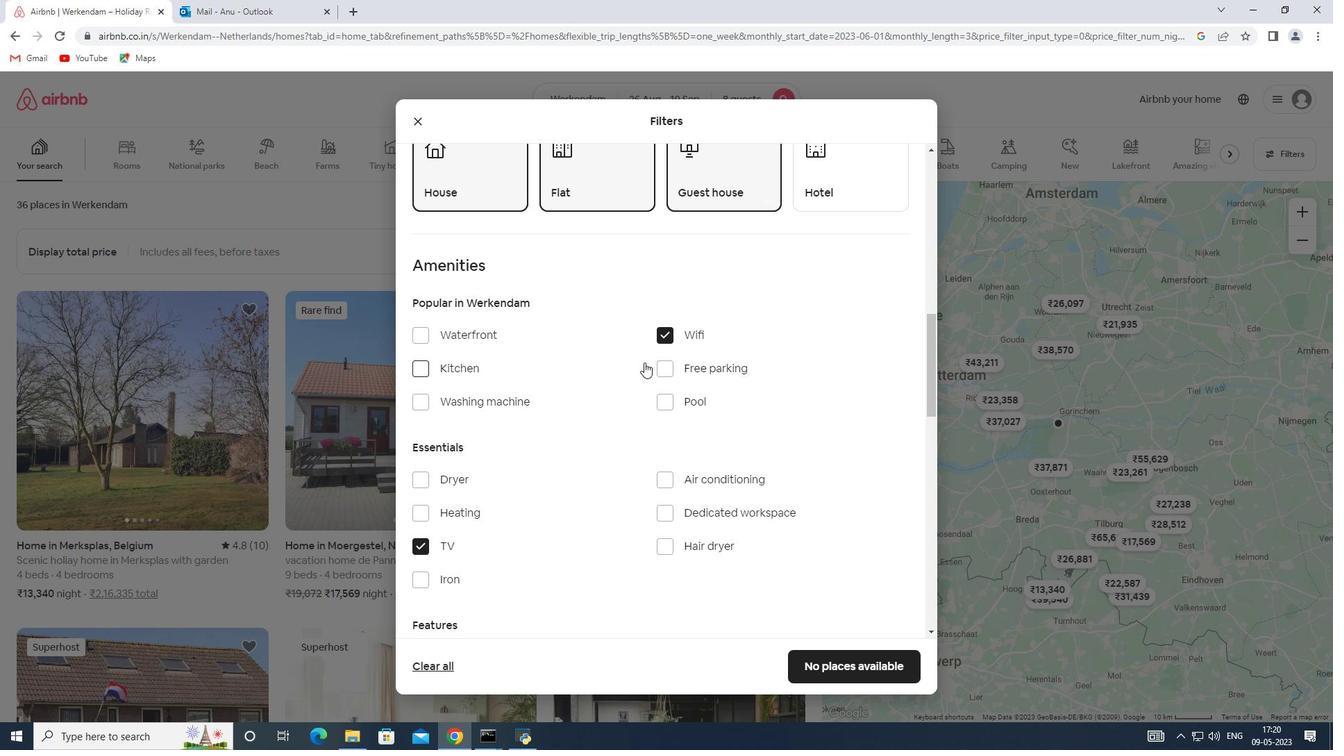 
Action: Mouse pressed left at (666, 361)
Screenshot: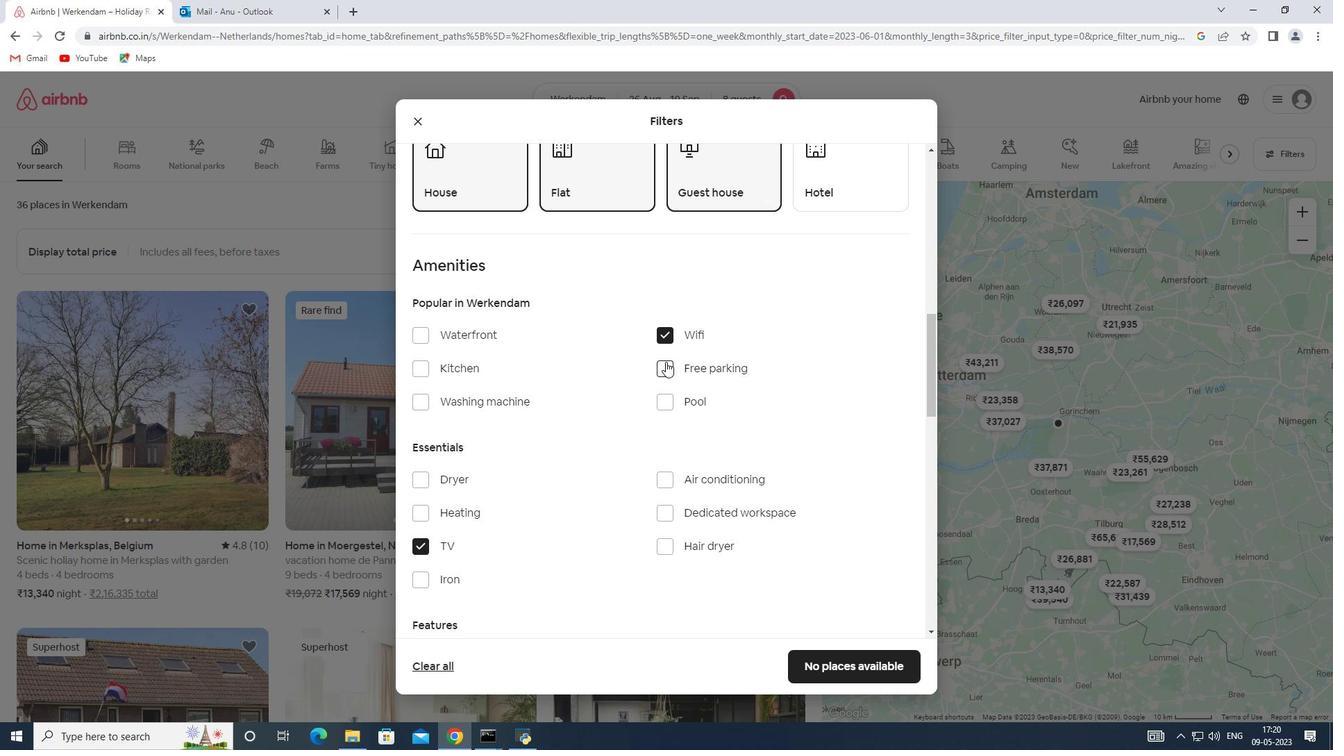 
Action: Mouse moved to (525, 443)
Screenshot: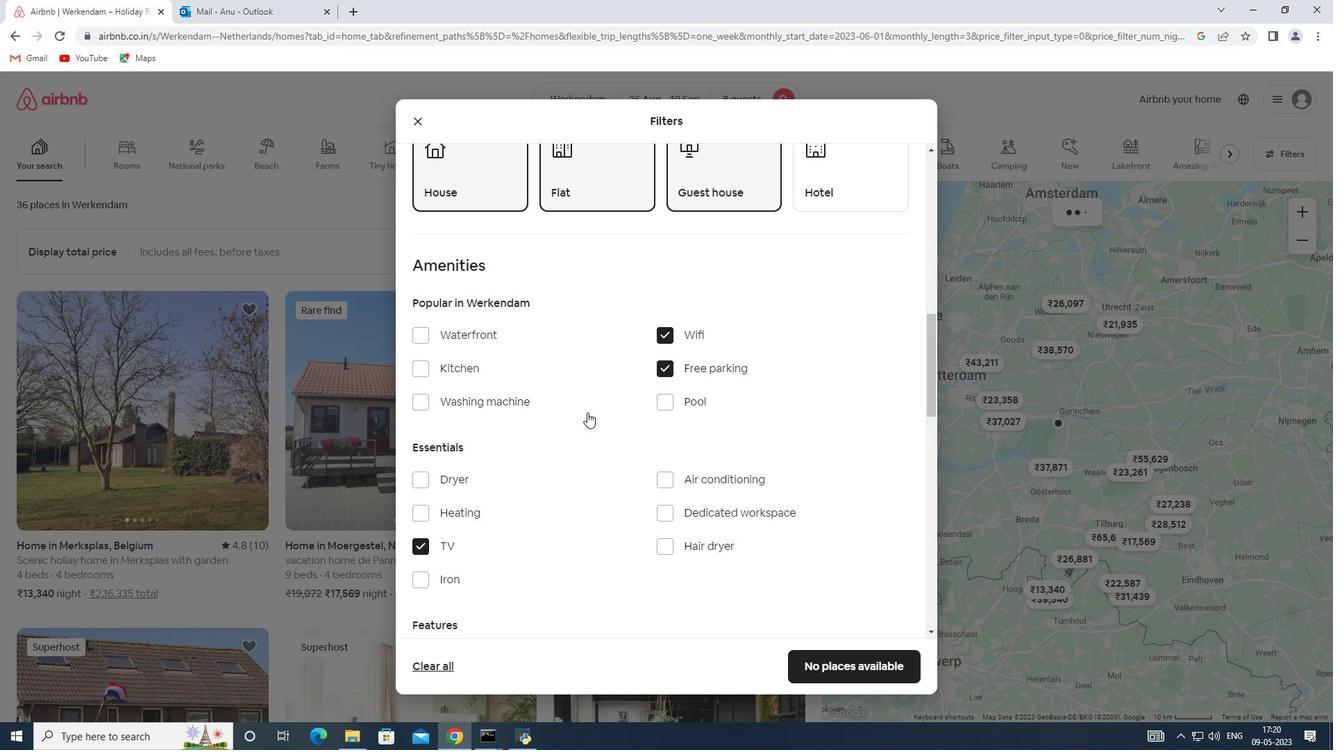 
Action: Mouse scrolled (525, 442) with delta (0, 0)
Screenshot: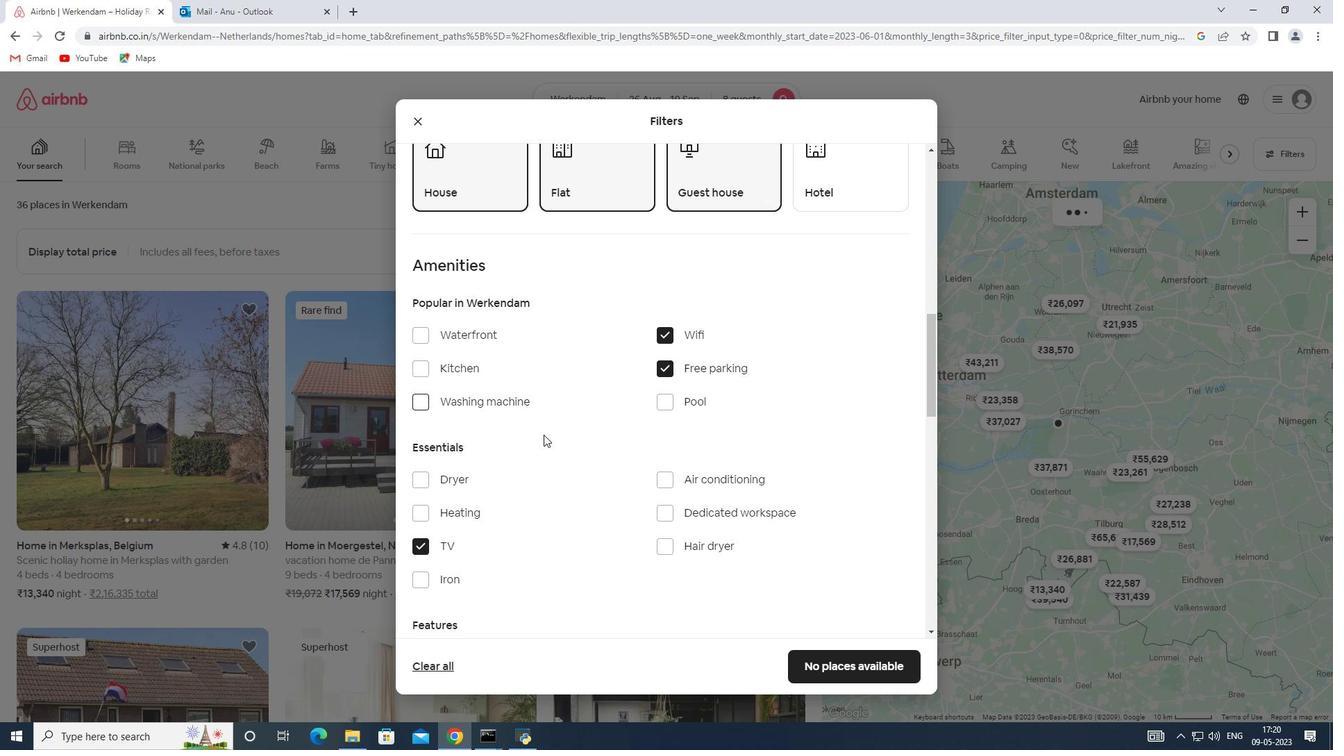 
Action: Mouse scrolled (525, 442) with delta (0, 0)
Screenshot: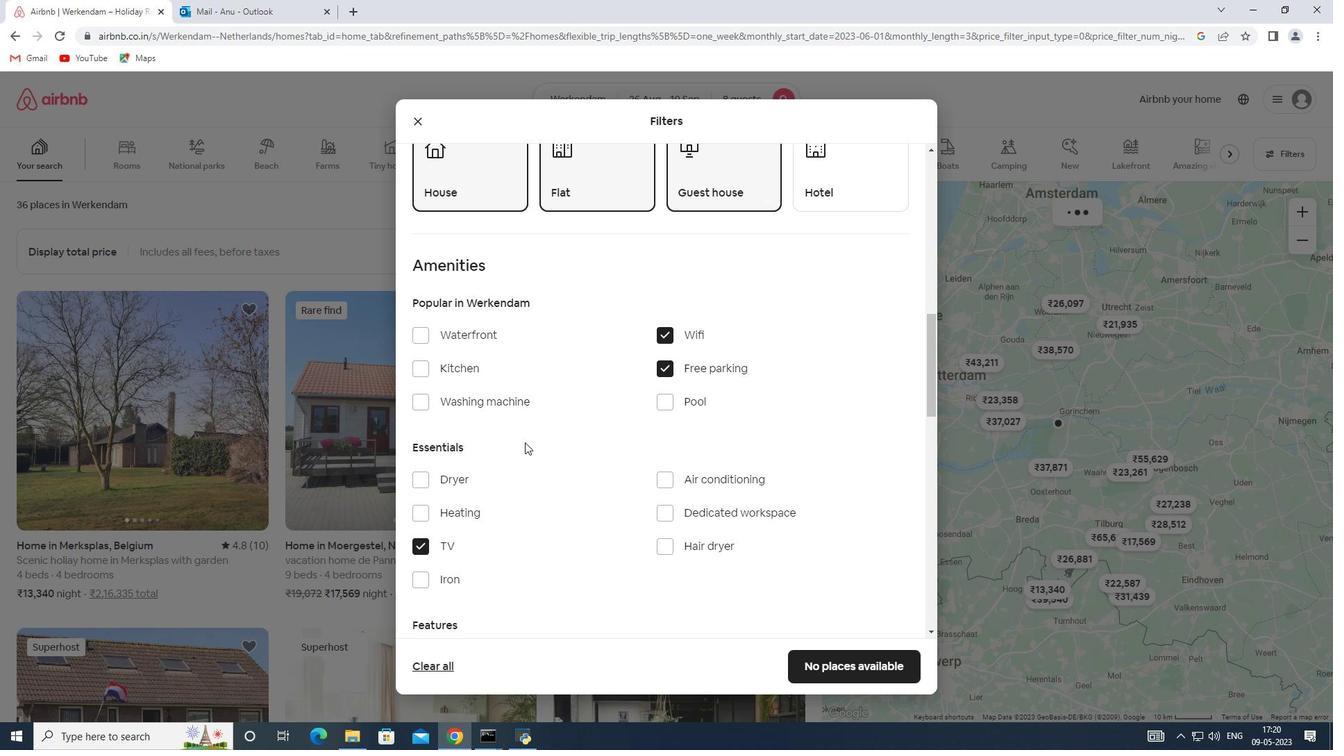 
Action: Mouse scrolled (525, 442) with delta (0, 0)
Screenshot: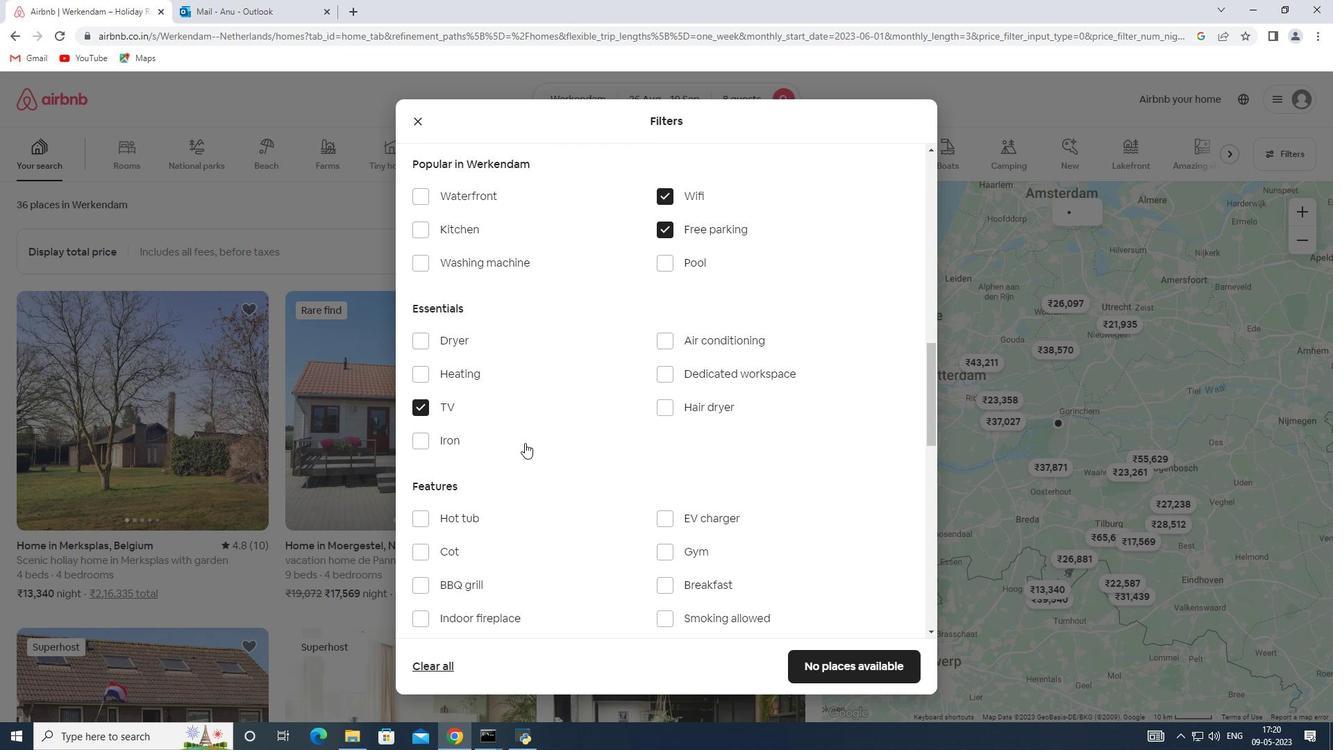 
Action: Mouse scrolled (525, 442) with delta (0, 0)
Screenshot: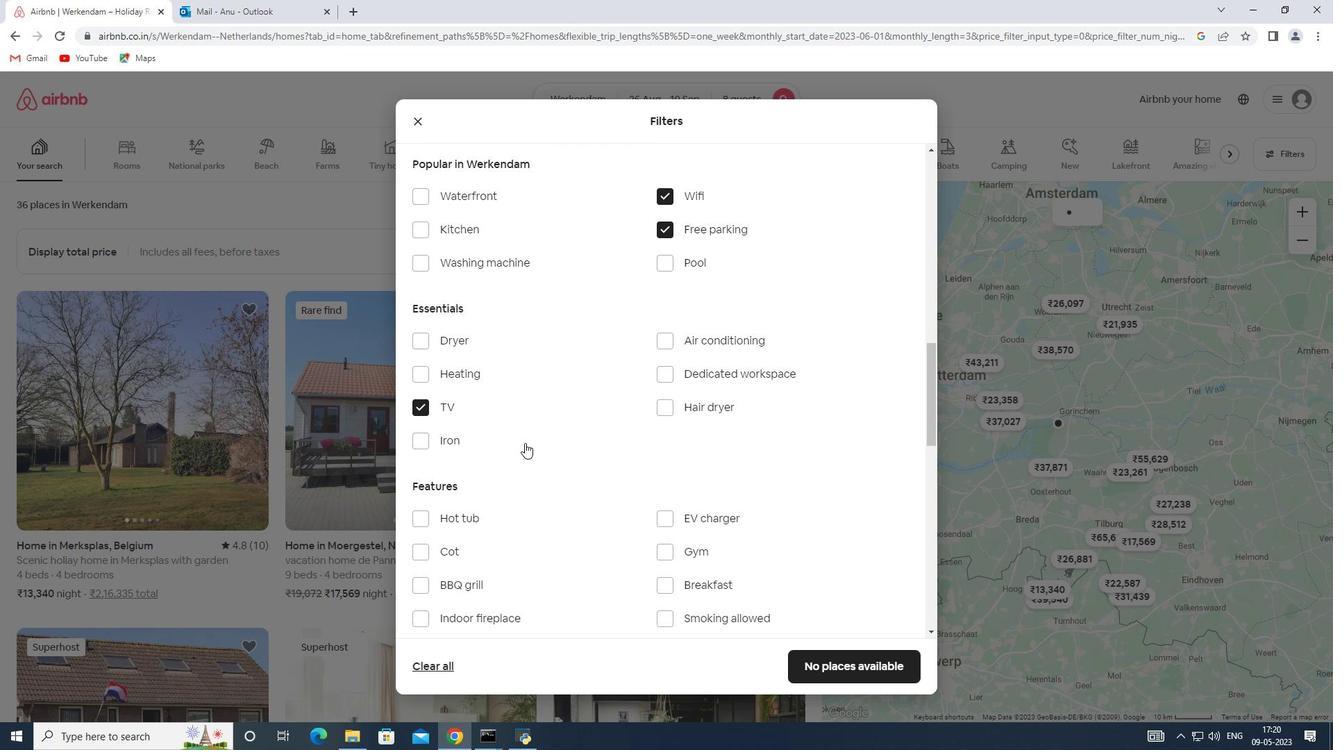 
Action: Mouse moved to (664, 408)
Screenshot: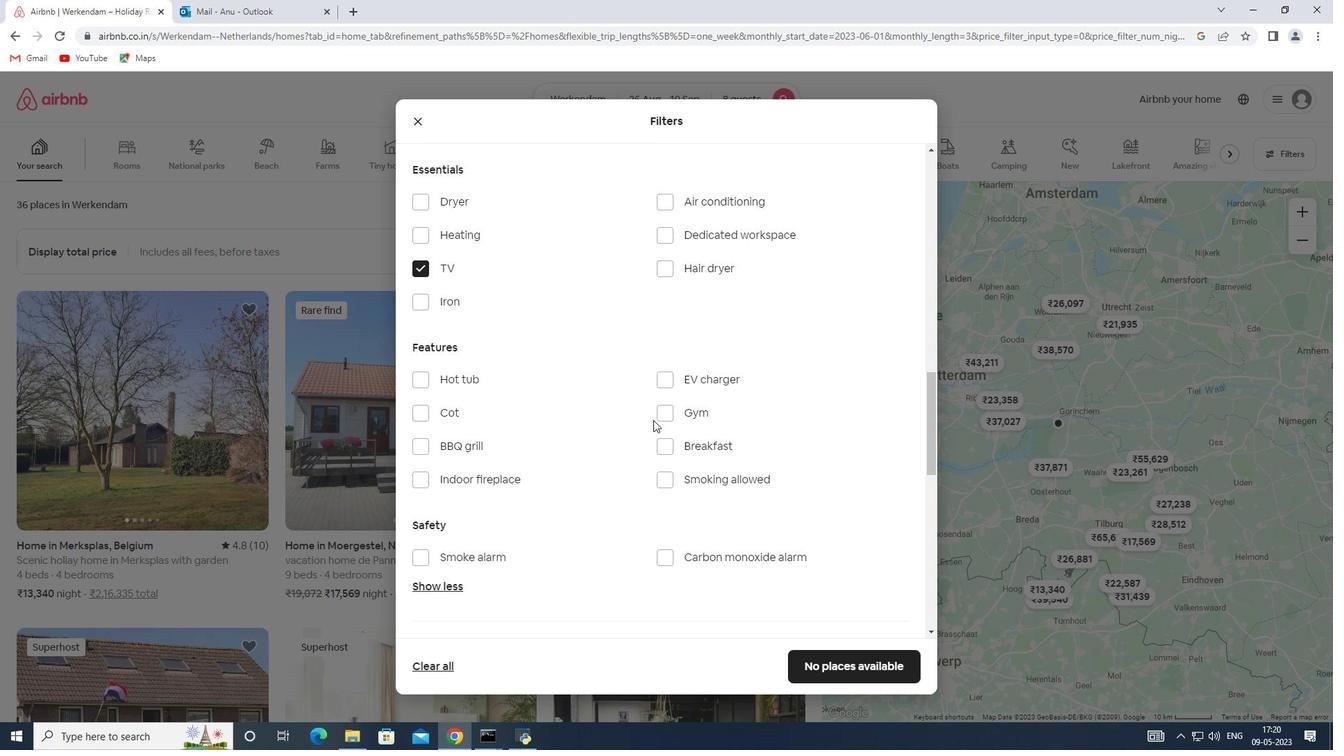 
Action: Mouse pressed left at (664, 408)
Screenshot: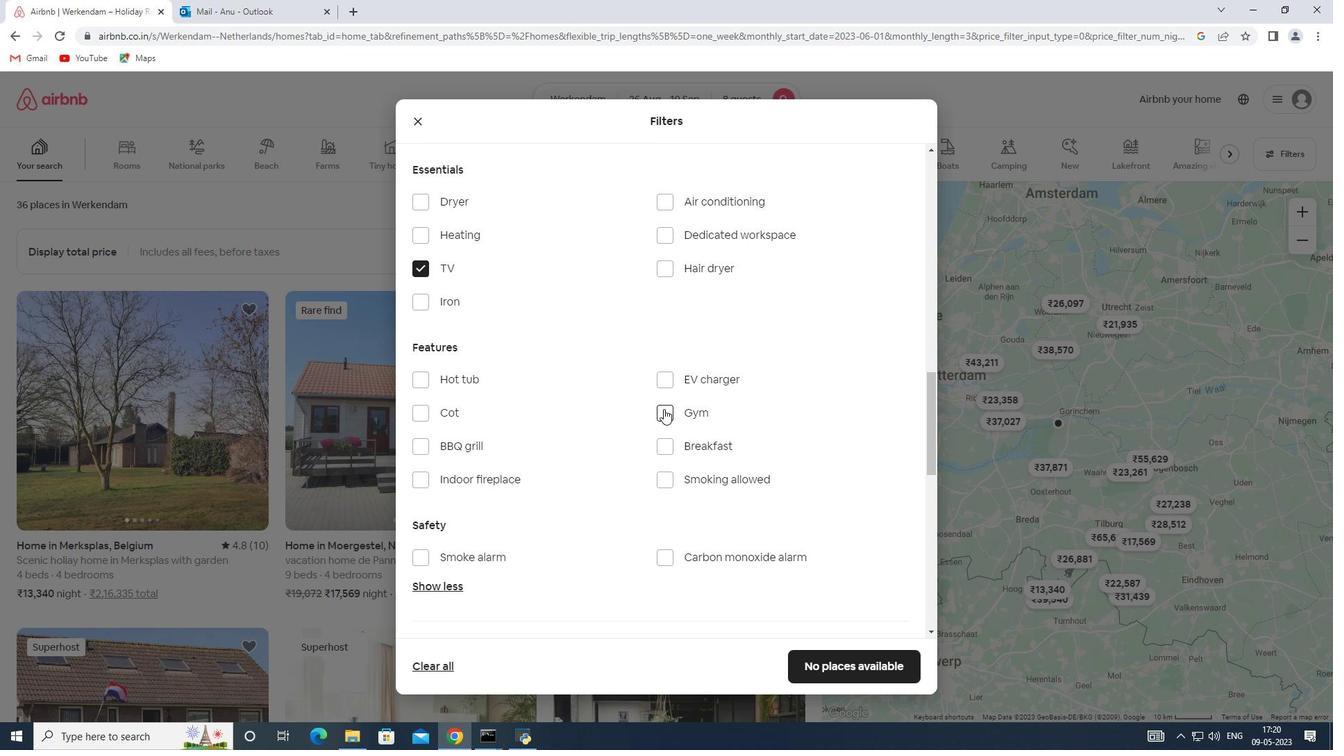 
Action: Mouse moved to (666, 452)
Screenshot: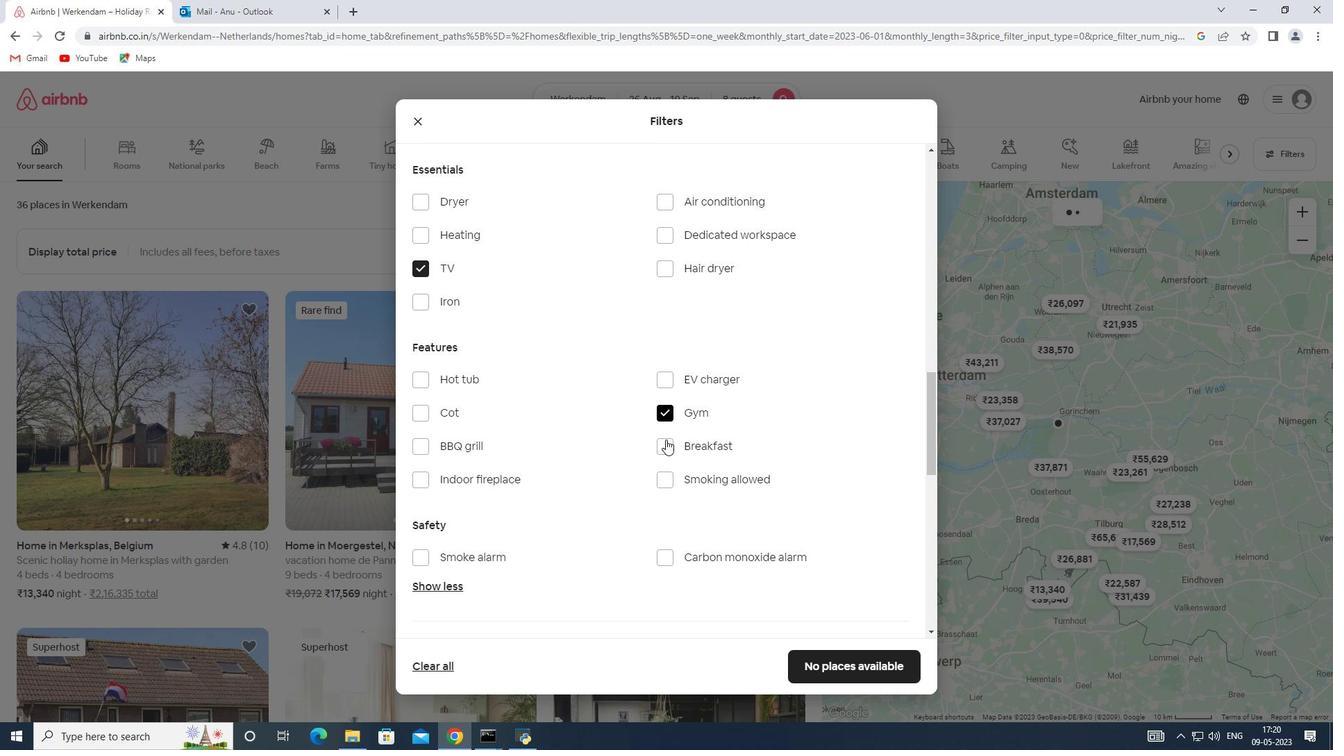 
Action: Mouse pressed left at (666, 452)
Screenshot: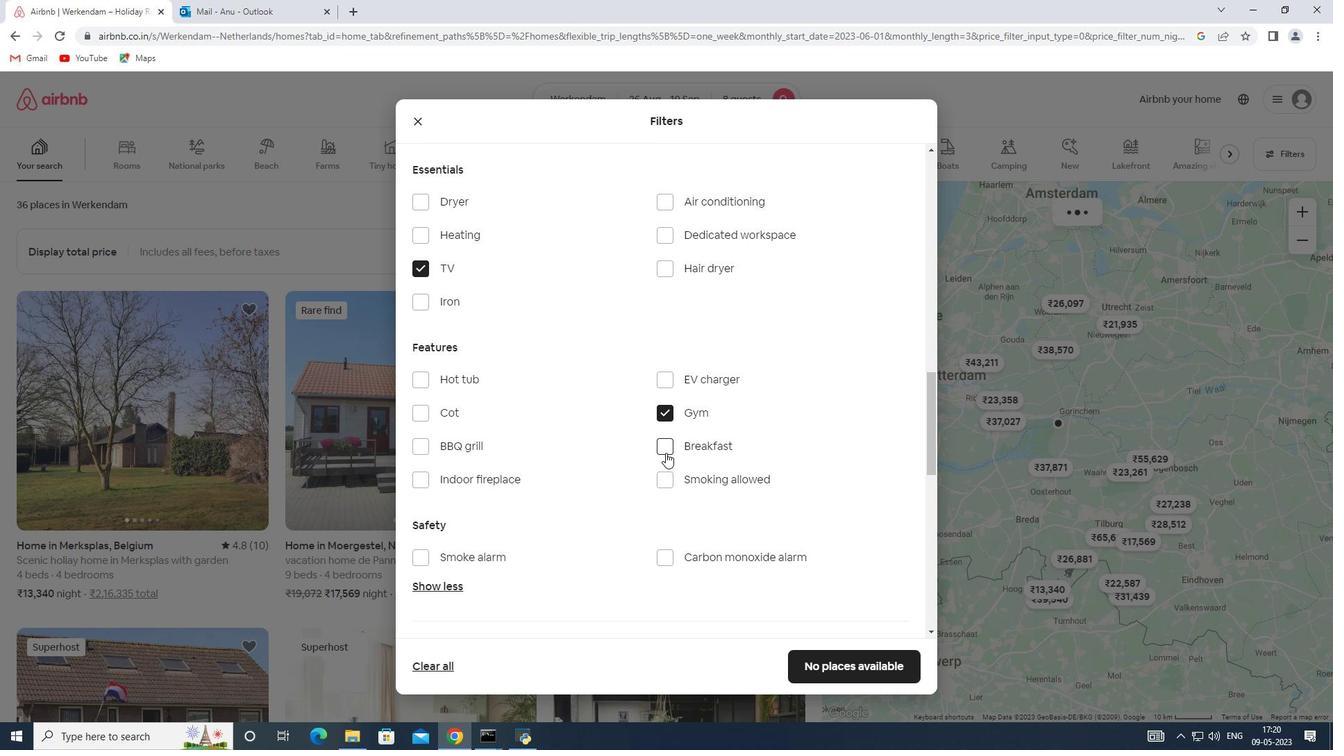 
Action: Mouse moved to (604, 495)
Screenshot: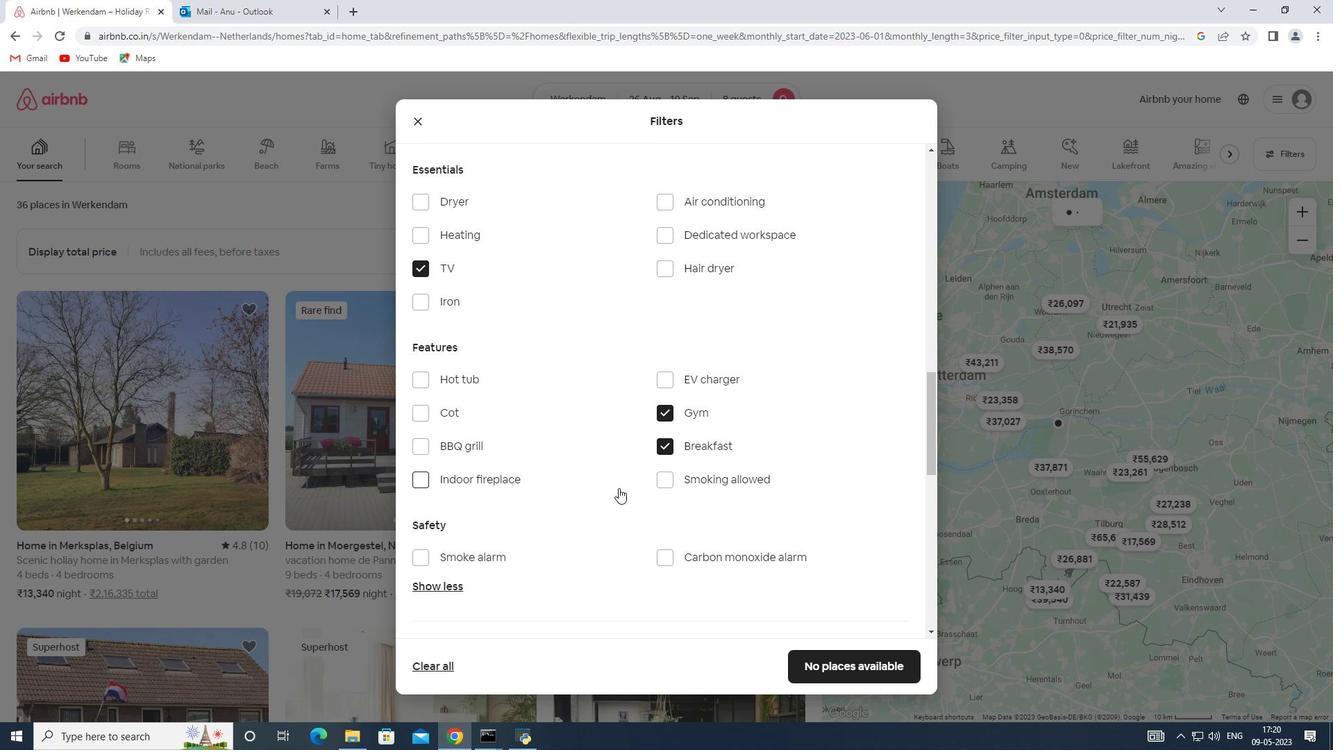 
Action: Mouse scrolled (604, 494) with delta (0, 0)
Screenshot: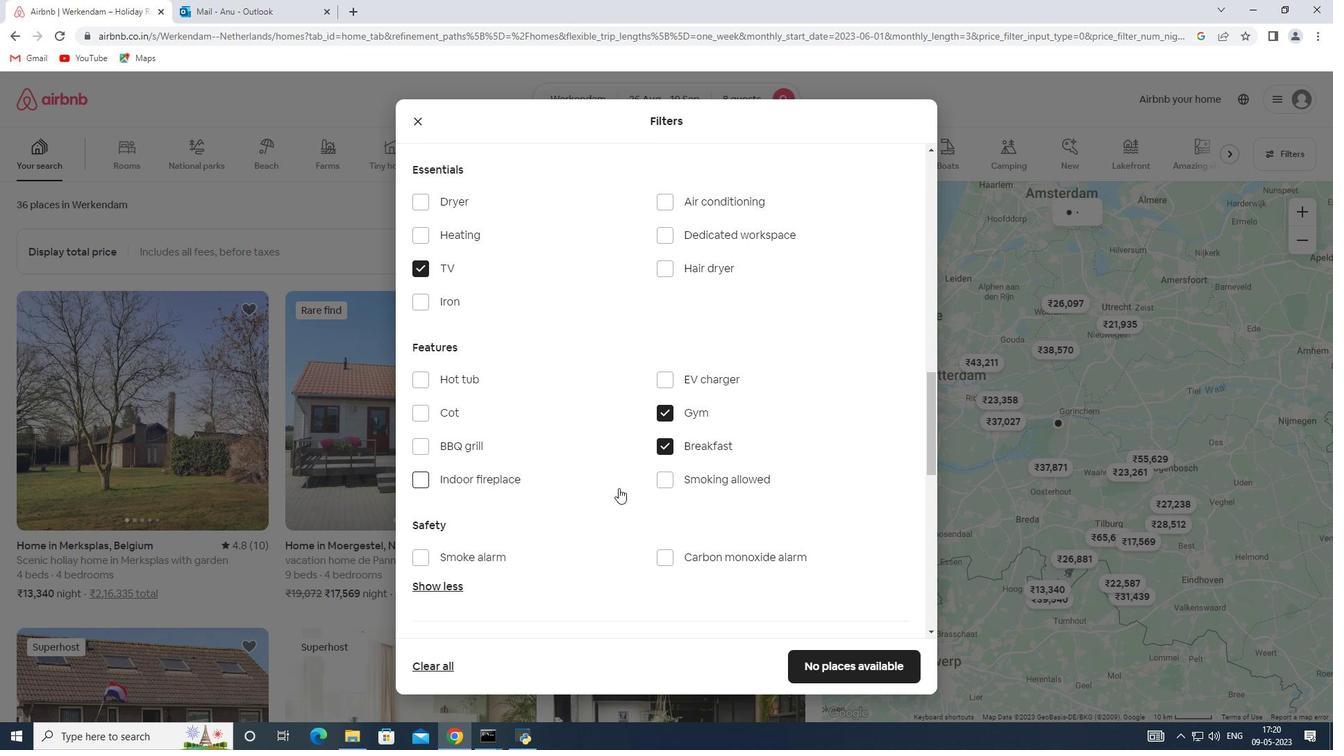 
Action: Mouse scrolled (604, 494) with delta (0, 0)
Screenshot: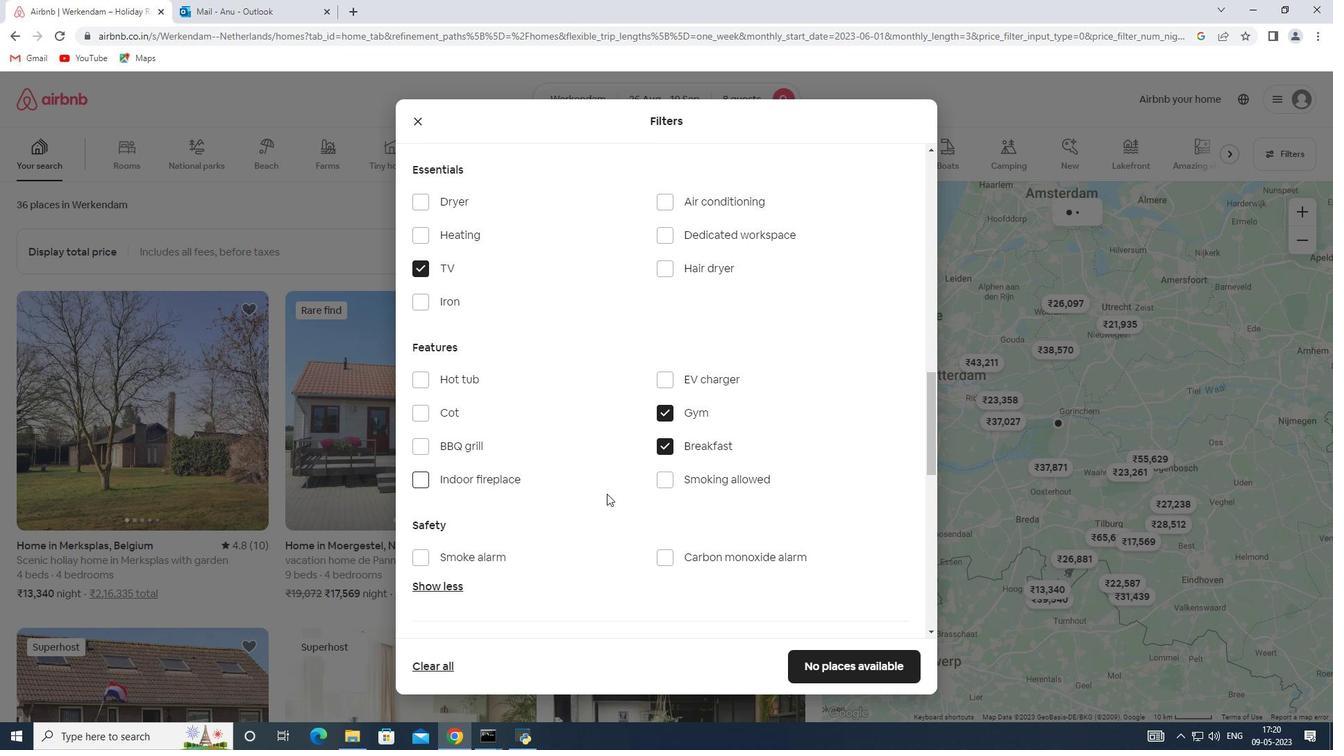 
Action: Mouse scrolled (604, 494) with delta (0, 0)
Screenshot: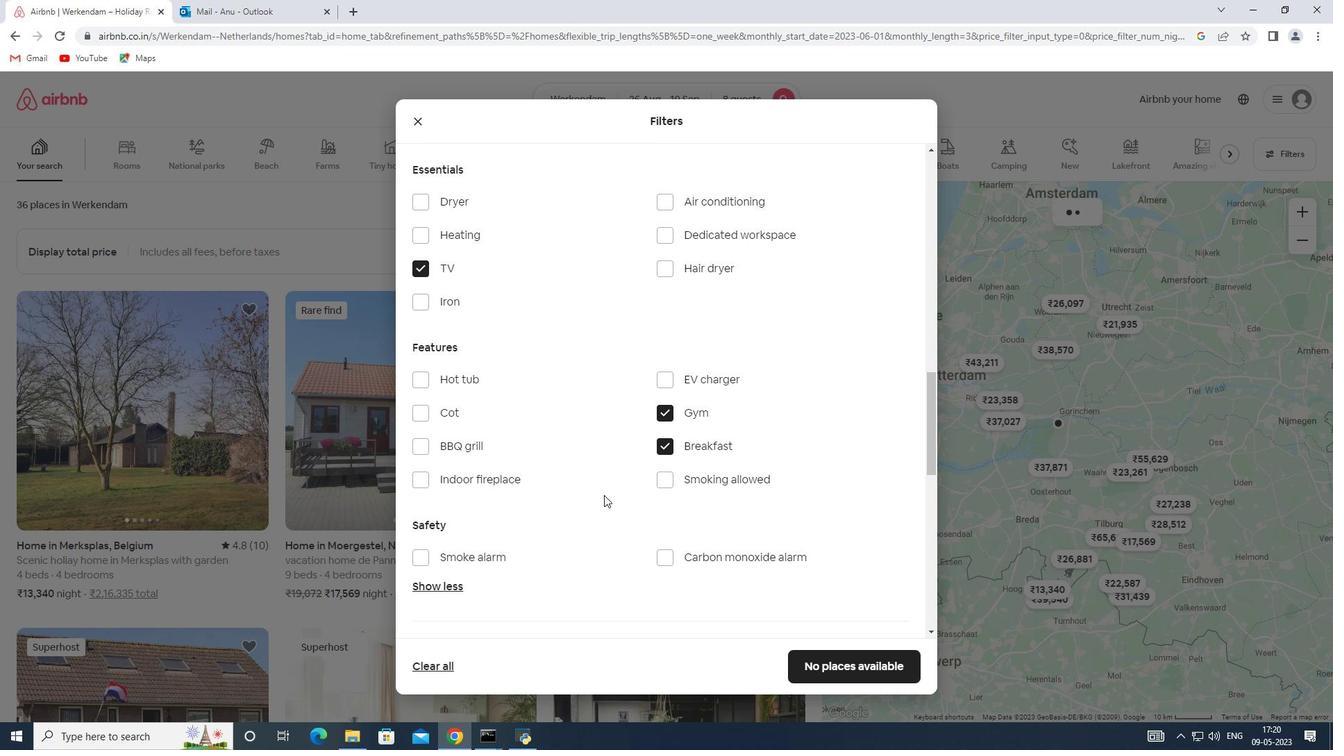 
Action: Mouse scrolled (604, 494) with delta (0, 0)
Screenshot: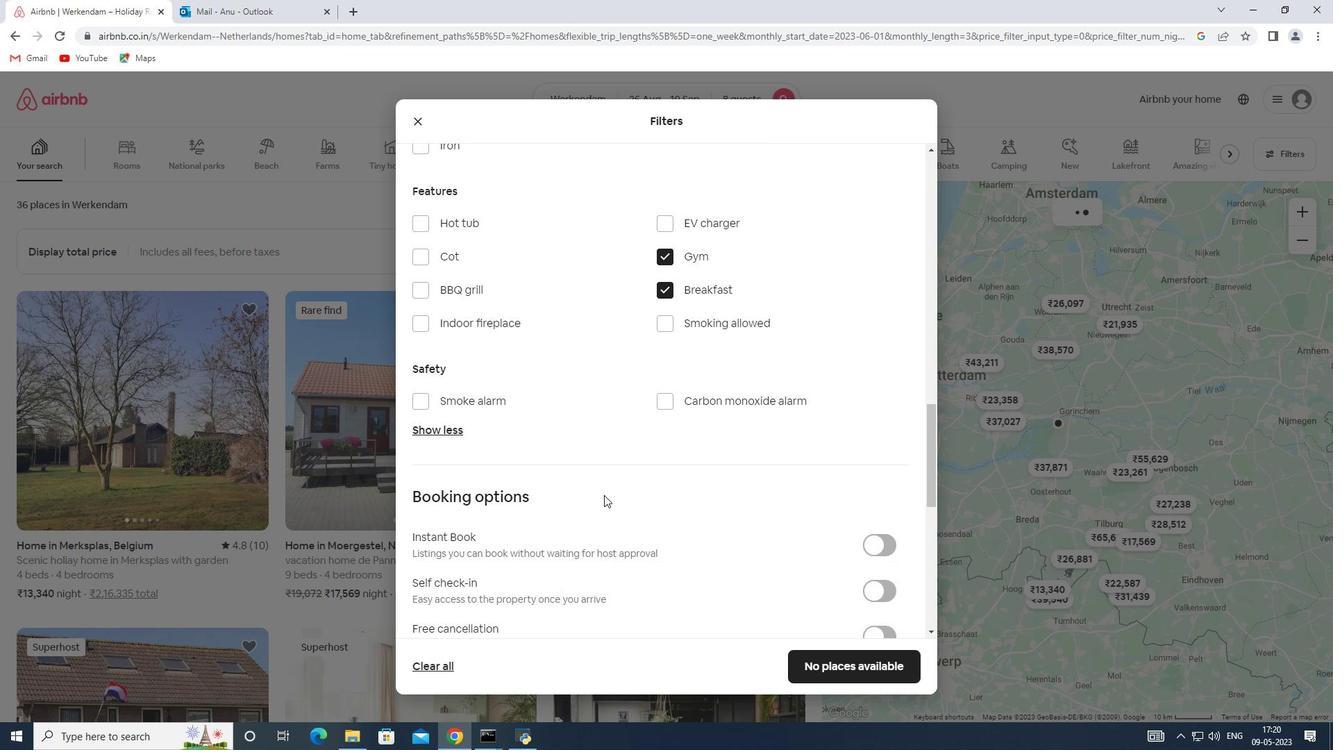 
Action: Mouse scrolled (604, 494) with delta (0, 0)
Screenshot: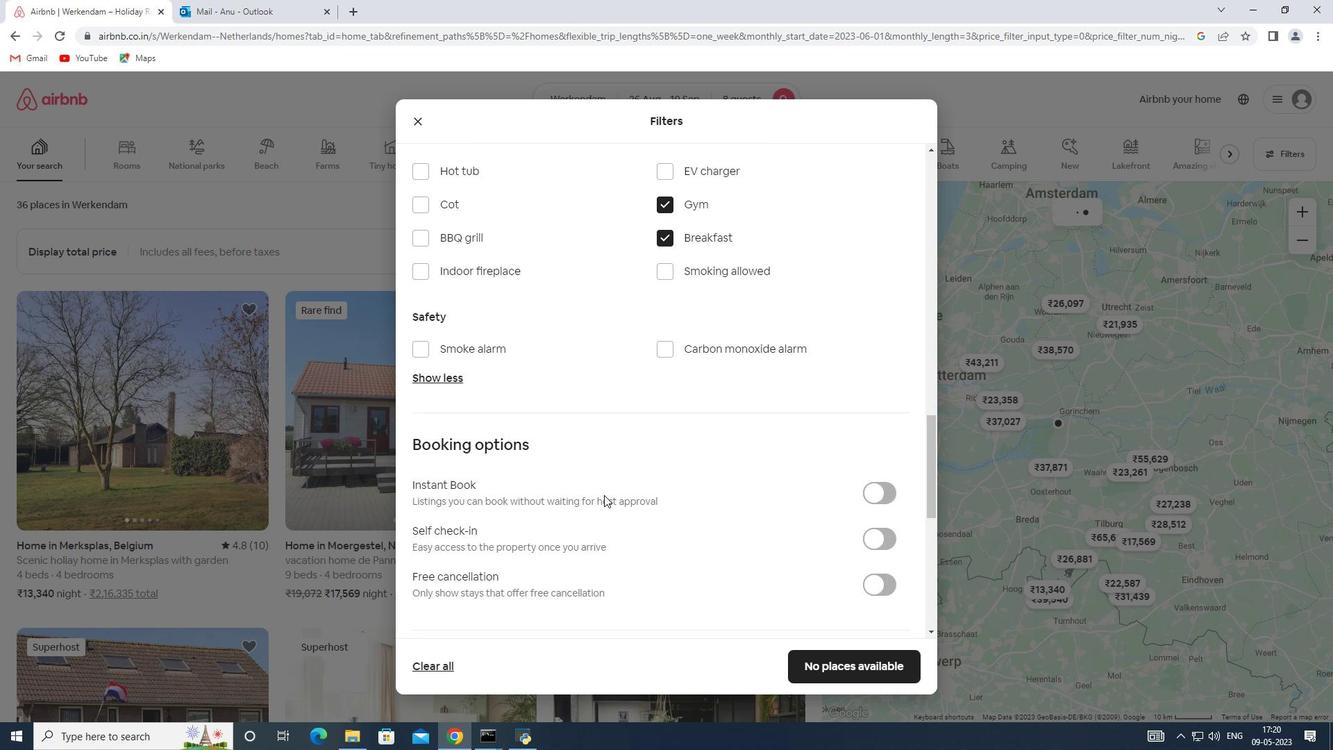 
Action: Mouse moved to (876, 395)
Screenshot: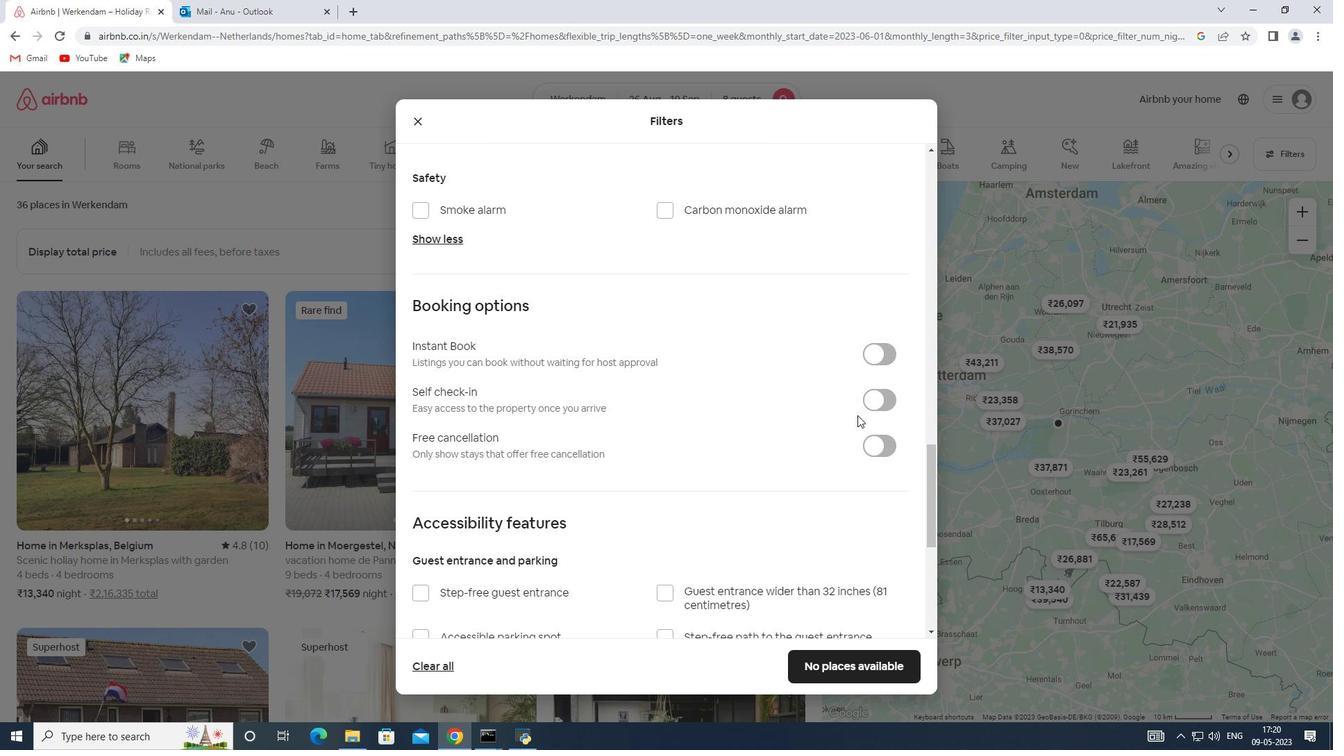 
Action: Mouse pressed left at (876, 395)
Screenshot: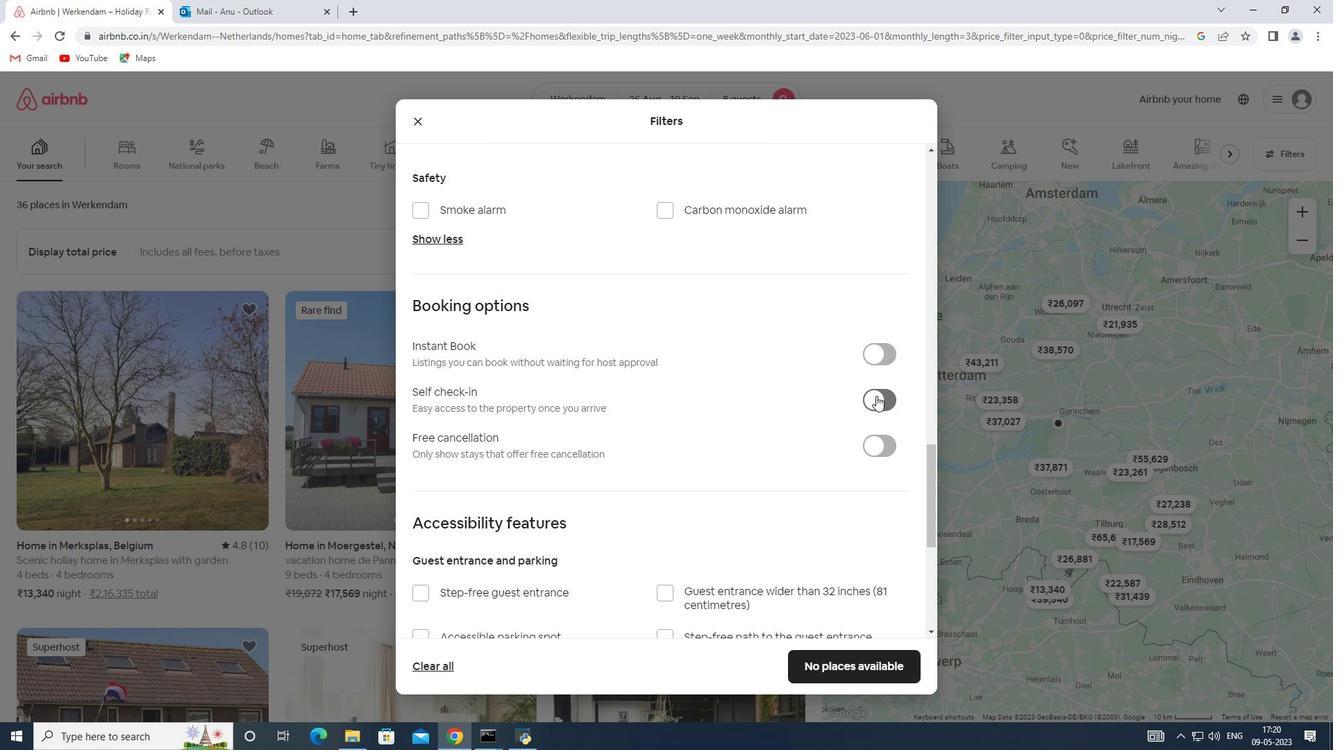 
Action: Mouse moved to (611, 436)
Screenshot: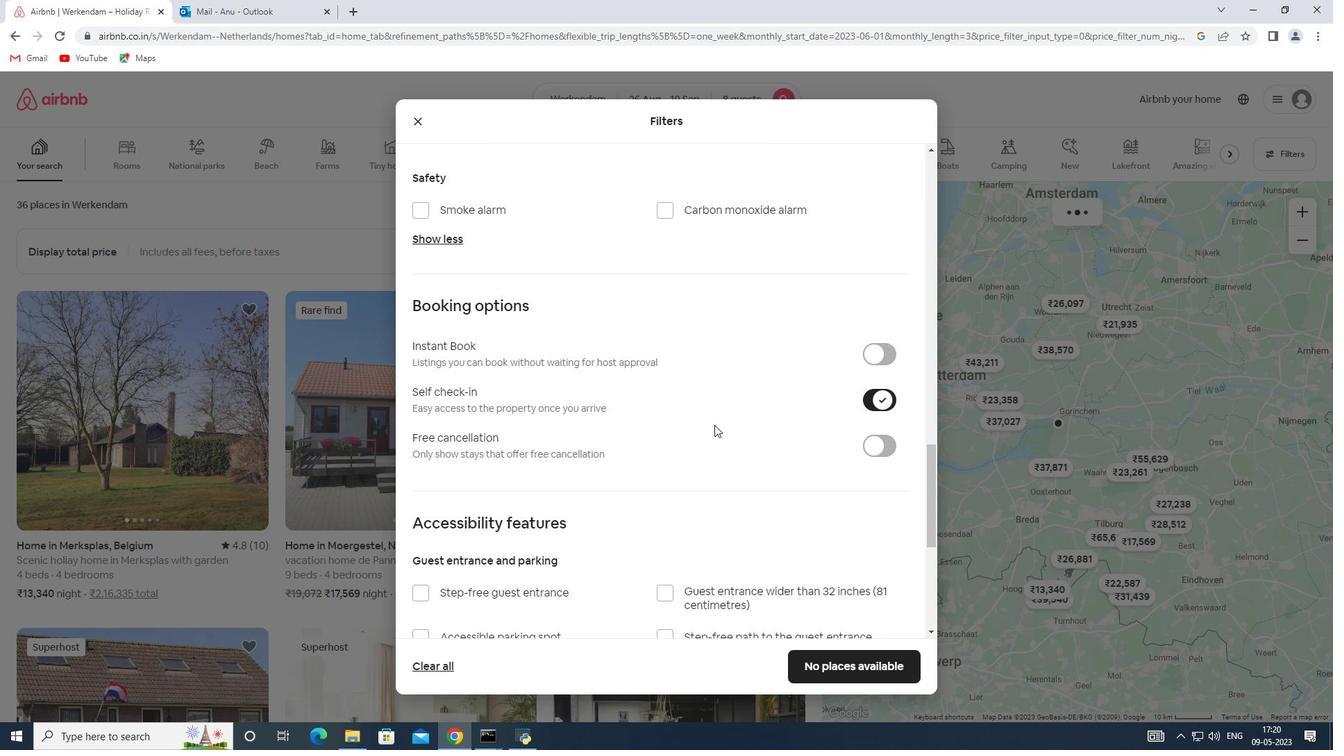
Action: Mouse scrolled (611, 435) with delta (0, 0)
Screenshot: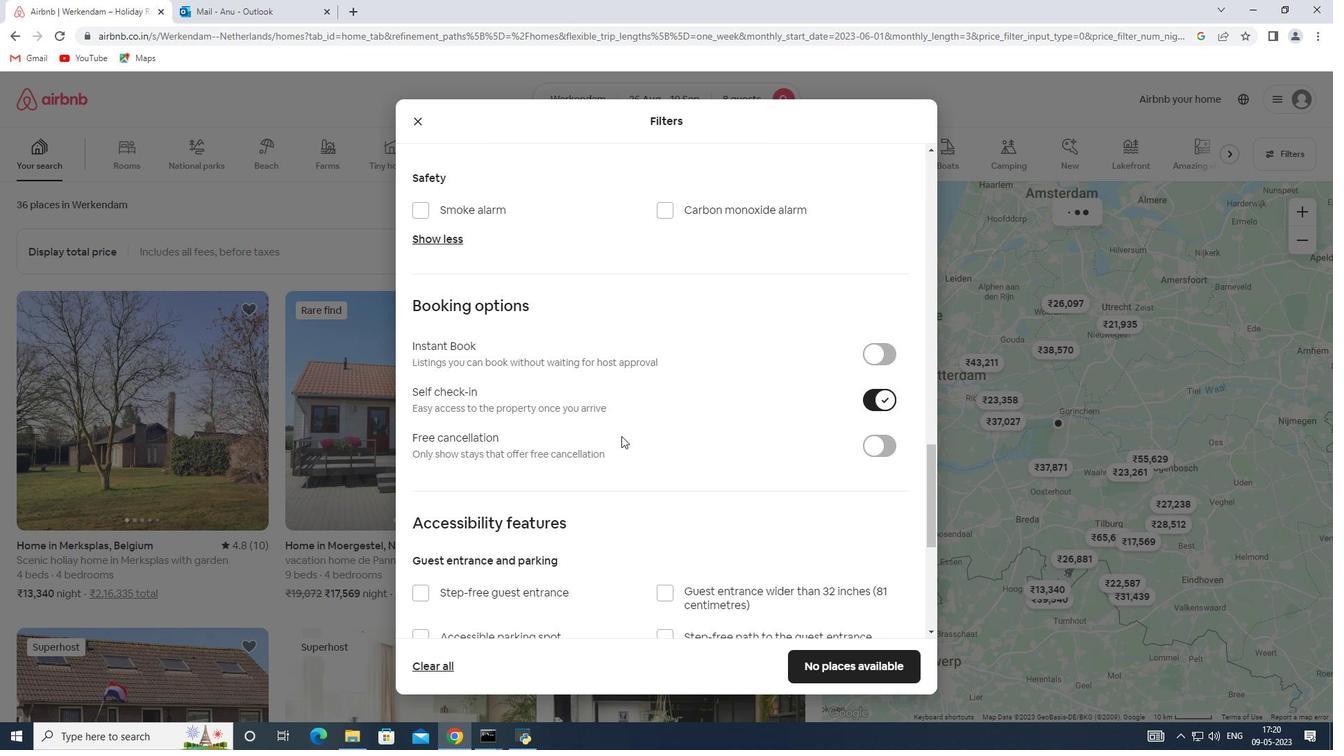 
Action: Mouse scrolled (611, 435) with delta (0, 0)
Screenshot: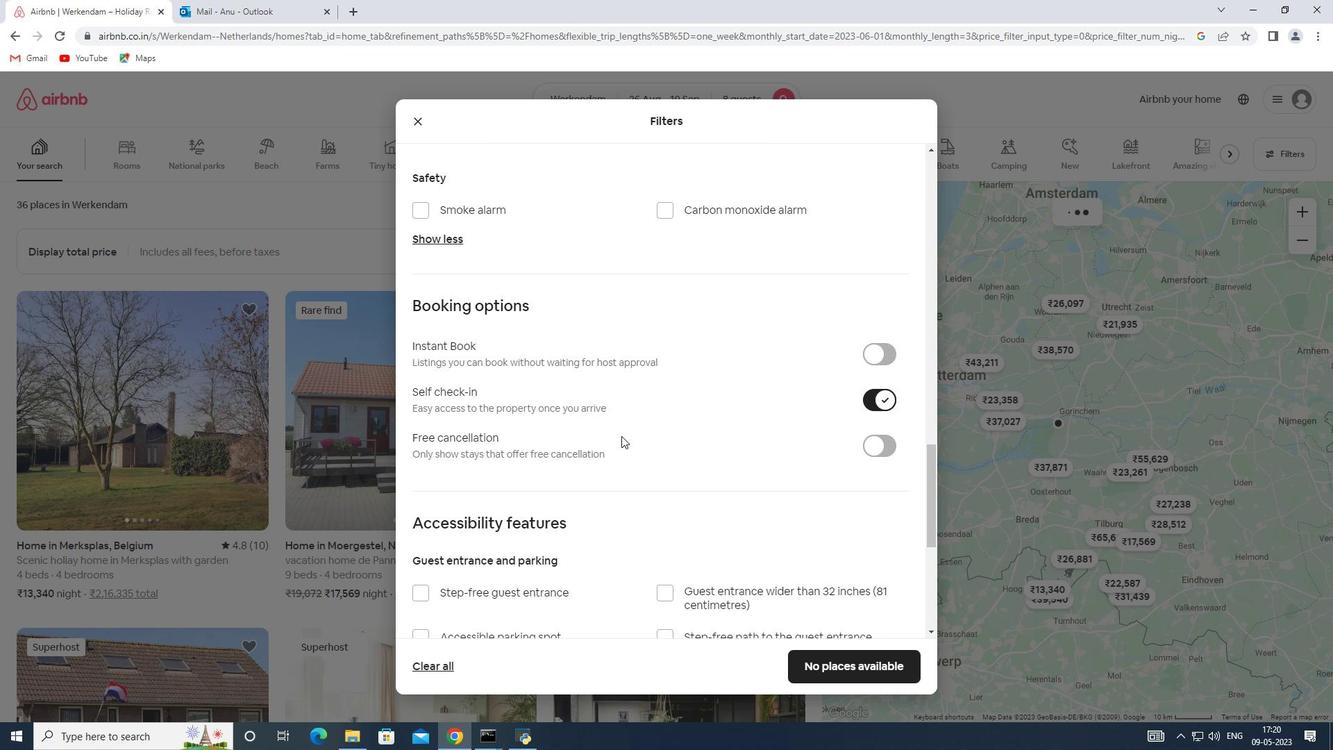 
Action: Mouse scrolled (611, 435) with delta (0, 0)
Screenshot: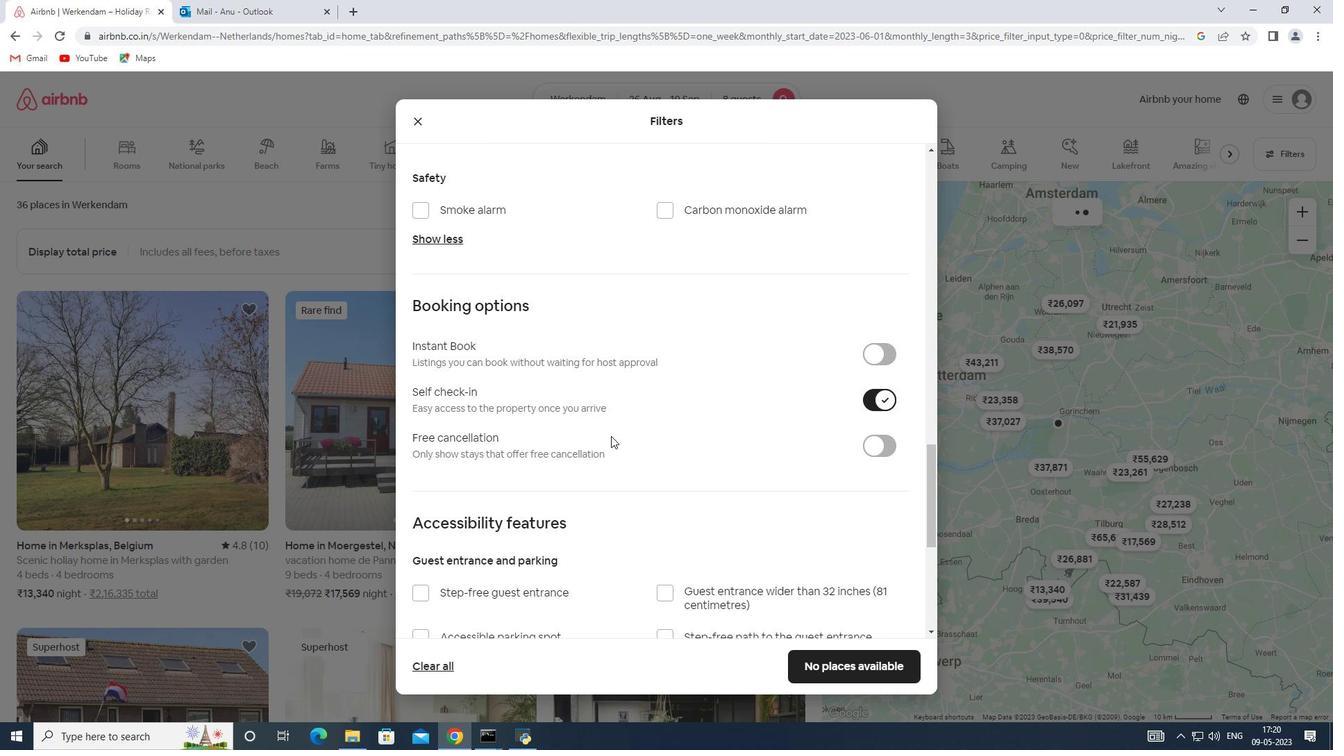 
Action: Mouse scrolled (611, 435) with delta (0, 0)
Screenshot: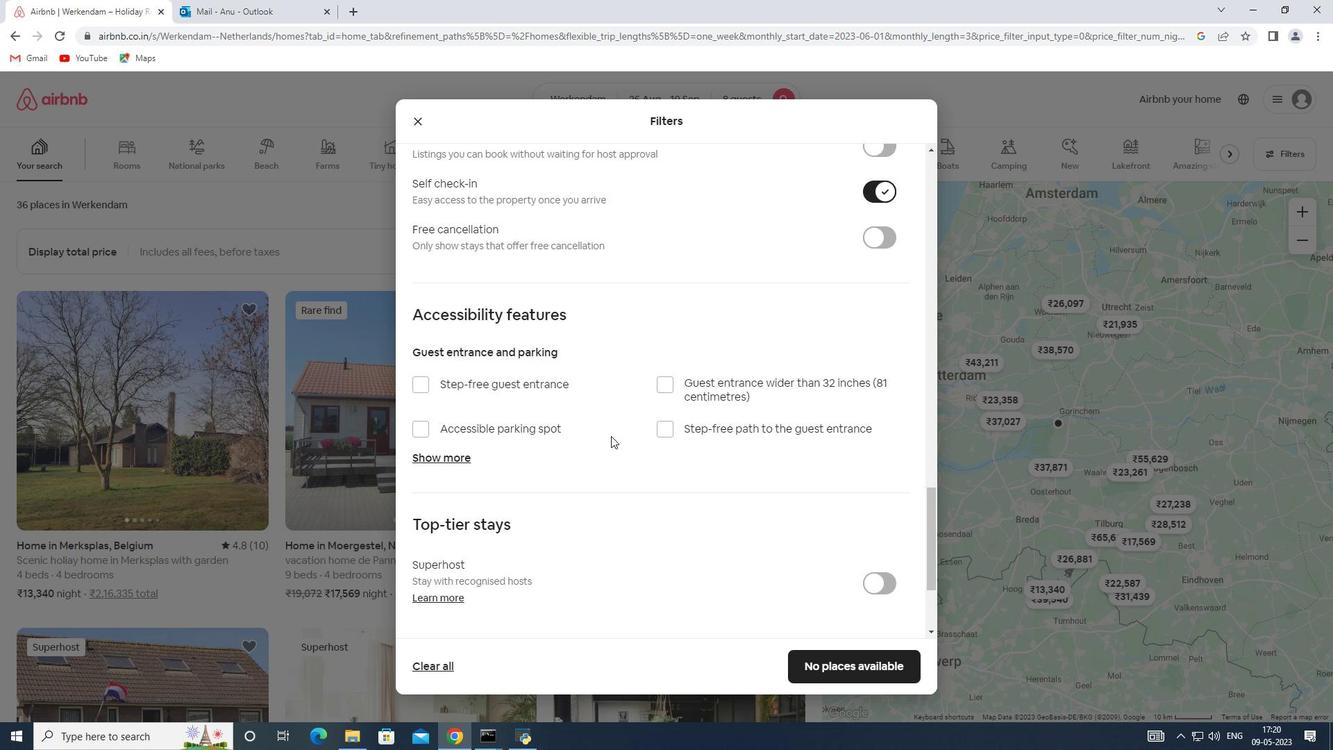 
Action: Mouse scrolled (611, 435) with delta (0, 0)
Screenshot: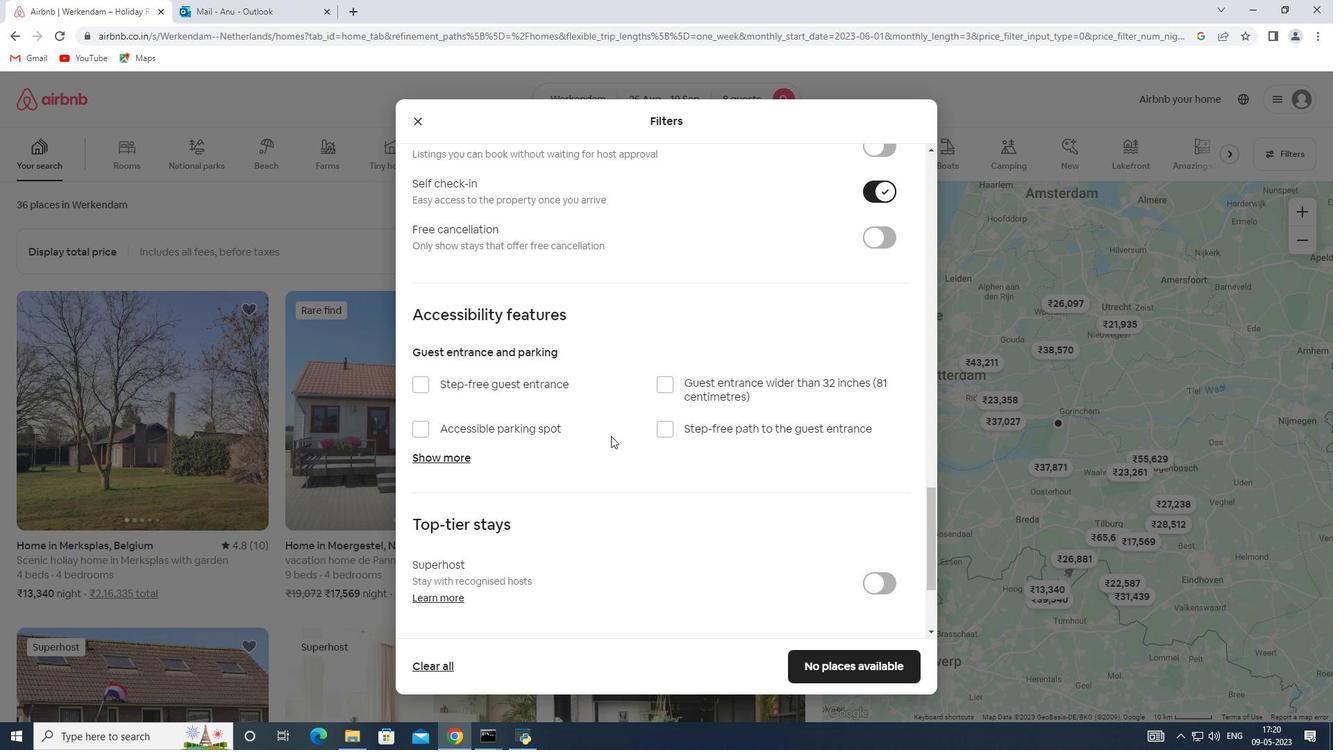 
Action: Mouse scrolled (611, 435) with delta (0, 0)
Screenshot: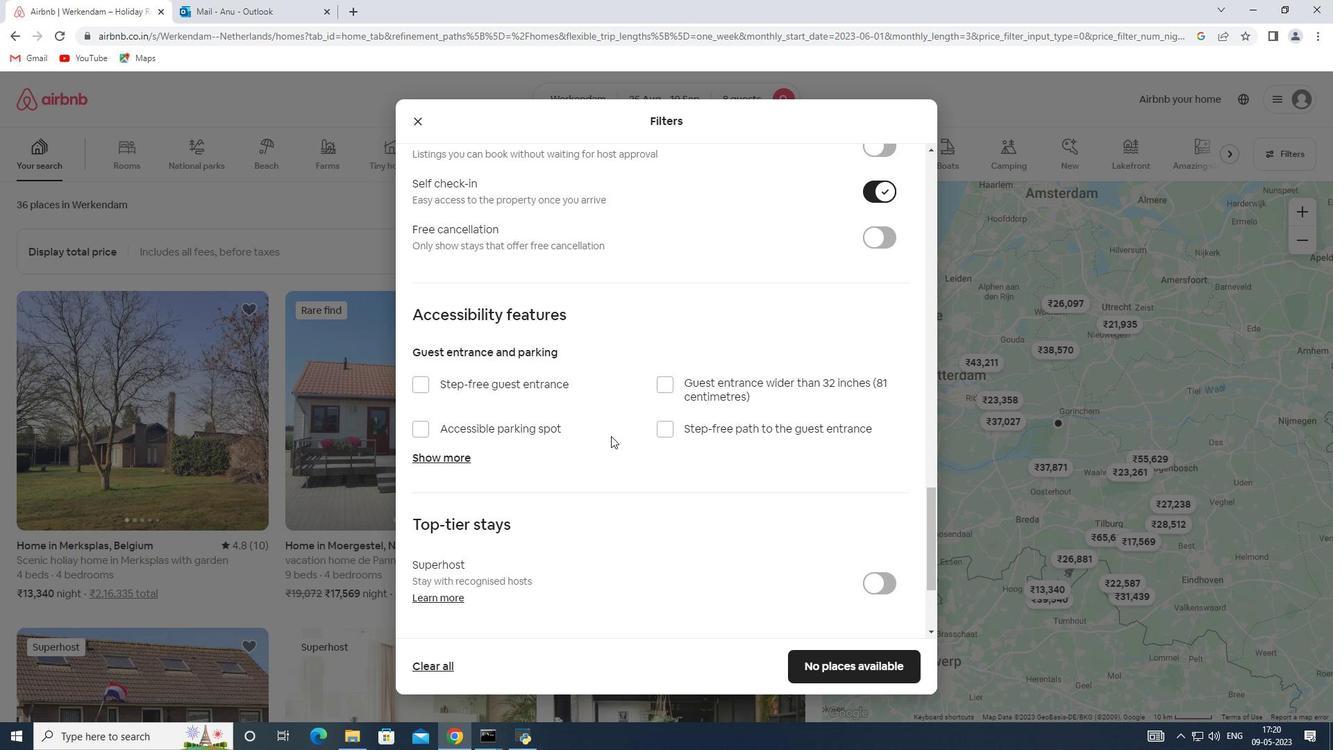 
Action: Mouse moved to (455, 538)
Screenshot: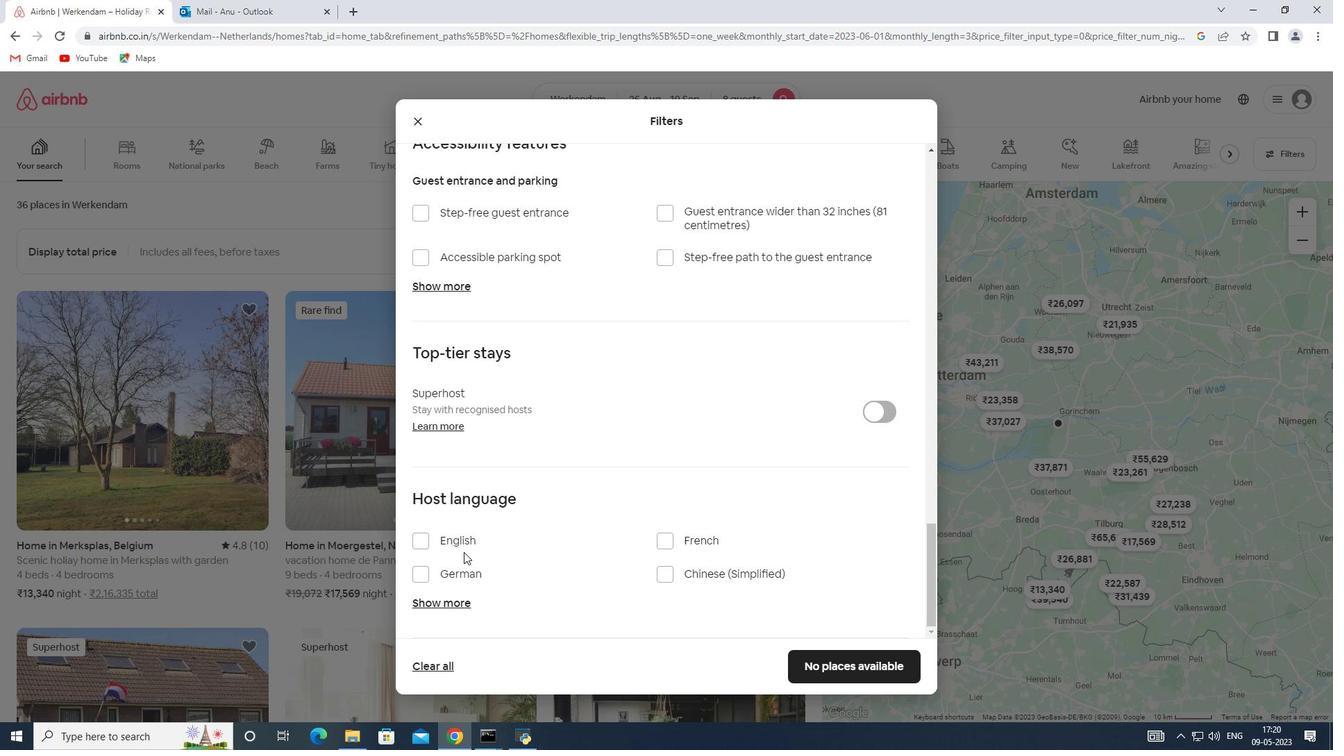 
Action: Mouse pressed left at (455, 538)
Screenshot: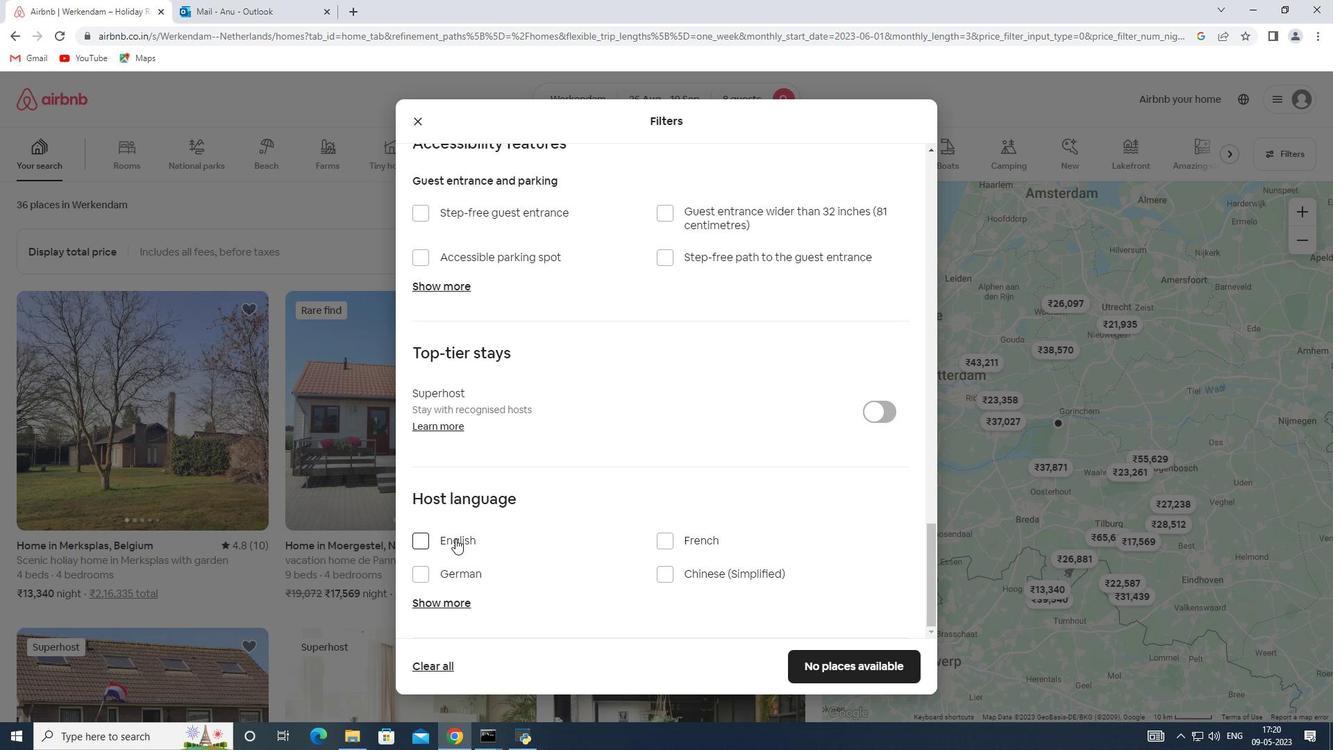 
Action: Mouse moved to (809, 665)
Screenshot: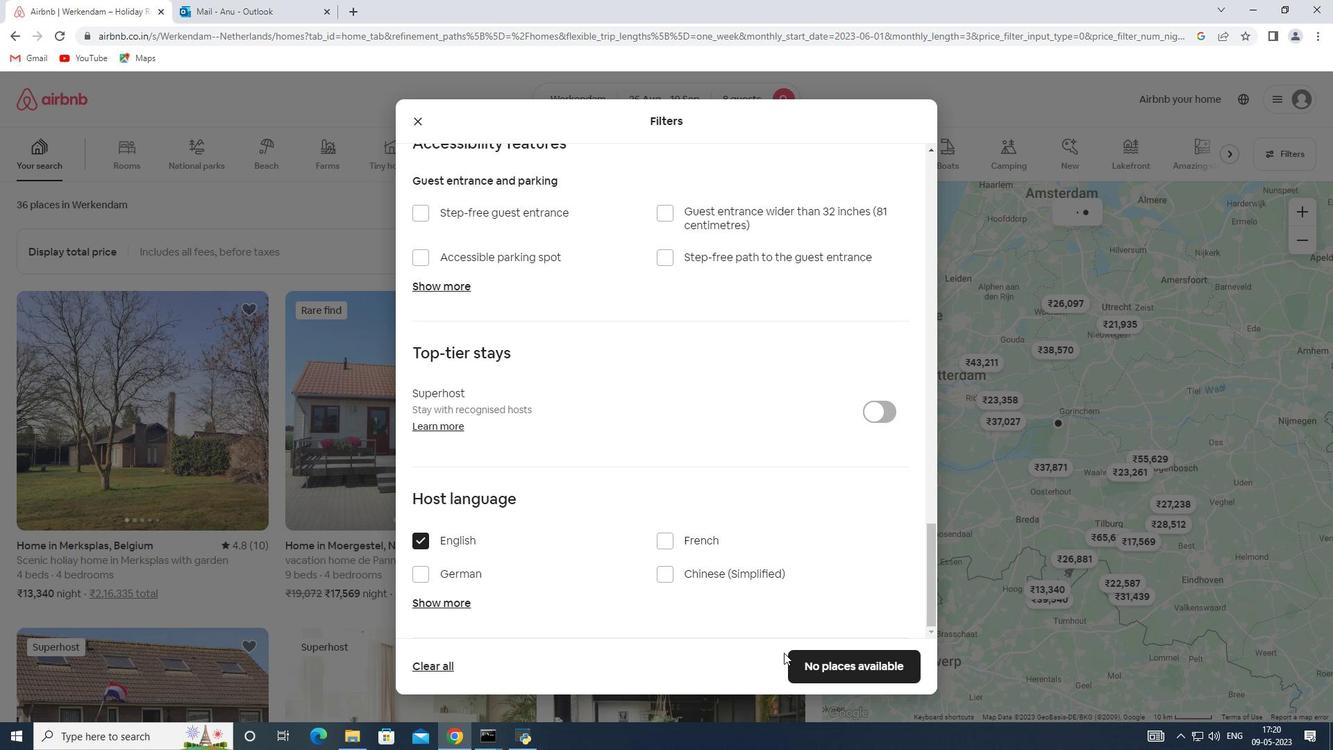 
Action: Mouse pressed left at (809, 665)
Screenshot: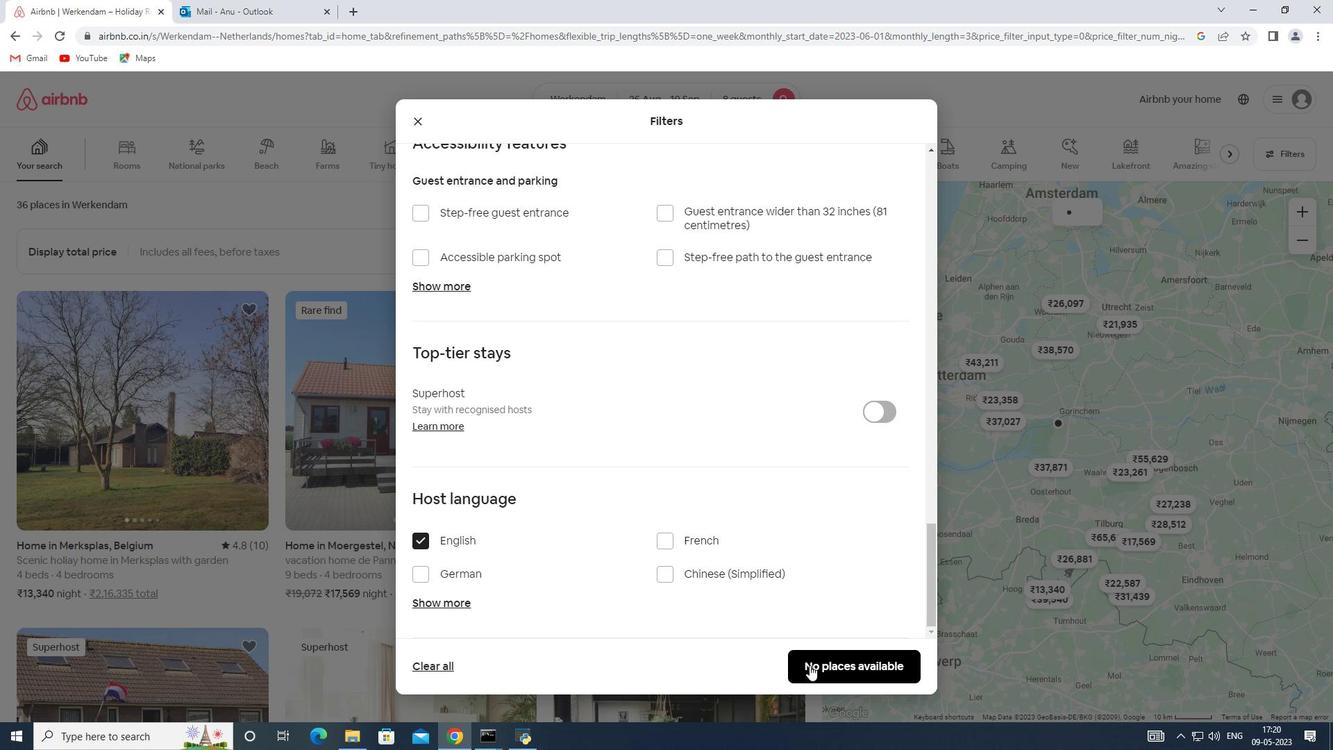 
